 Task: Duplicate a section of a song for a repeating chorus effect.
Action: Mouse moved to (30, 147)
Screenshot: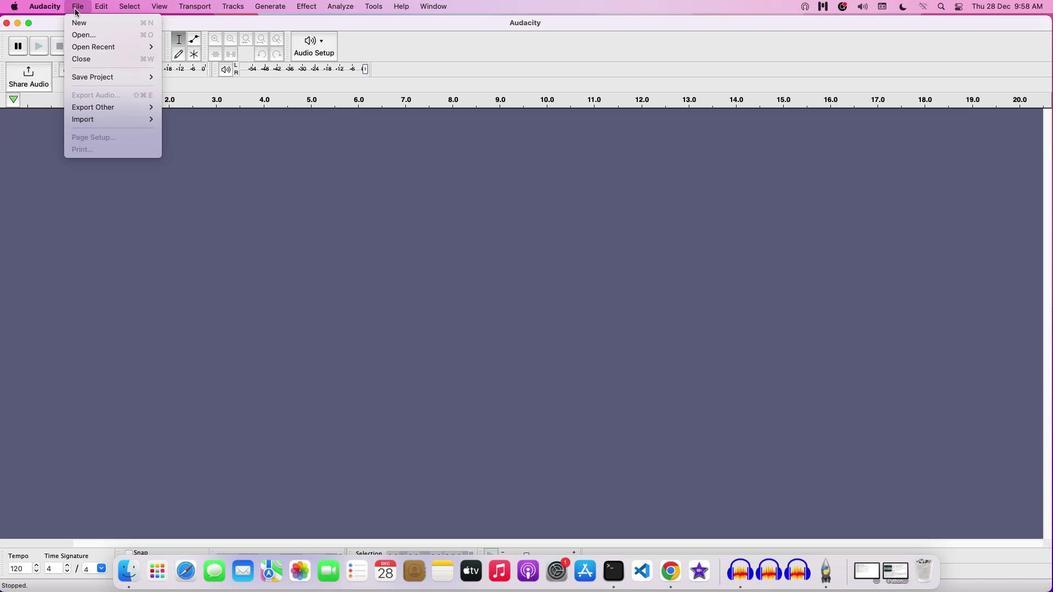 
Action: Mouse pressed left at (30, 147)
Screenshot: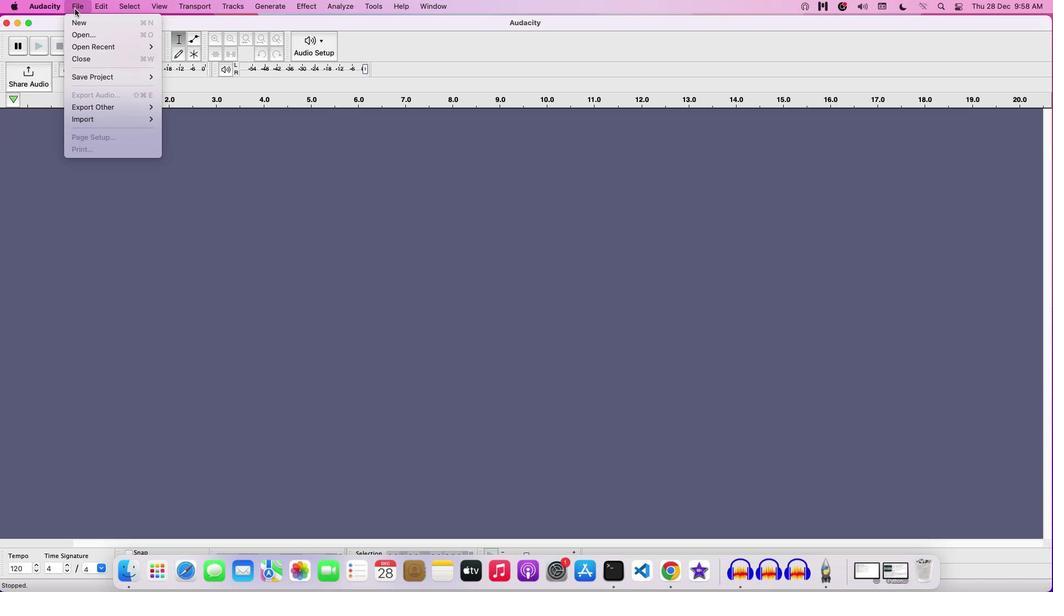 
Action: Mouse moved to (30, 148)
Screenshot: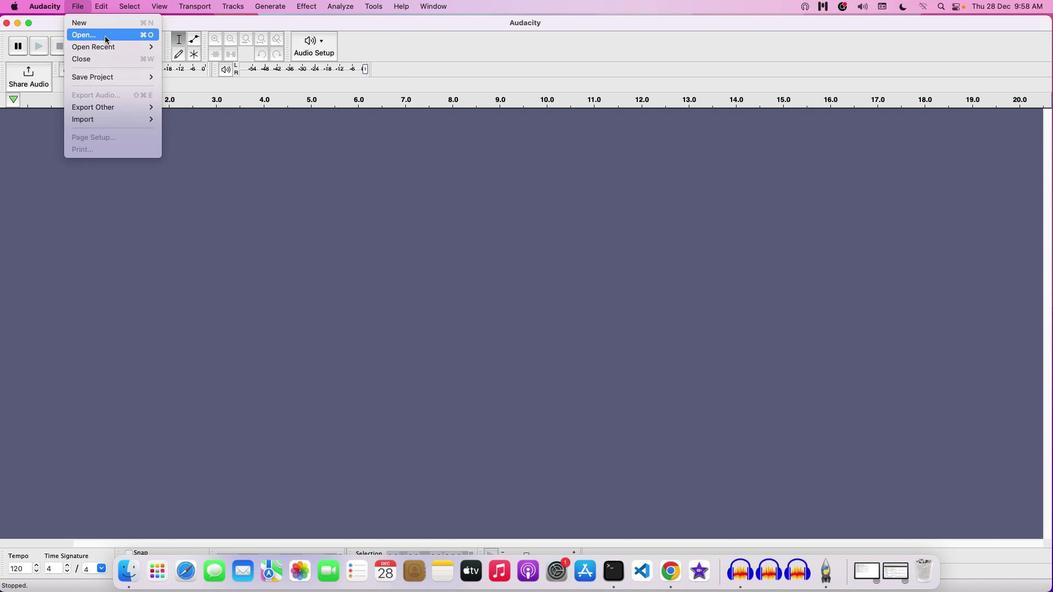 
Action: Mouse pressed left at (30, 148)
Screenshot: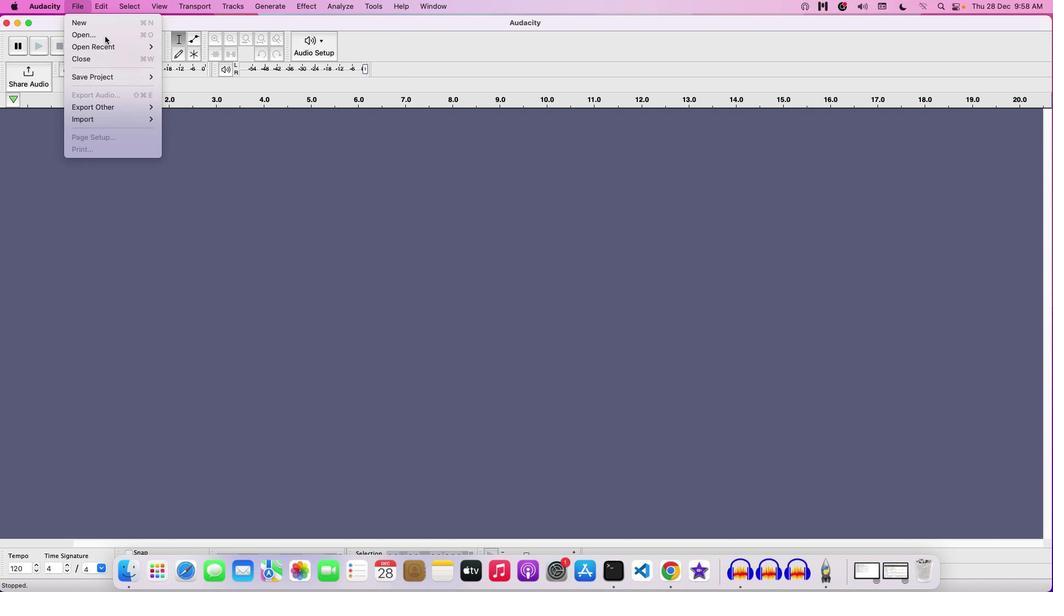 
Action: Mouse moved to (30, 154)
Screenshot: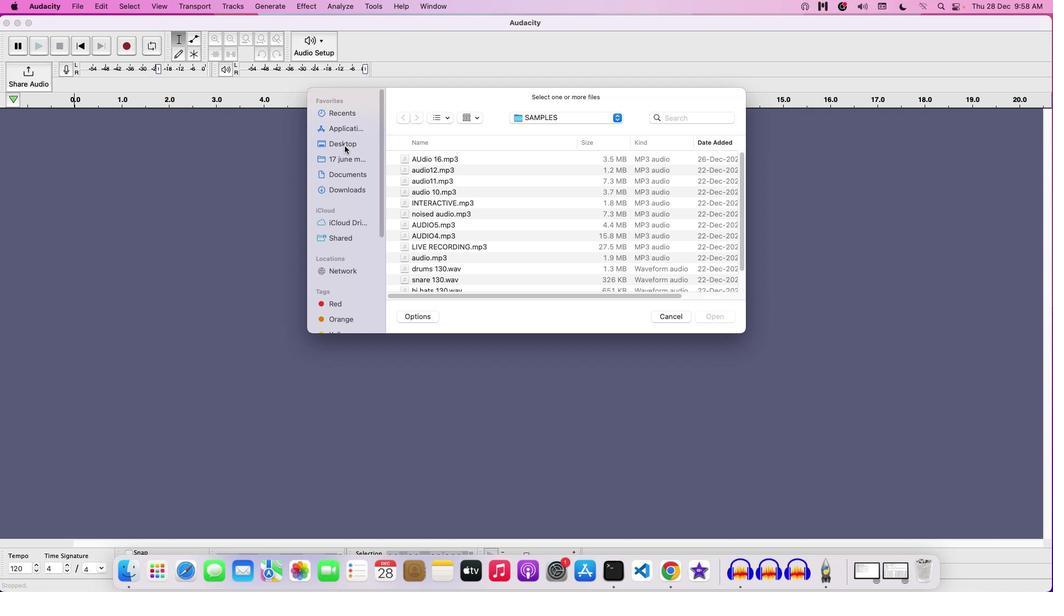 
Action: Mouse pressed left at (30, 154)
Screenshot: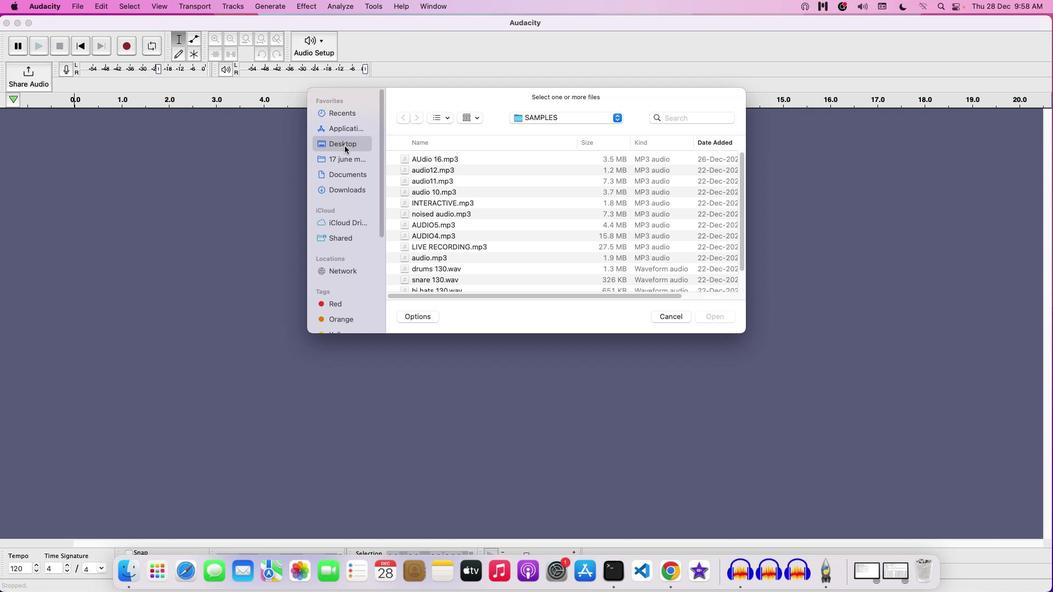 
Action: Mouse moved to (30, 155)
Screenshot: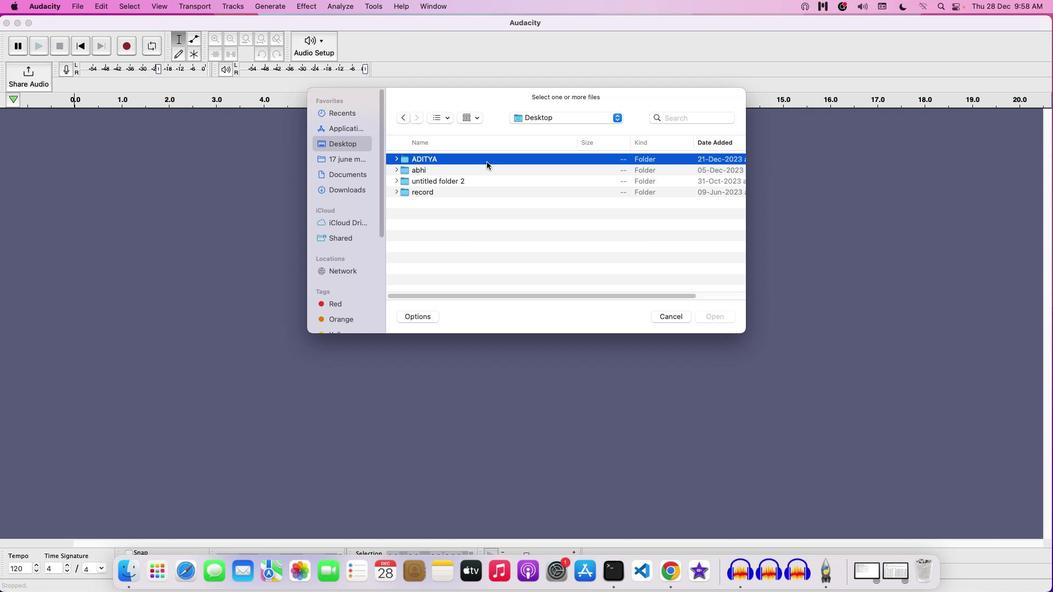 
Action: Mouse pressed left at (30, 155)
Screenshot: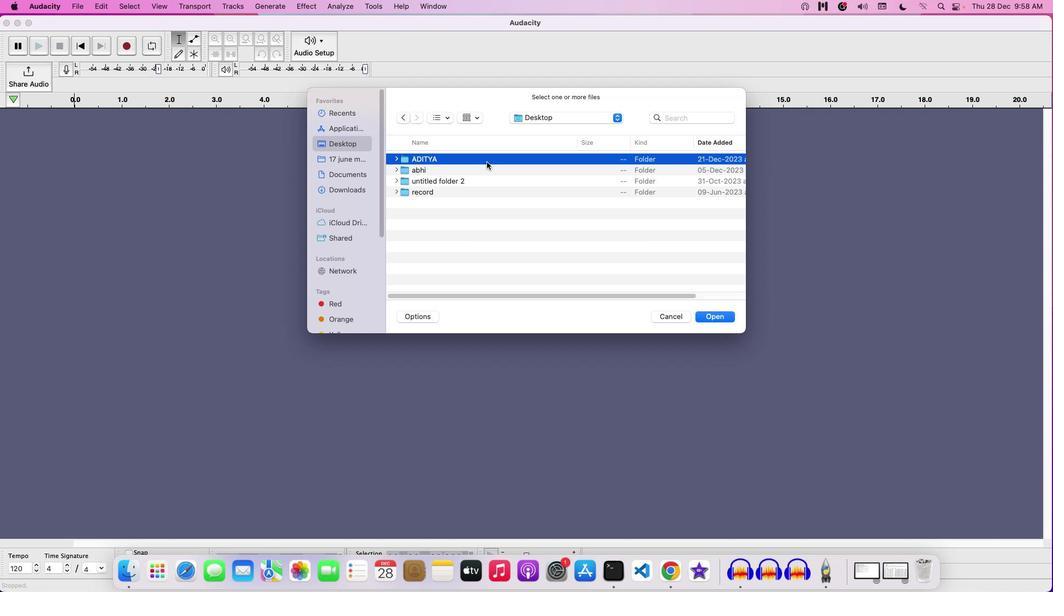
Action: Mouse pressed left at (30, 155)
Screenshot: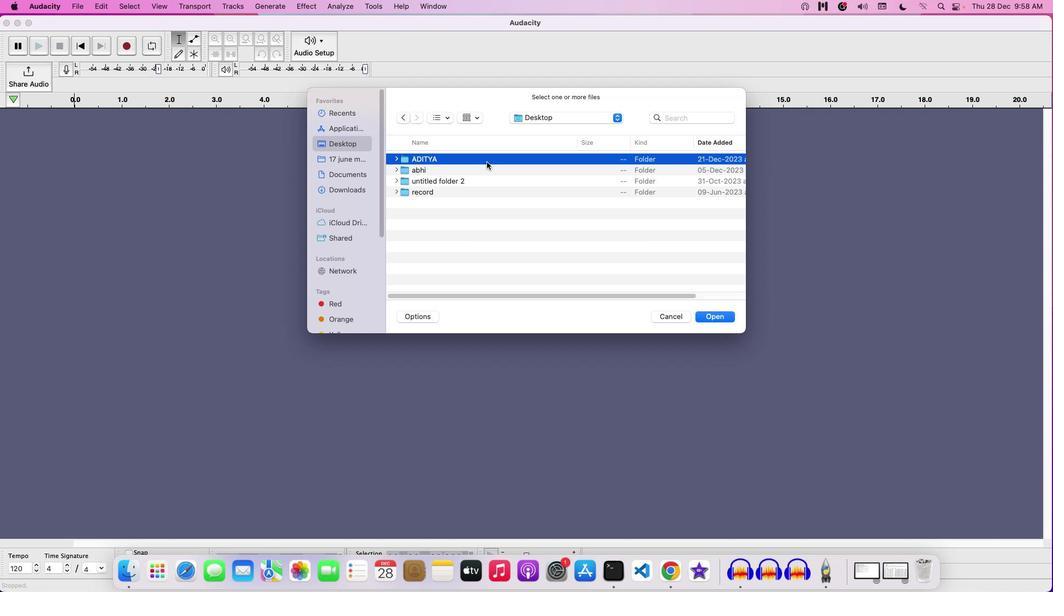 
Action: Mouse moved to (30, 155)
Screenshot: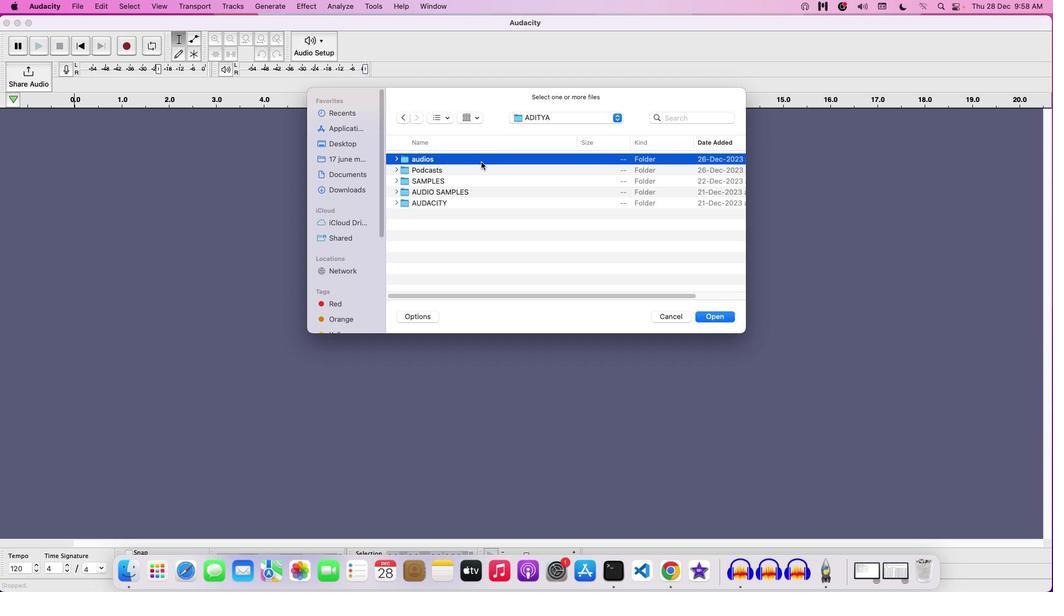 
Action: Mouse pressed left at (30, 155)
Screenshot: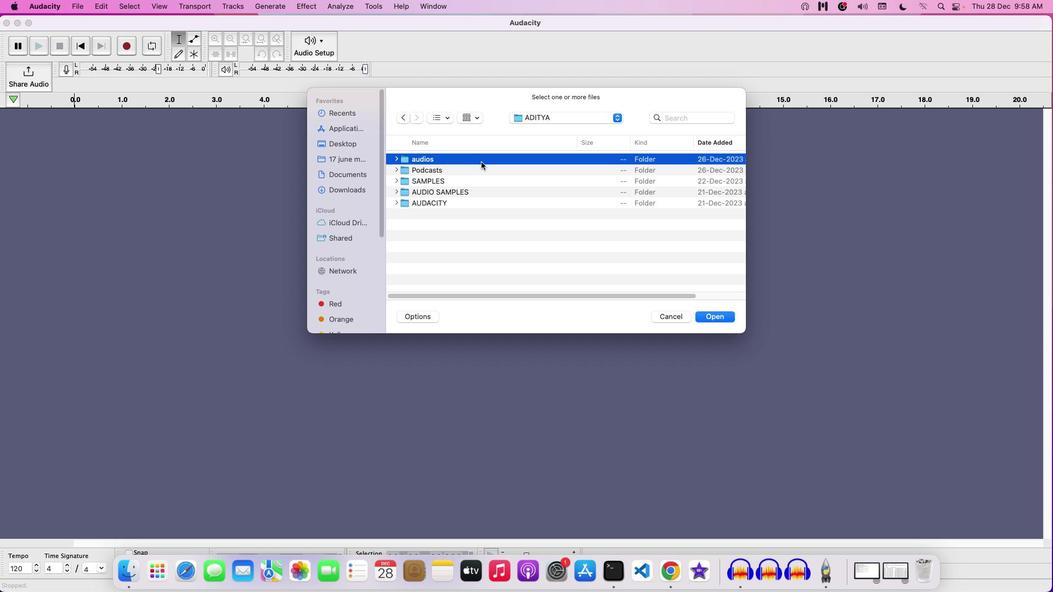 
Action: Mouse pressed left at (30, 155)
Screenshot: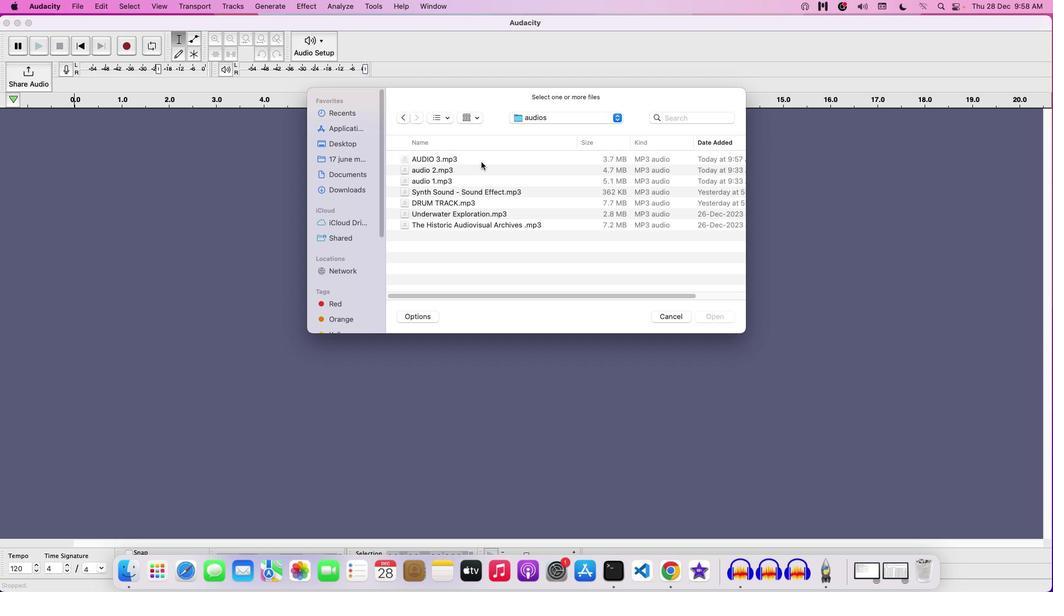 
Action: Mouse moved to (30, 155)
Screenshot: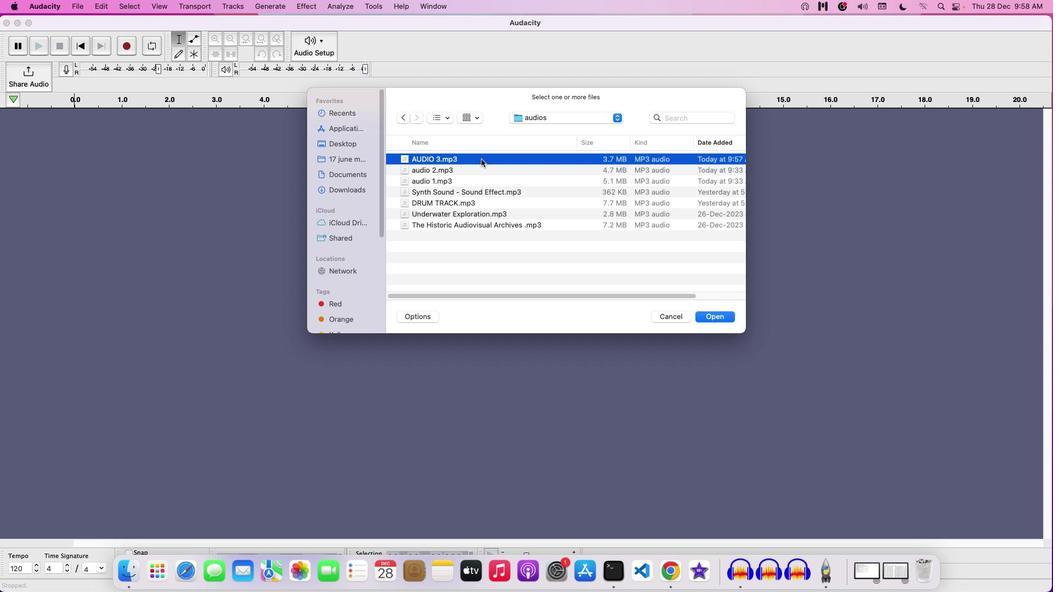 
Action: Mouse pressed left at (30, 155)
Screenshot: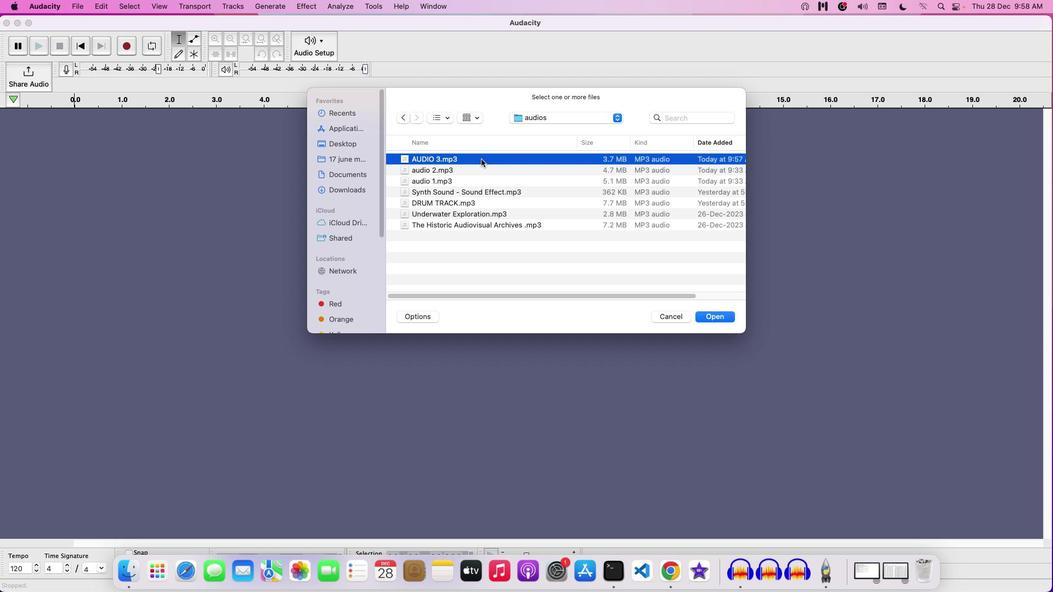 
Action: Mouse moved to (30, 164)
Screenshot: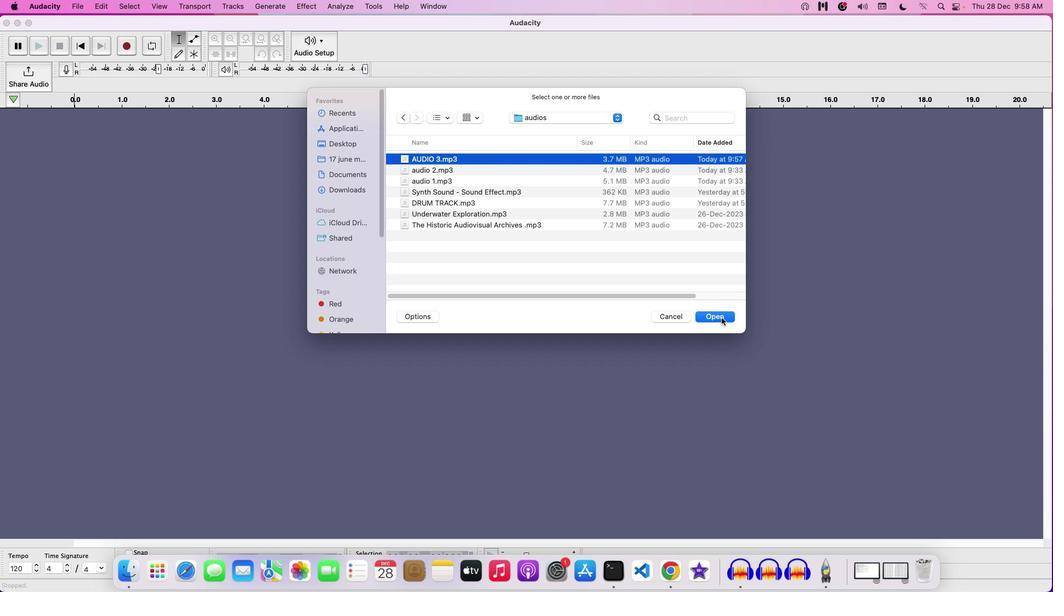 
Action: Mouse pressed left at (30, 164)
Screenshot: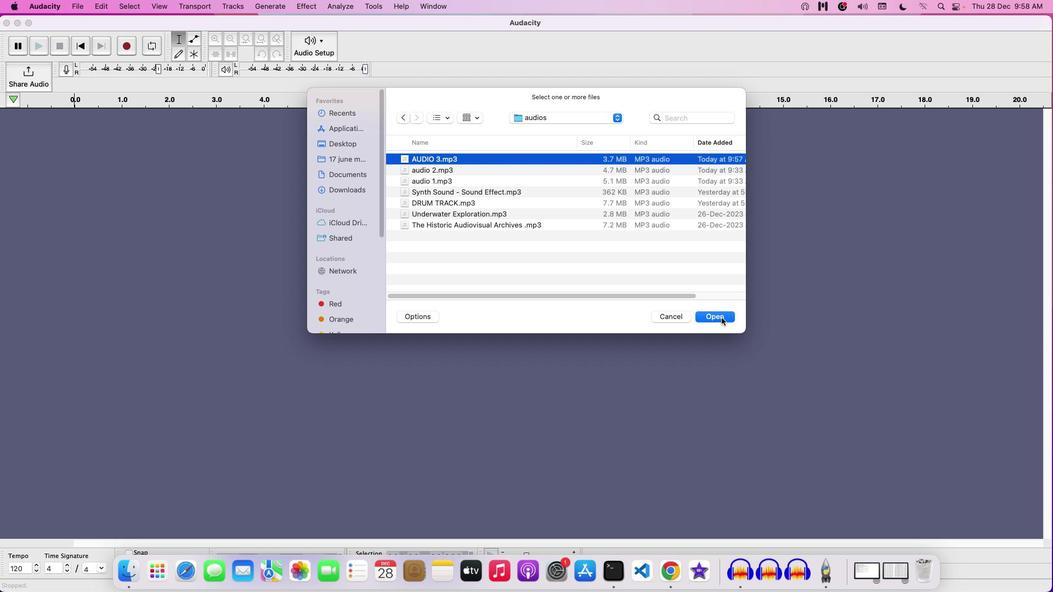 
Action: Mouse moved to (30, 156)
Screenshot: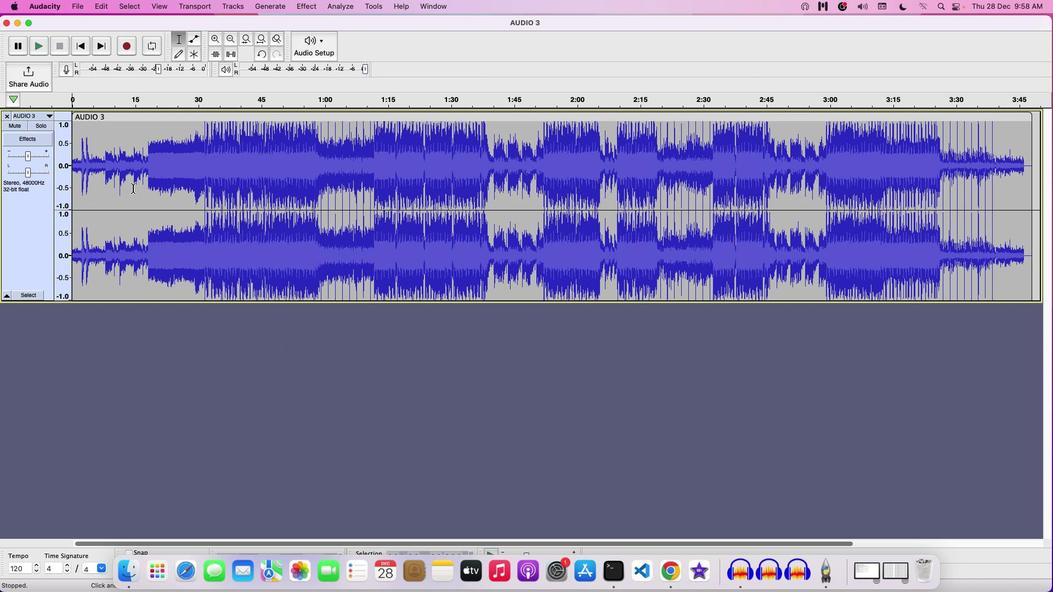 
Action: Key pressed Key.space
Screenshot: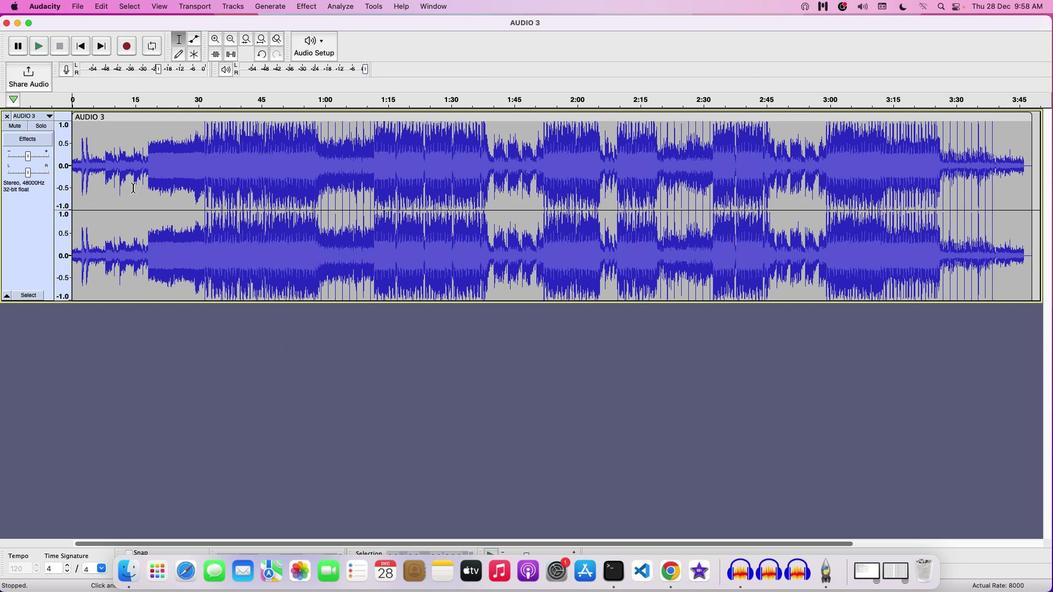
Action: Mouse moved to (30, 153)
Screenshot: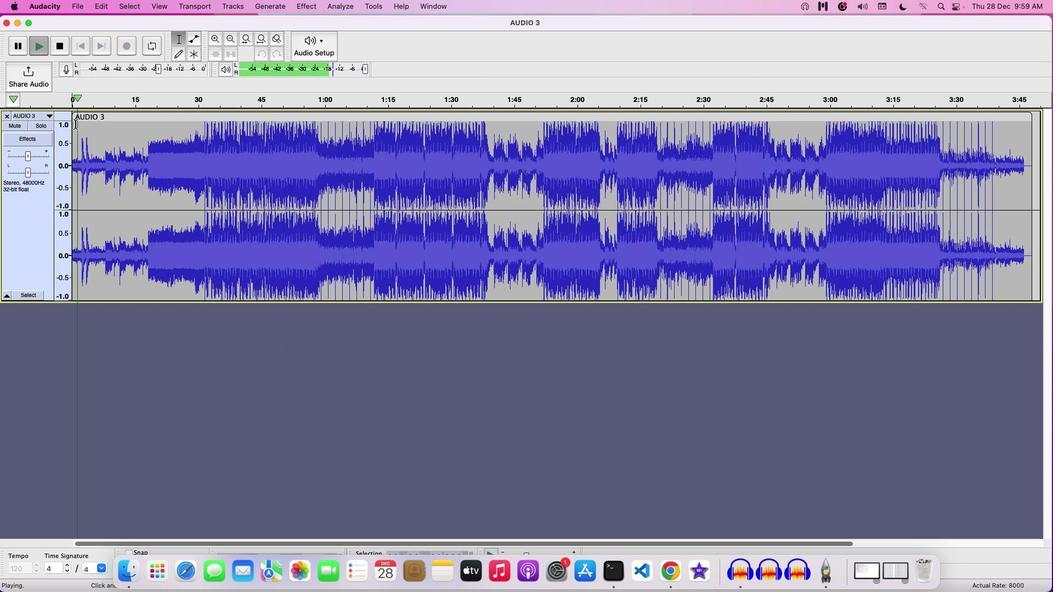 
Action: Key pressed Key.space
Screenshot: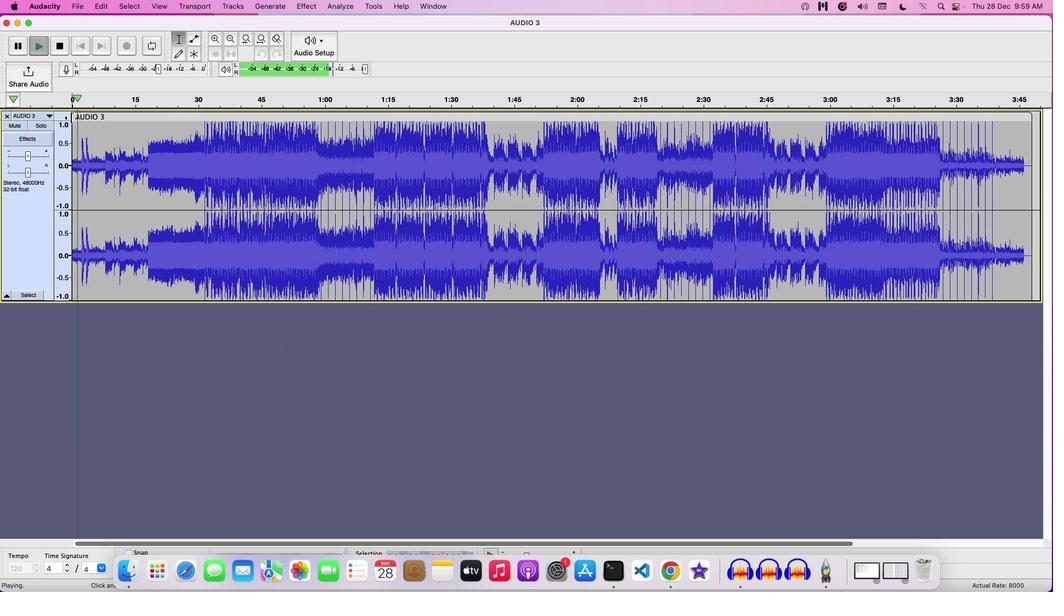 
Action: Mouse moved to (30, 153)
Screenshot: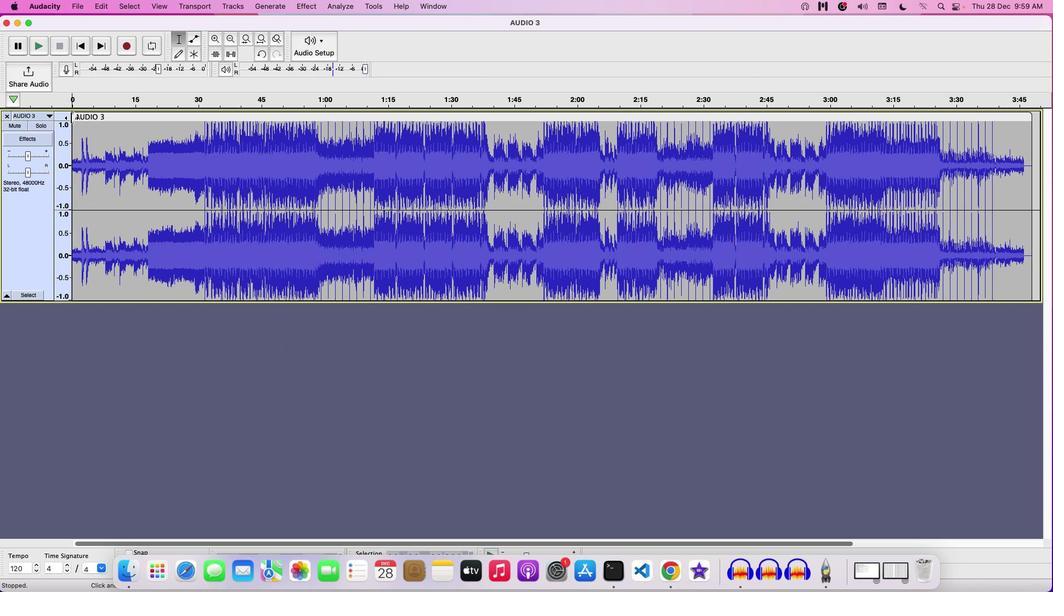 
Action: Mouse pressed left at (30, 153)
Screenshot: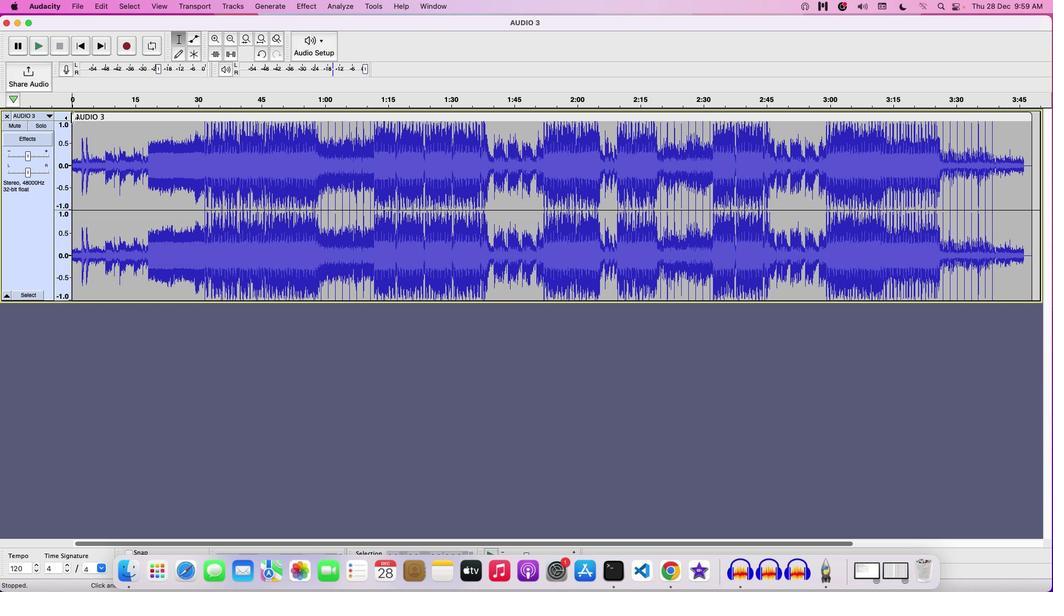 
Action: Mouse moved to (30, 153)
Screenshot: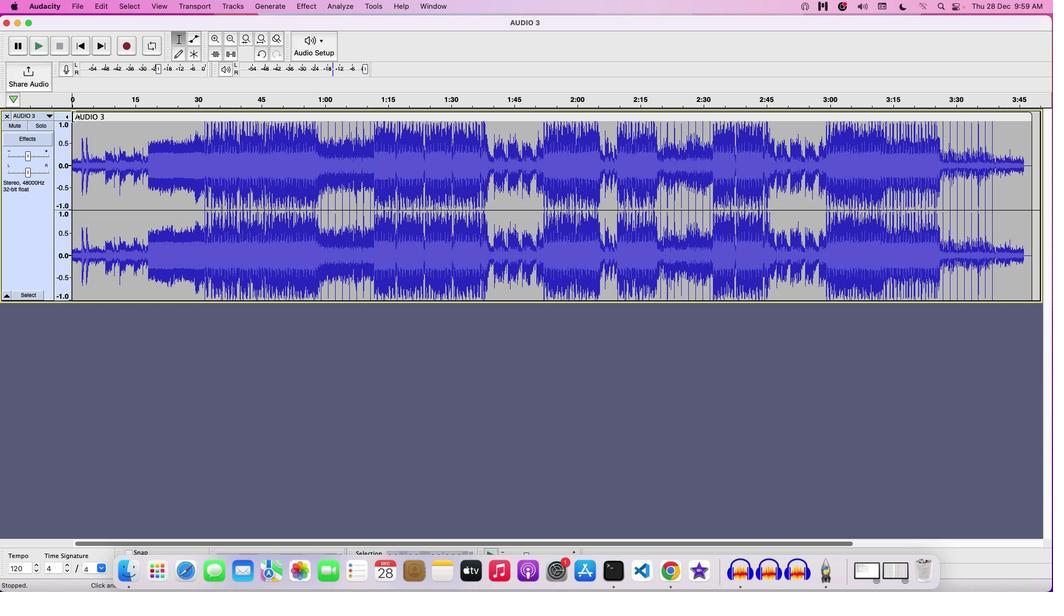 
Action: Mouse pressed left at (30, 153)
Screenshot: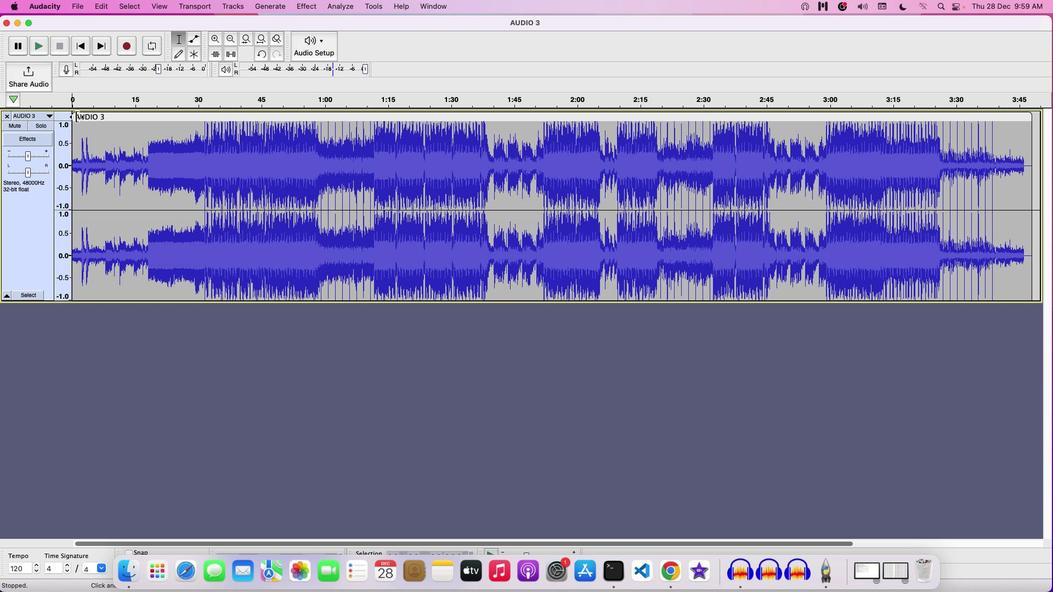 
Action: Mouse moved to (30, 153)
Screenshot: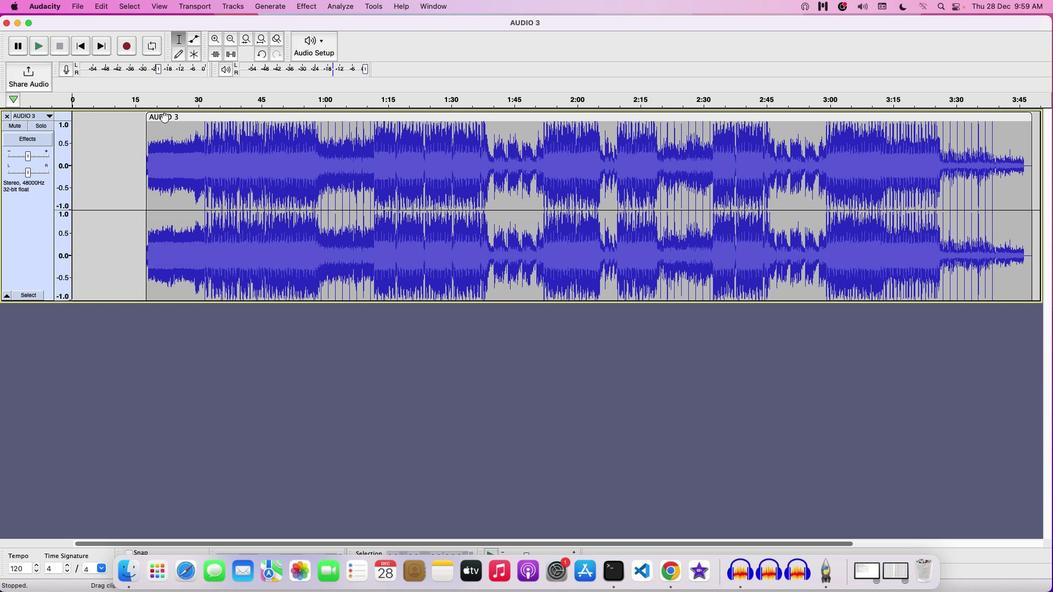 
Action: Mouse pressed left at (30, 153)
Screenshot: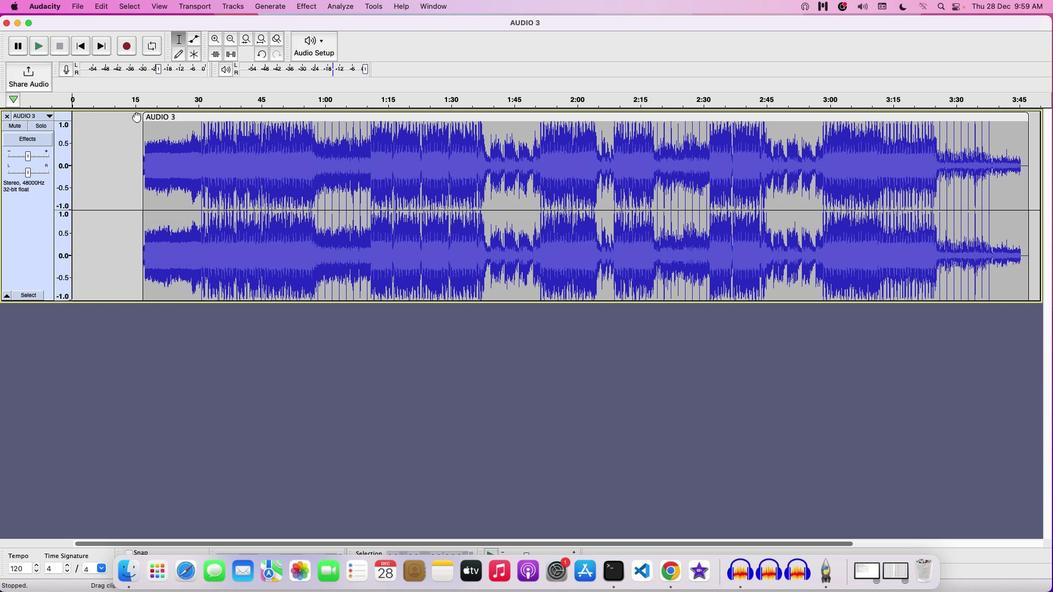 
Action: Mouse moved to (30, 153)
Screenshot: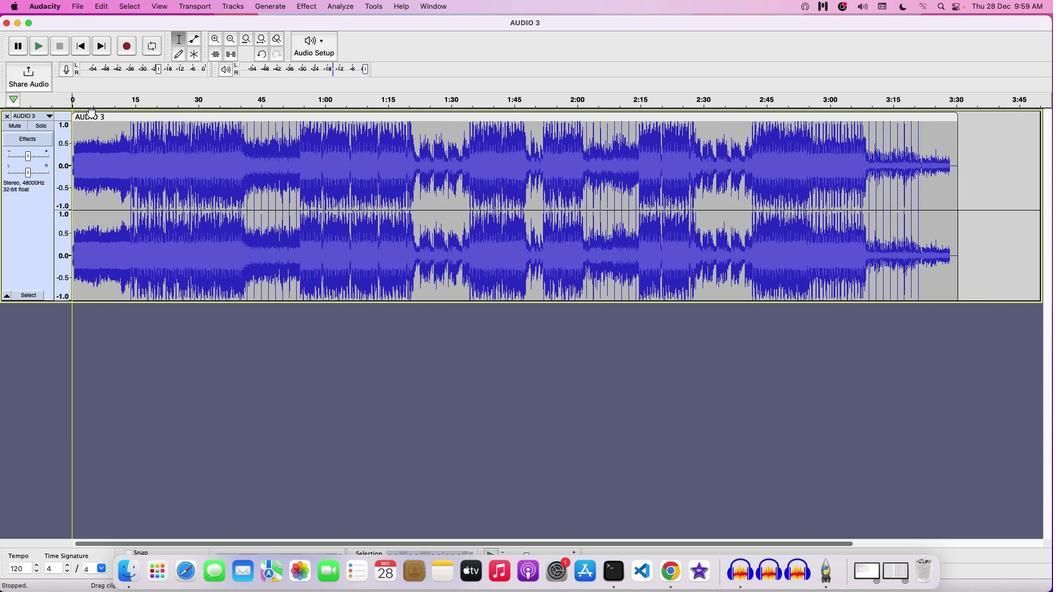 
Action: Key pressed Key.space
Screenshot: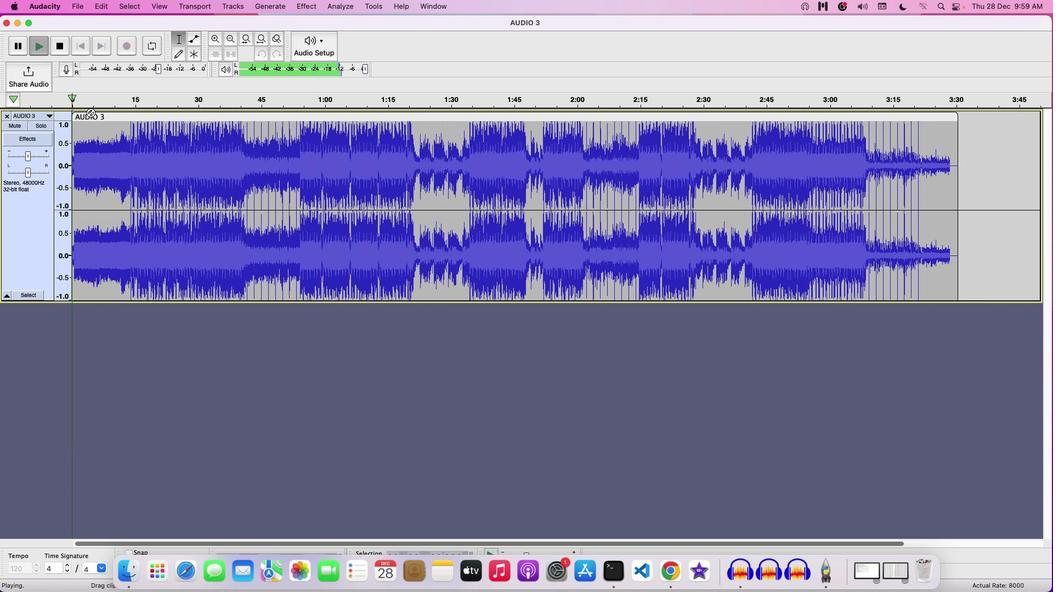 
Action: Mouse moved to (30, 155)
Screenshot: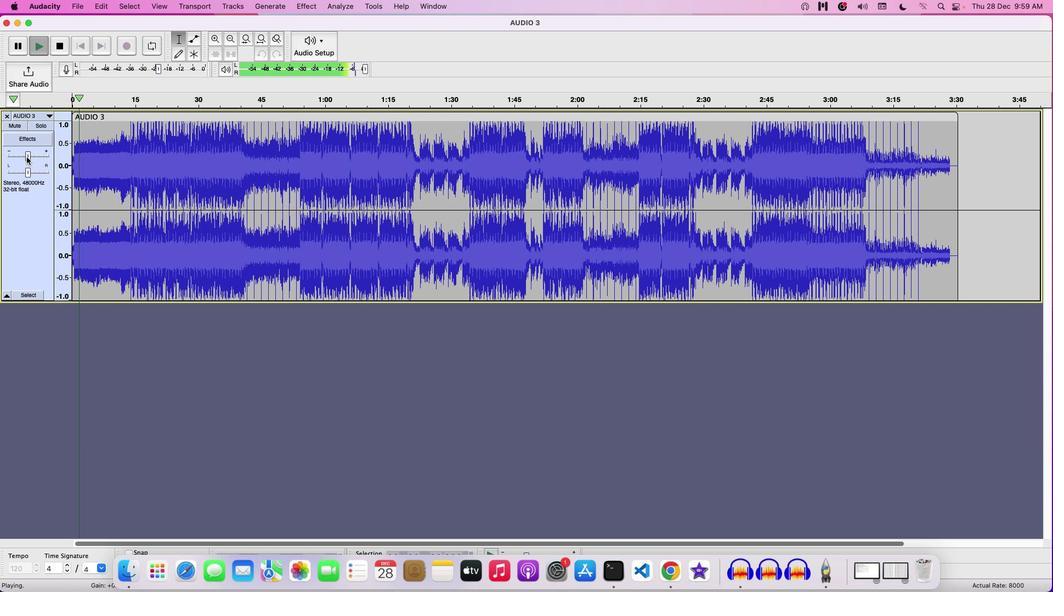 
Action: Mouse pressed left at (30, 155)
Screenshot: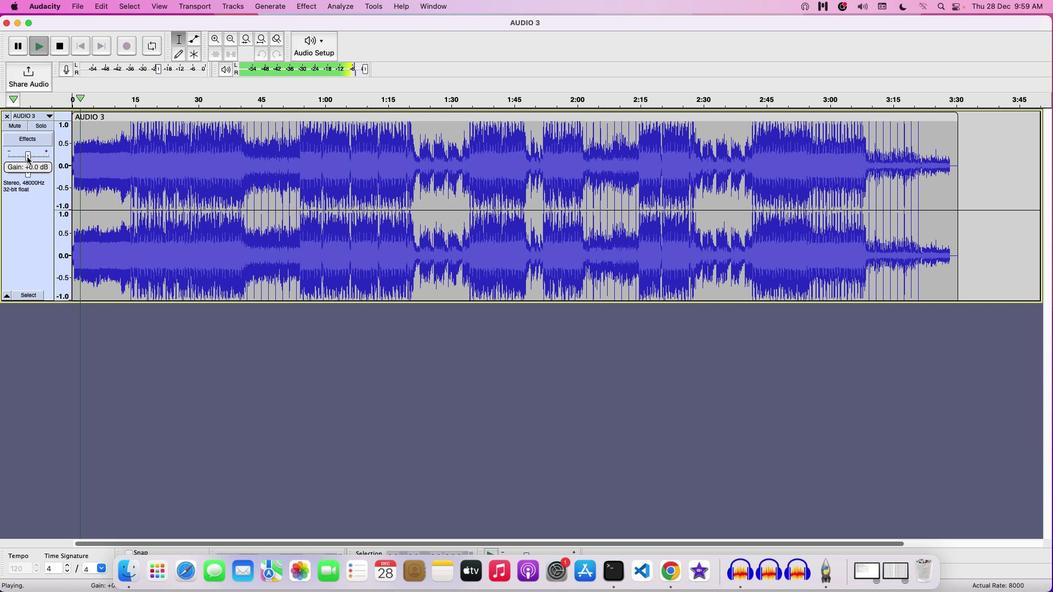 
Action: Mouse moved to (30, 155)
Screenshot: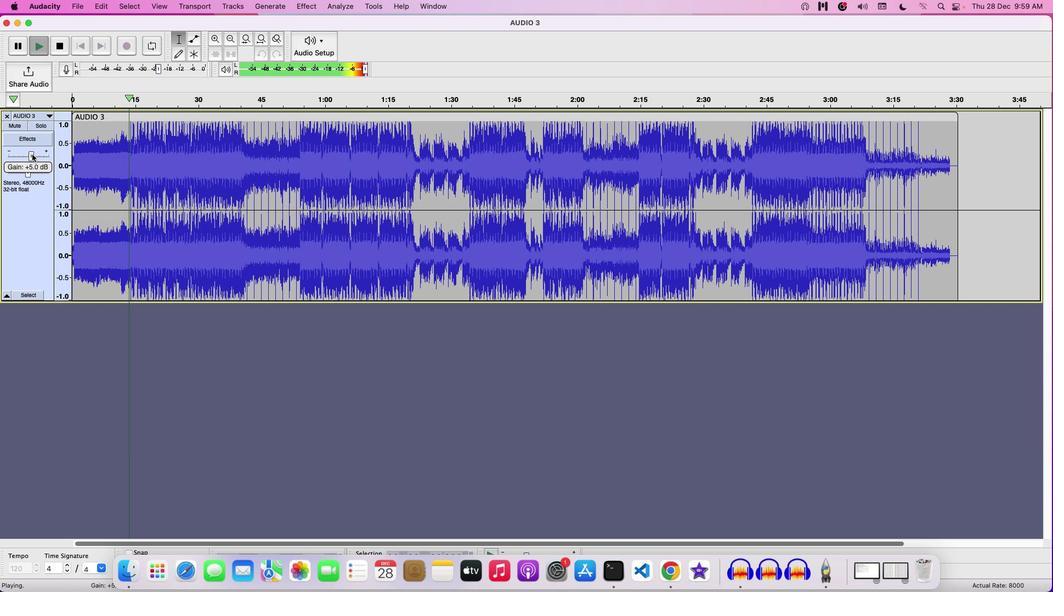 
Action: Mouse pressed left at (30, 155)
Screenshot: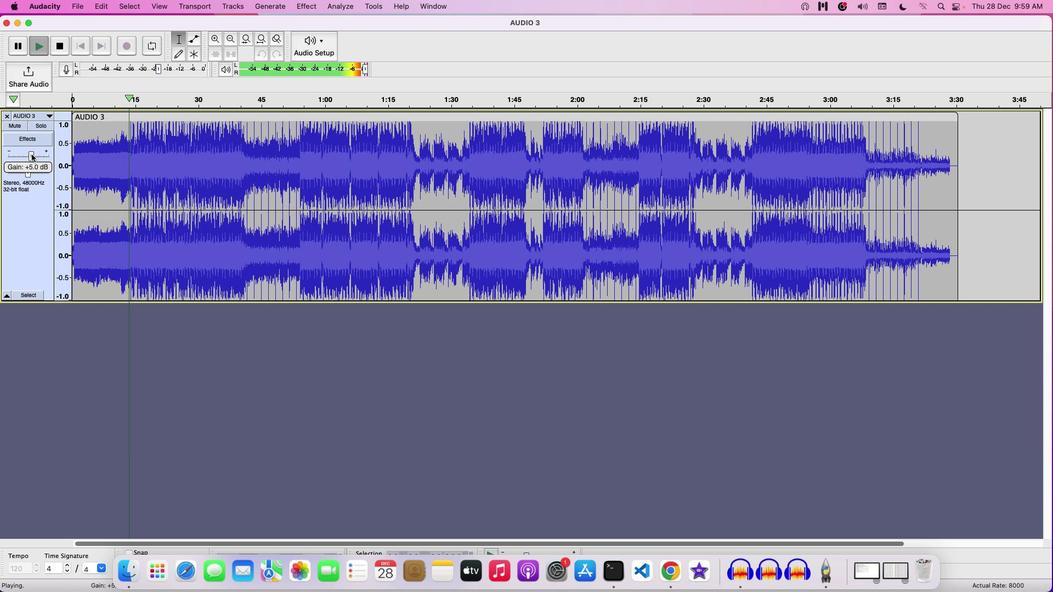 
Action: Mouse moved to (30, 154)
Screenshot: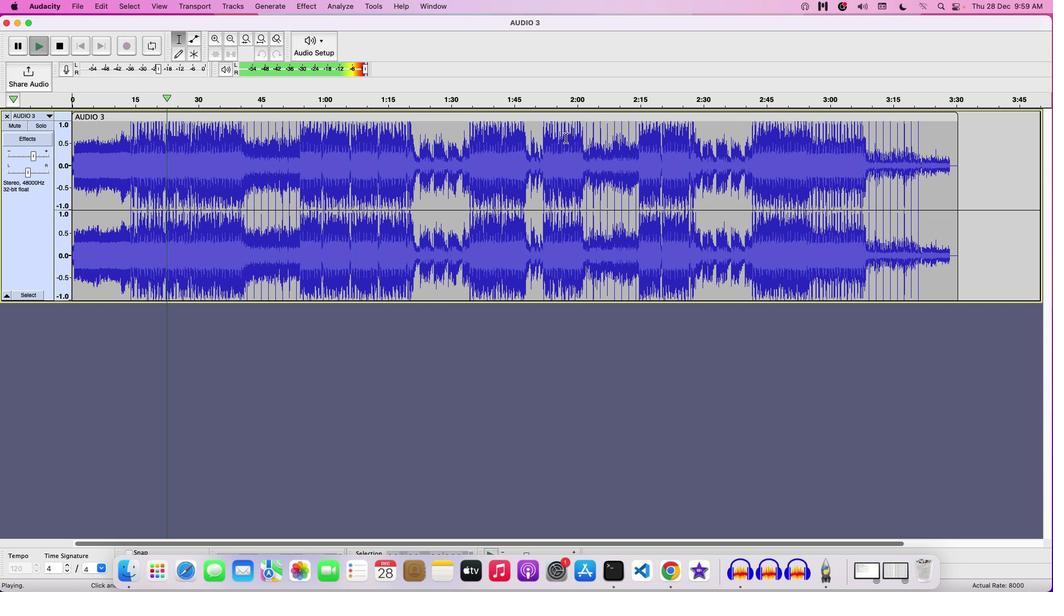 
Action: Key pressed Key.space
Screenshot: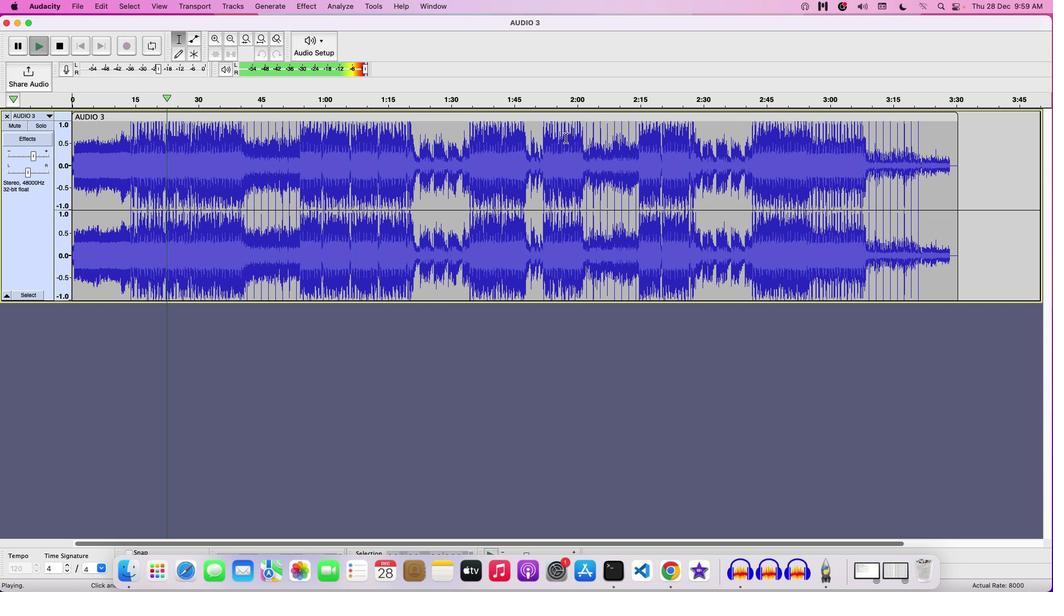 
Action: Mouse moved to (30, 153)
Screenshot: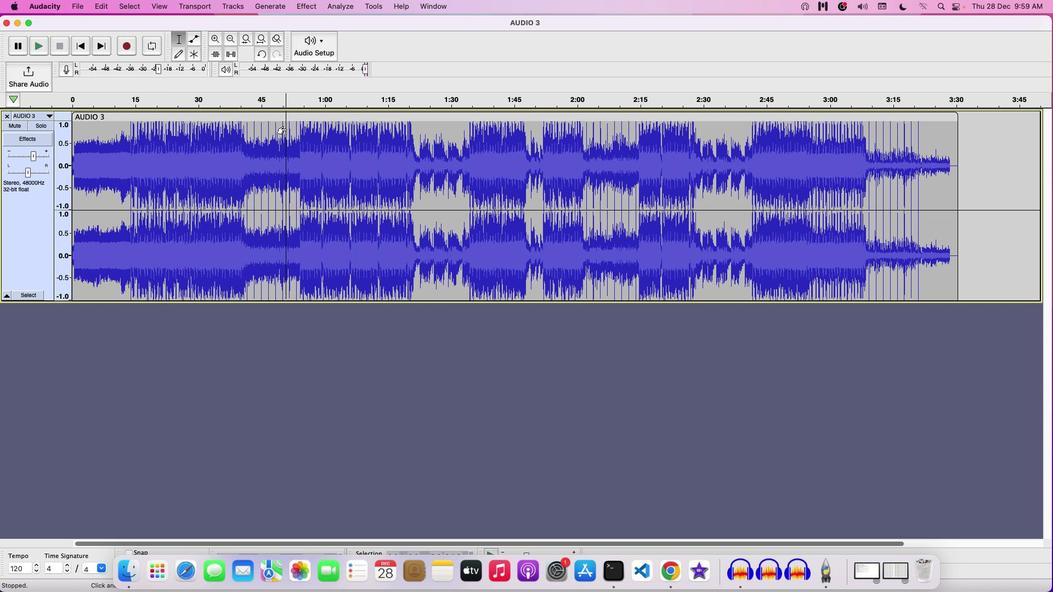 
Action: Mouse pressed left at (30, 153)
Screenshot: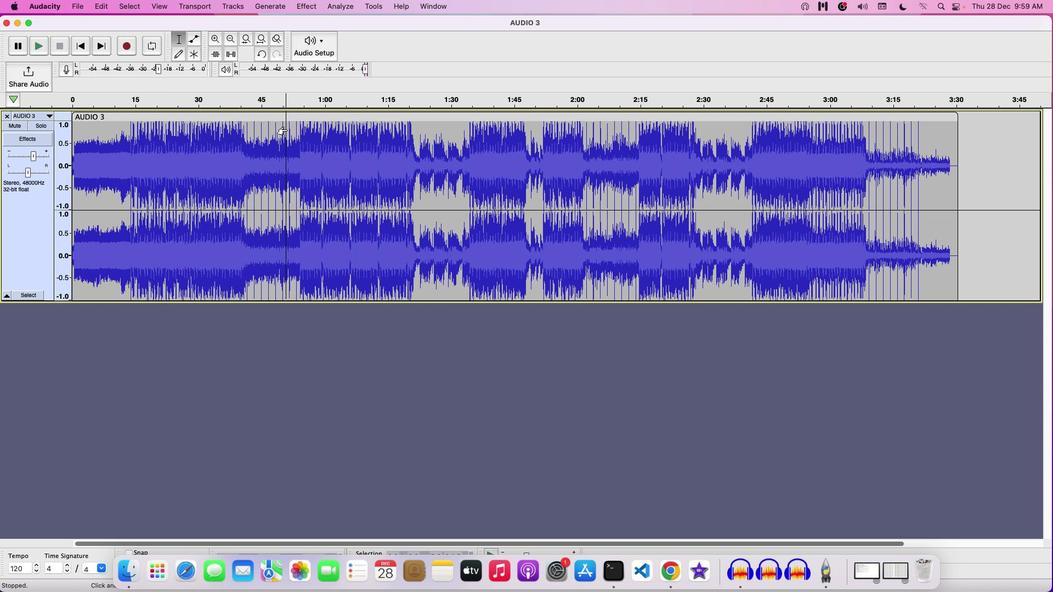 
Action: Mouse moved to (30, 154)
Screenshot: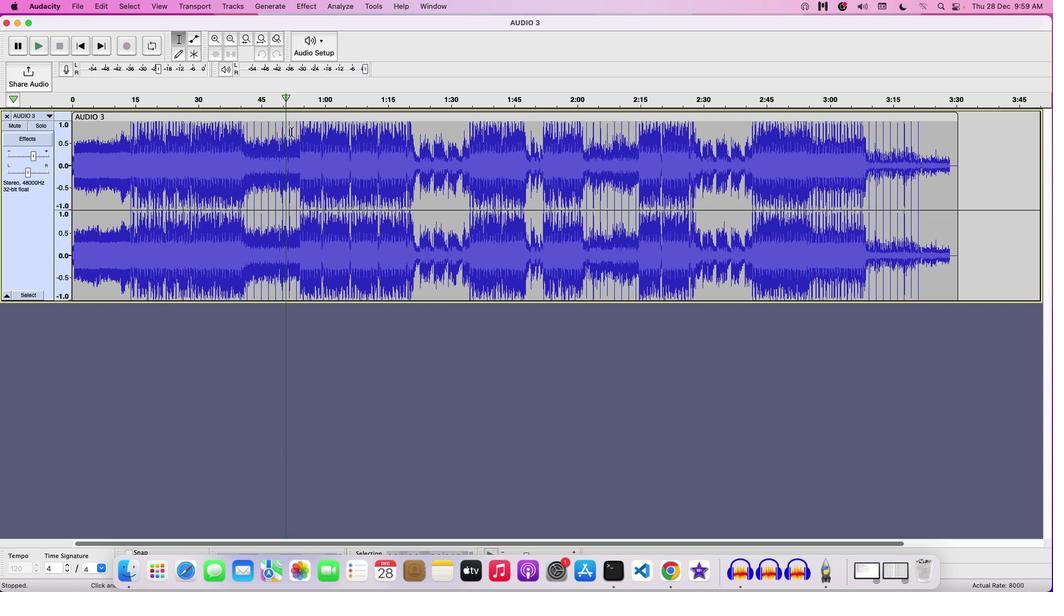 
Action: Key pressed Key.space
Screenshot: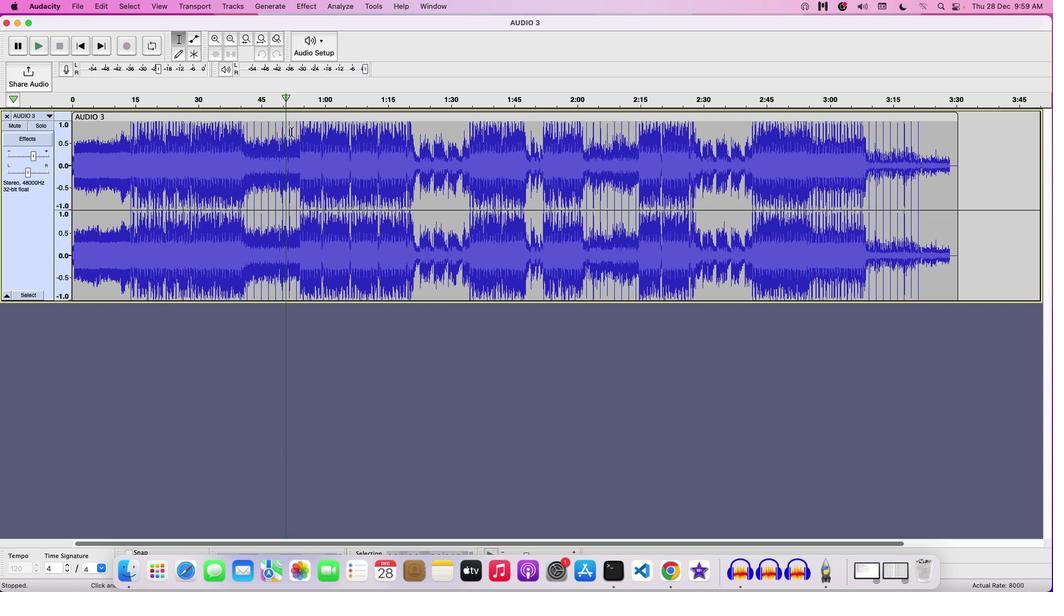 
Action: Mouse moved to (30, 154)
Screenshot: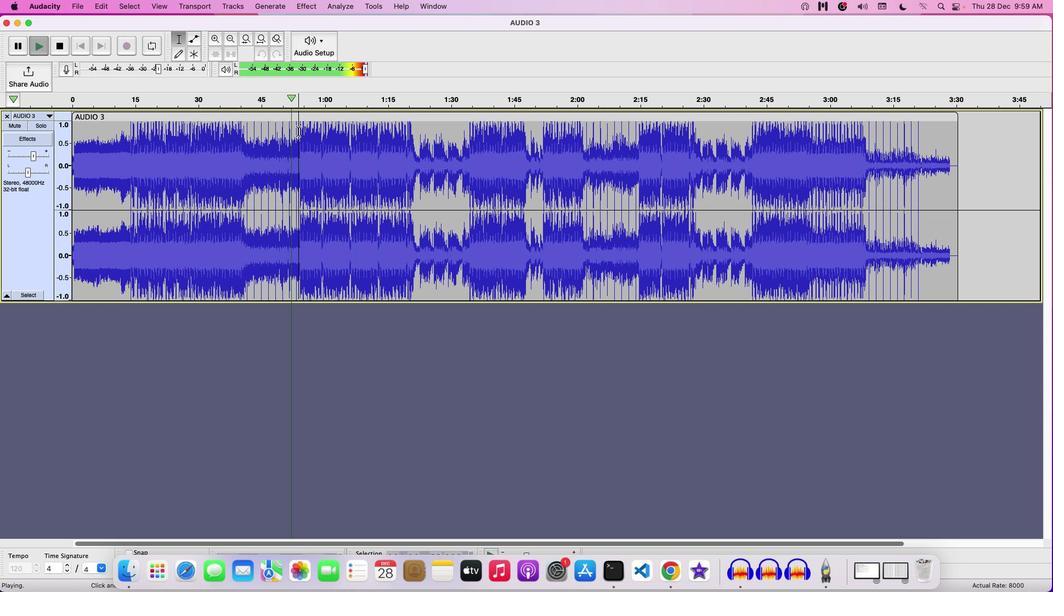 
Action: Mouse pressed left at (30, 154)
Screenshot: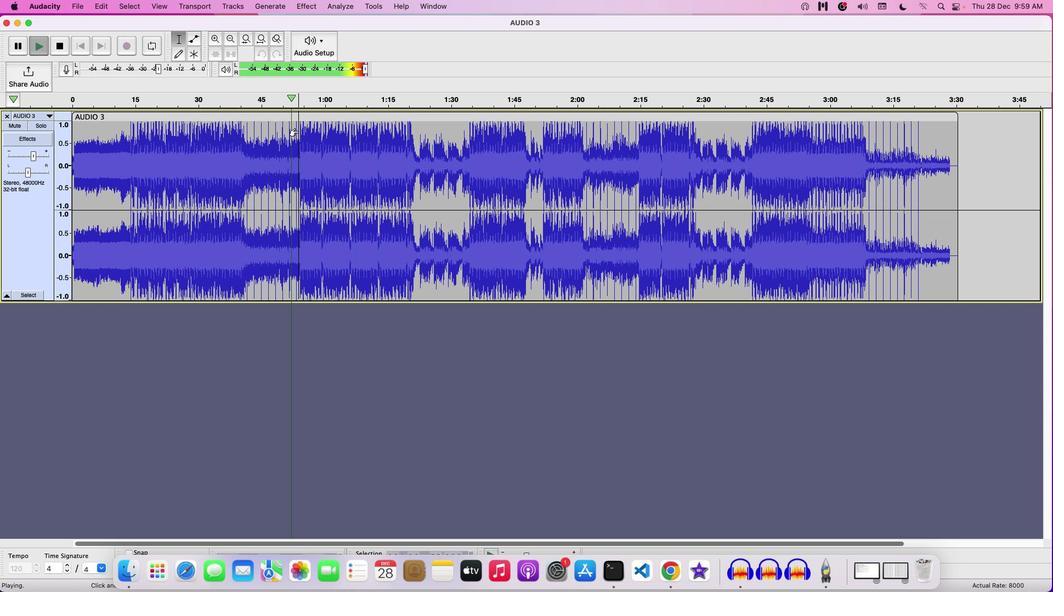 
Action: Mouse moved to (30, 154)
Screenshot: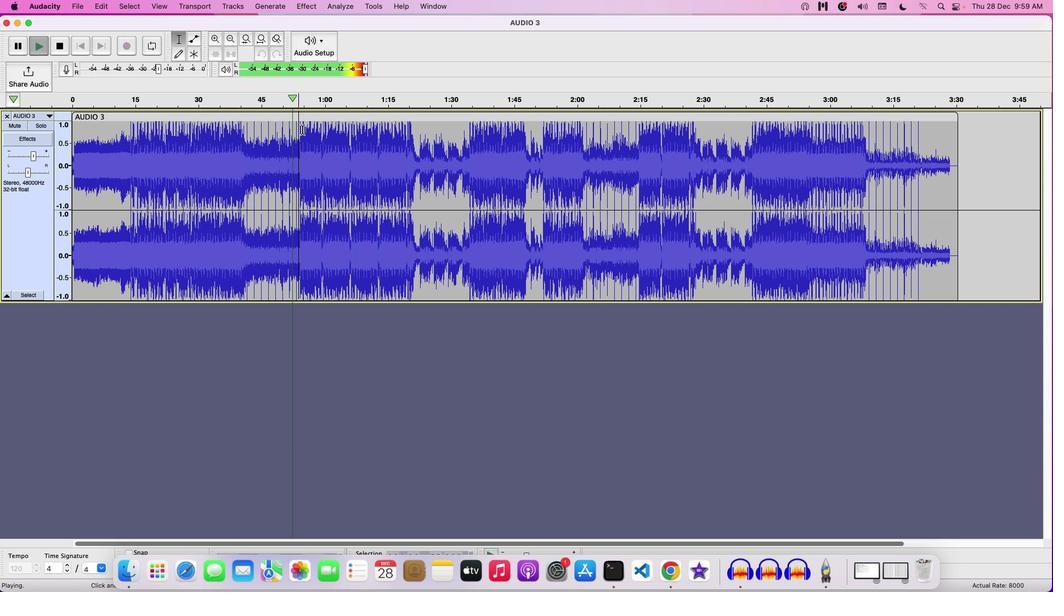 
Action: Key pressed Key.space
Screenshot: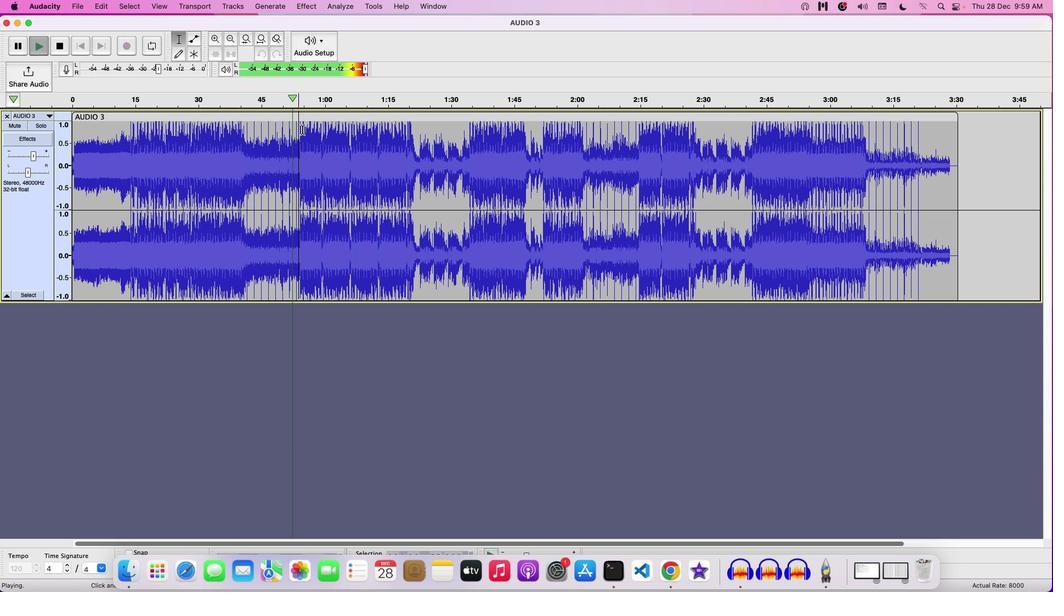 
Action: Mouse moved to (30, 153)
Screenshot: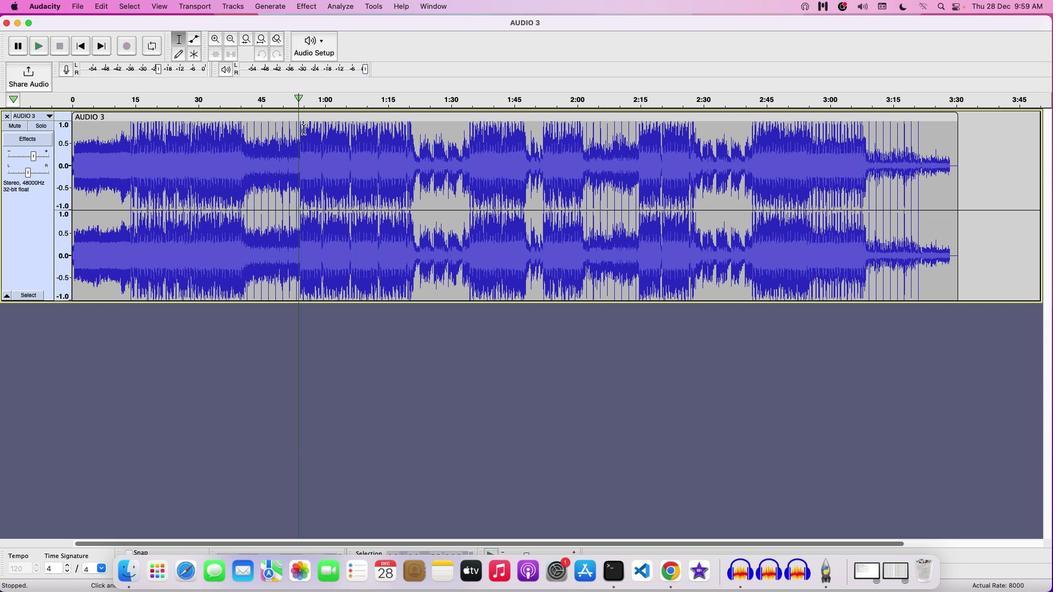 
Action: Key pressed Key.space
Screenshot: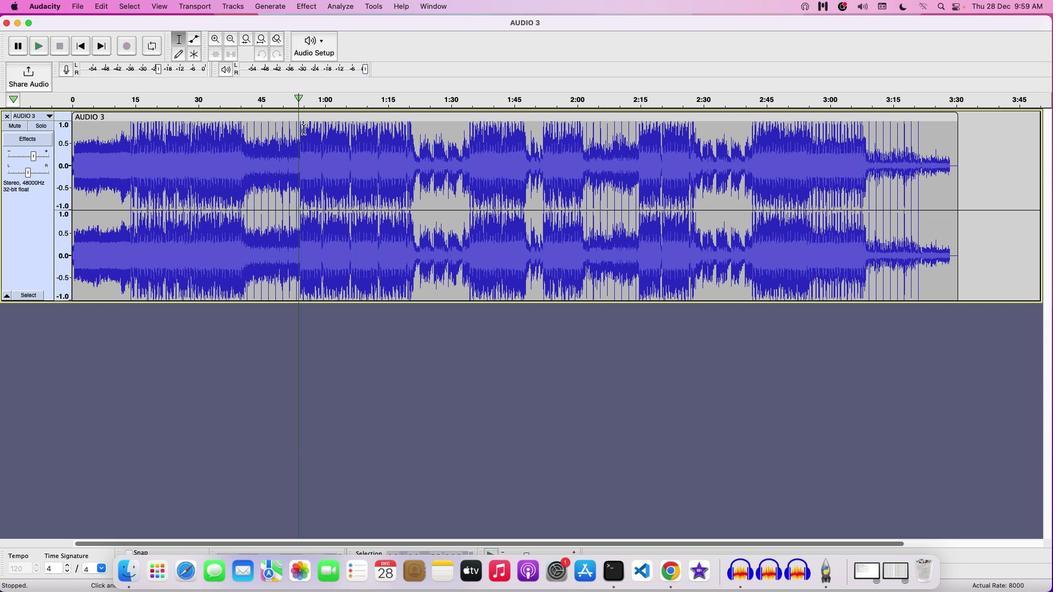 
Action: Mouse moved to (30, 154)
Screenshot: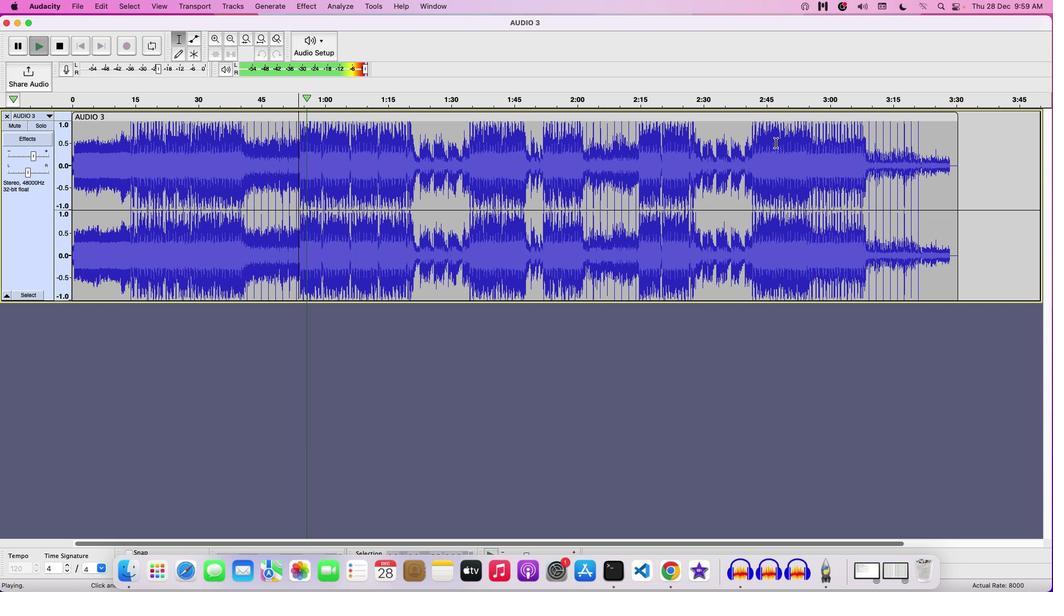 
Action: Key pressed Key.space
Screenshot: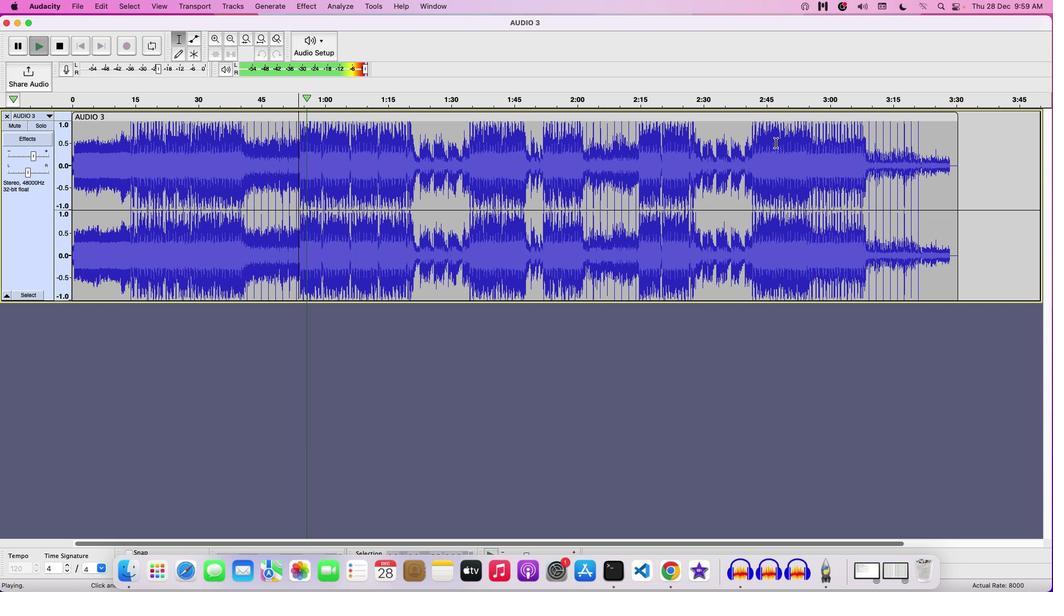 
Action: Mouse moved to (30, 154)
Screenshot: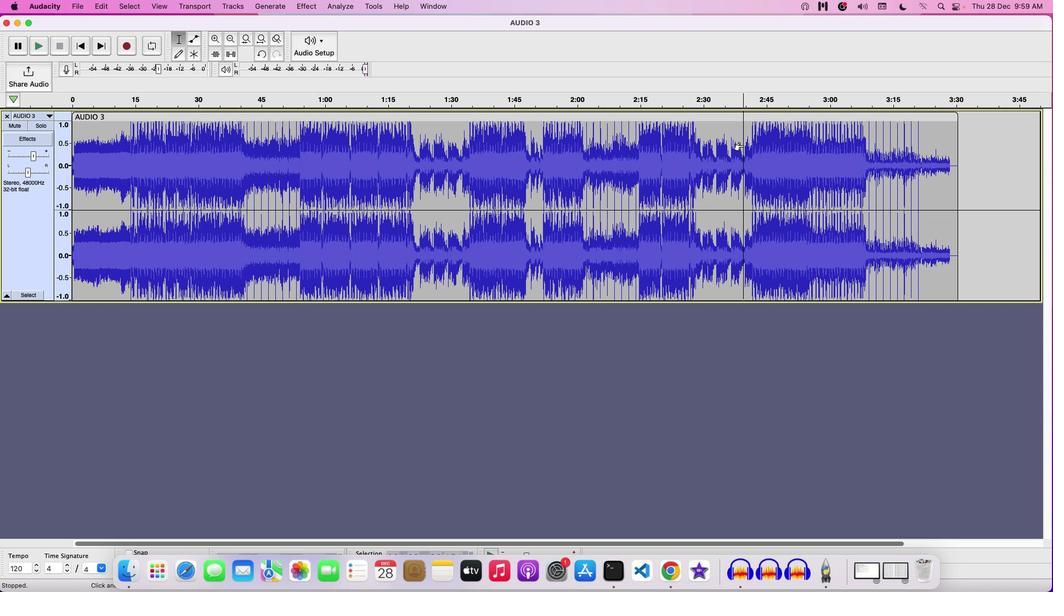 
Action: Mouse pressed left at (30, 154)
Screenshot: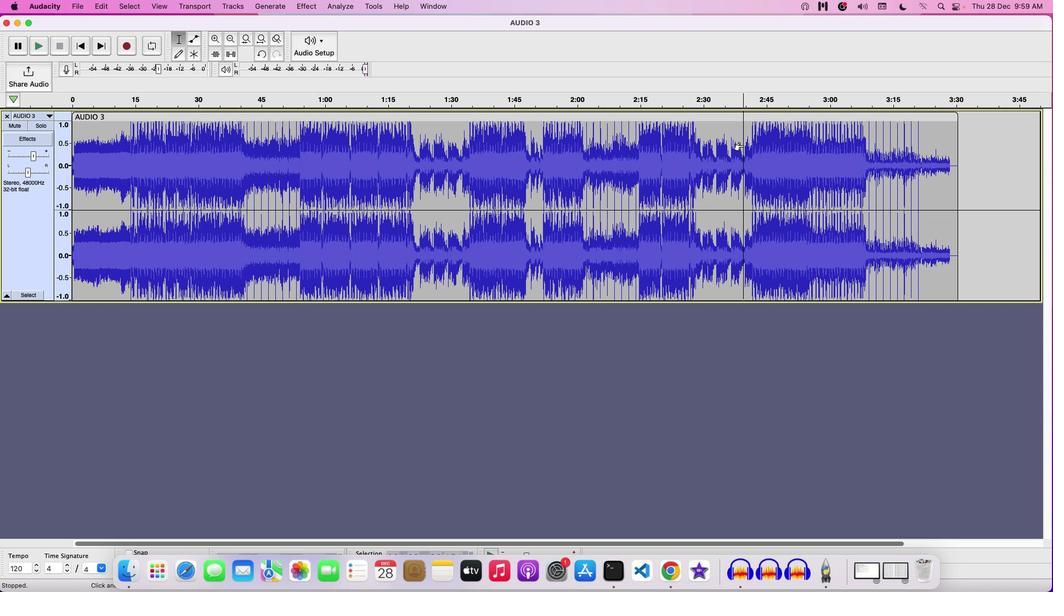 
Action: Mouse moved to (30, 154)
Screenshot: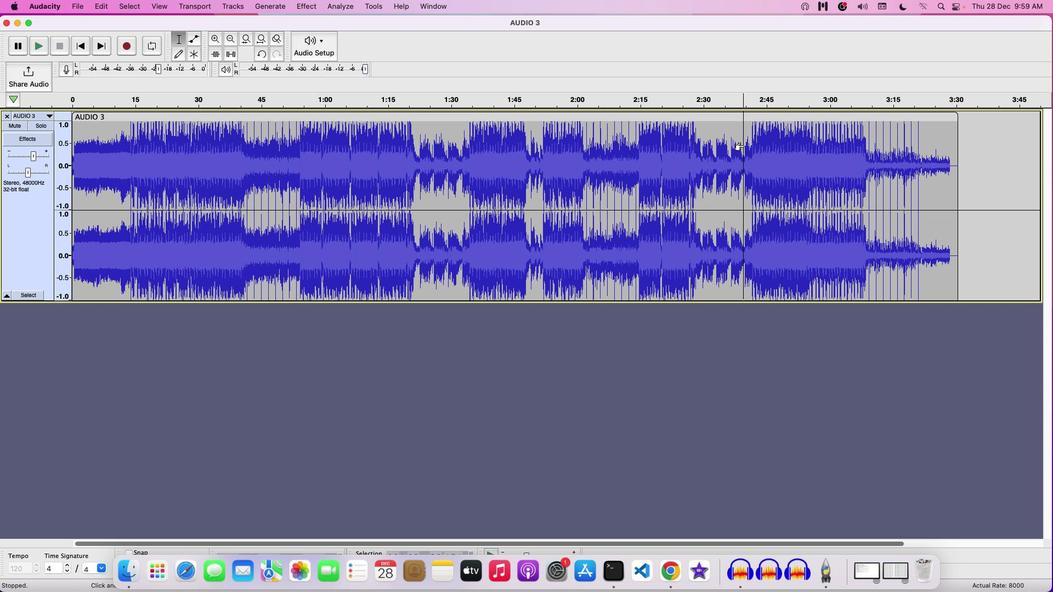 
Action: Key pressed Key.space
Screenshot: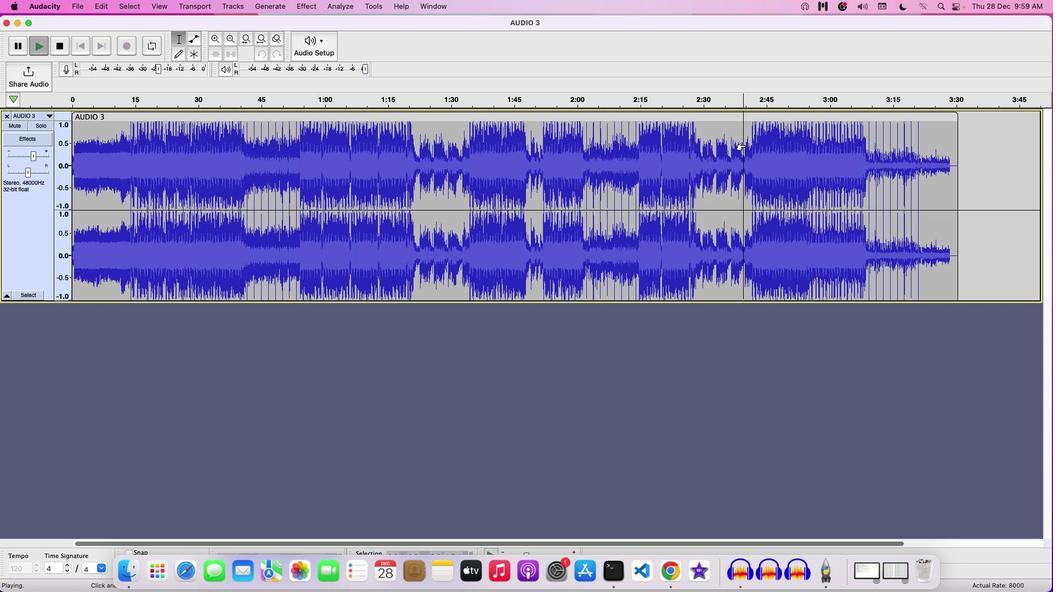 
Action: Mouse moved to (30, 154)
Screenshot: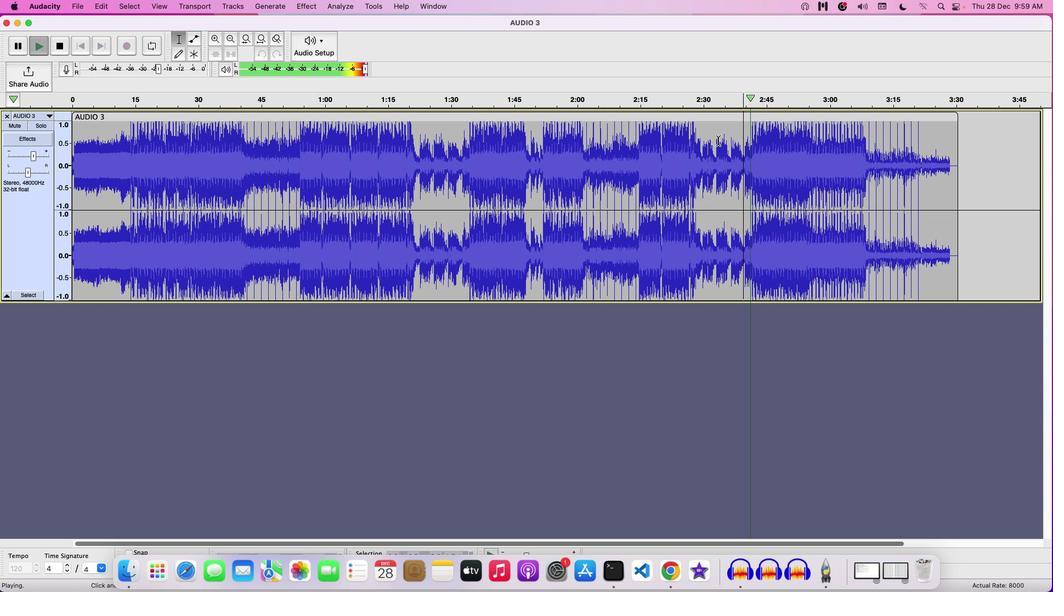 
Action: Key pressed Key.space
Screenshot: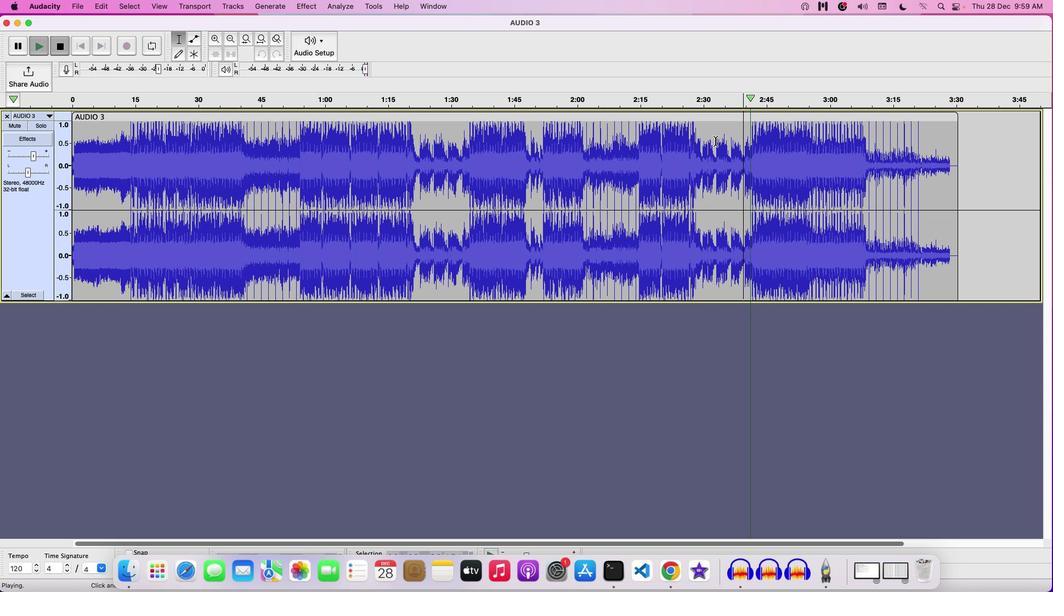 
Action: Mouse moved to (30, 154)
Screenshot: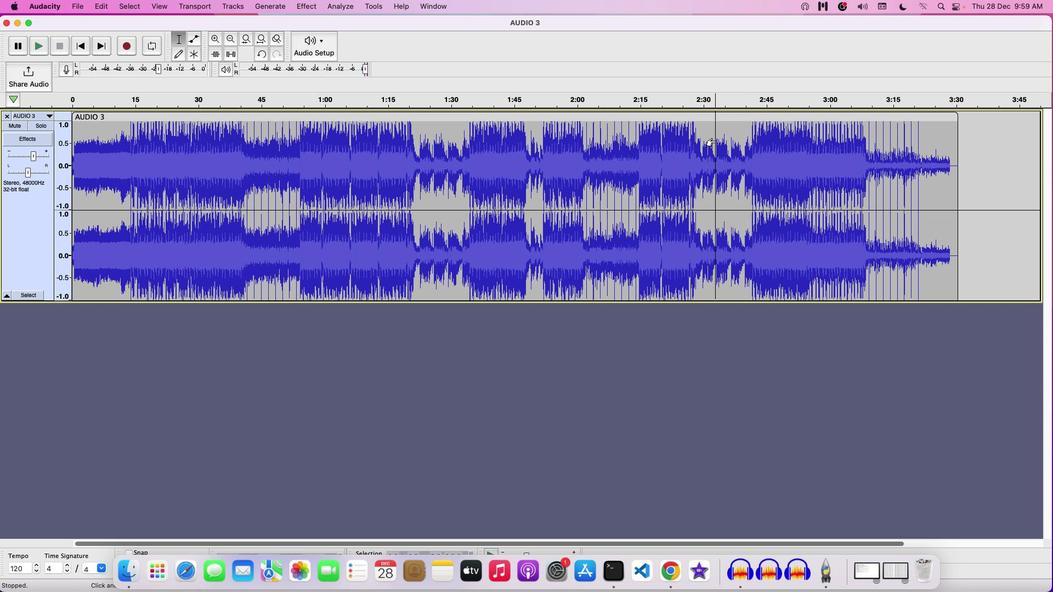 
Action: Mouse pressed left at (30, 154)
Screenshot: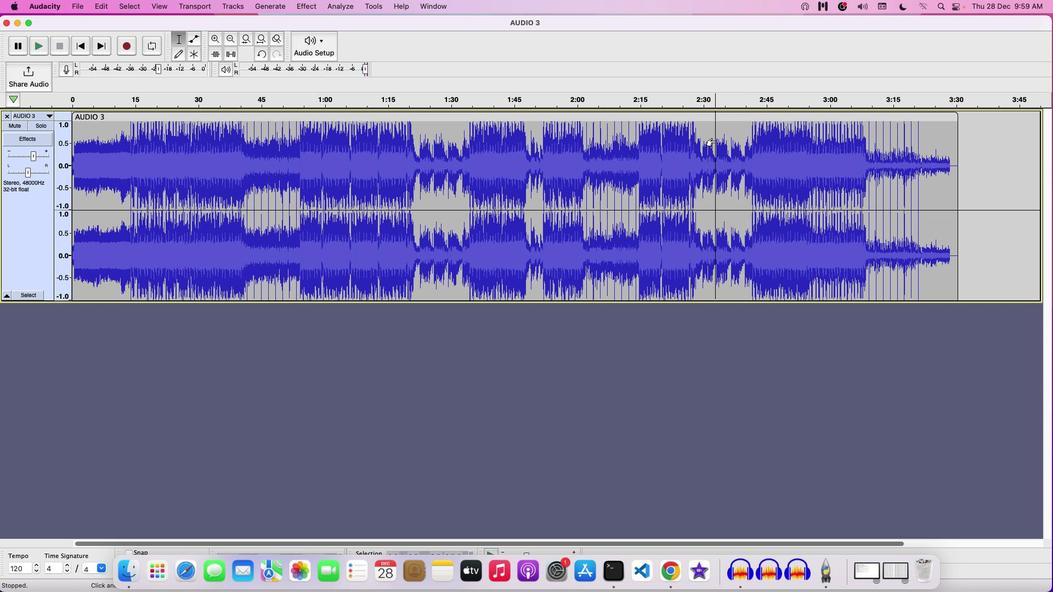 
Action: Key pressed Key.space
Screenshot: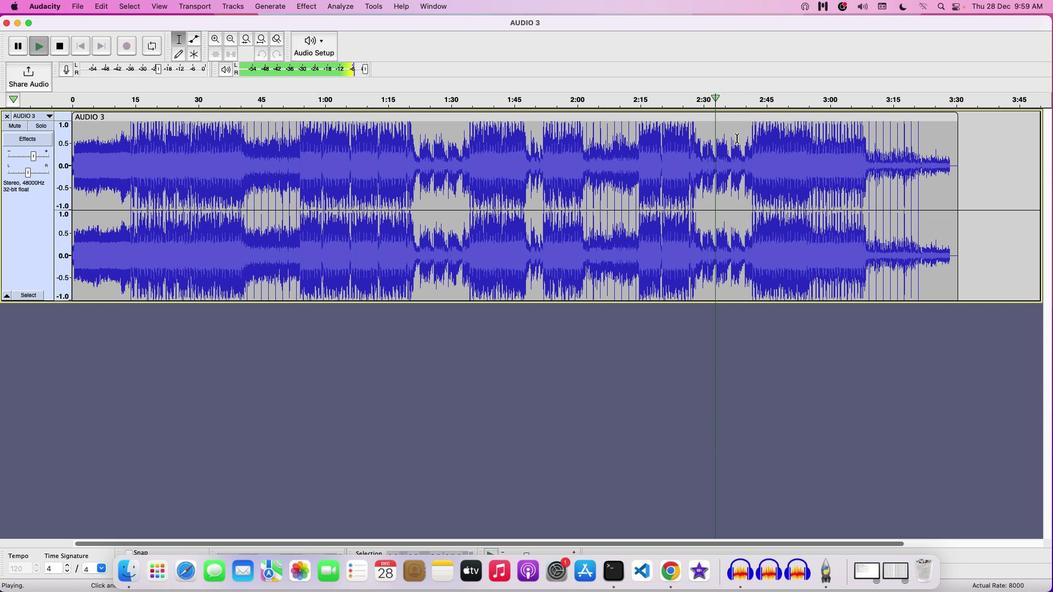 
Action: Mouse moved to (30, 154)
Screenshot: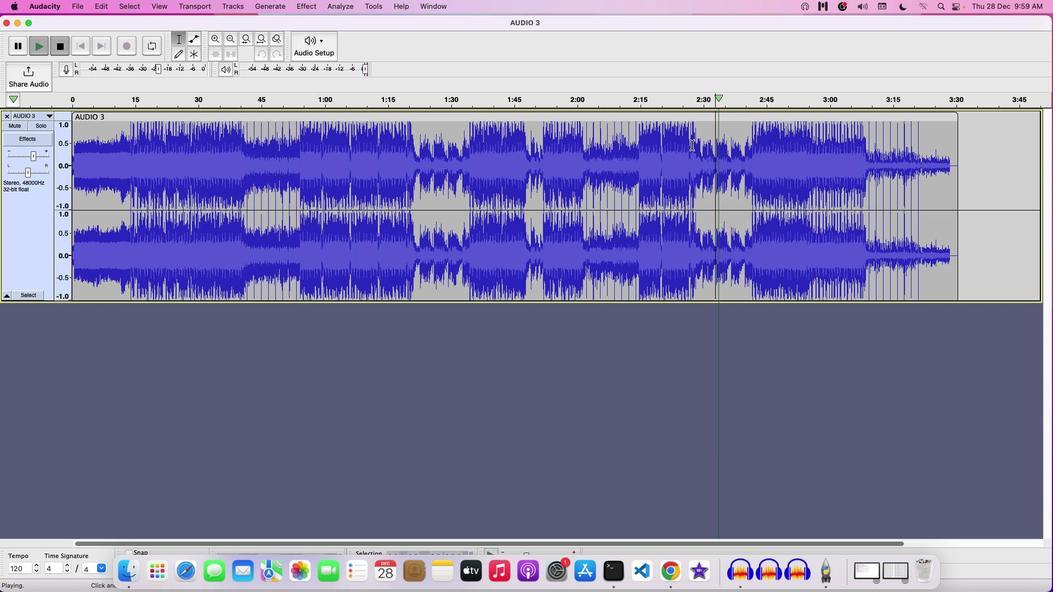 
Action: Key pressed Key.space
Screenshot: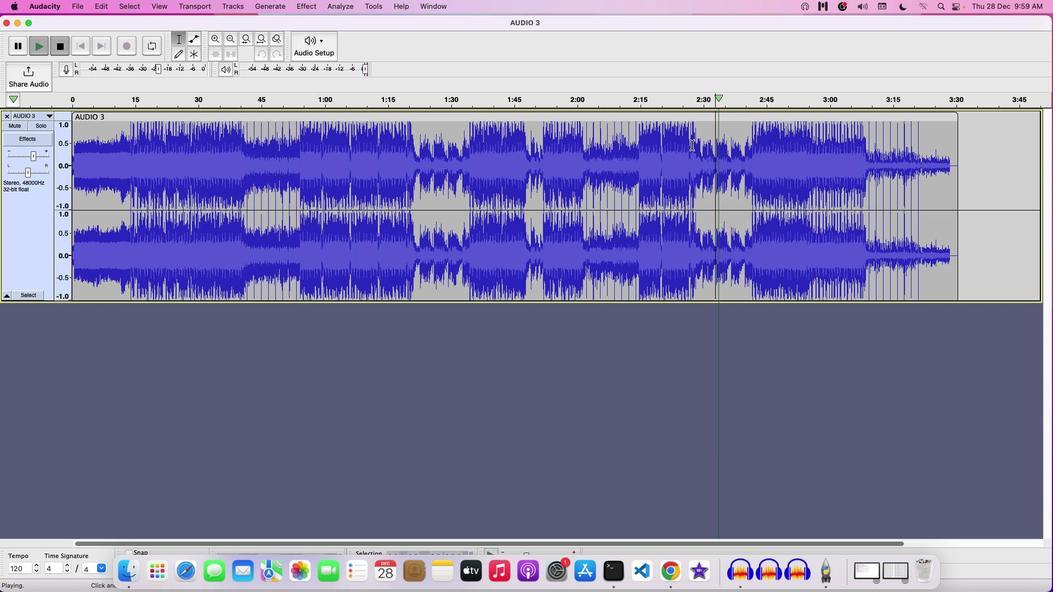 
Action: Mouse moved to (30, 154)
Screenshot: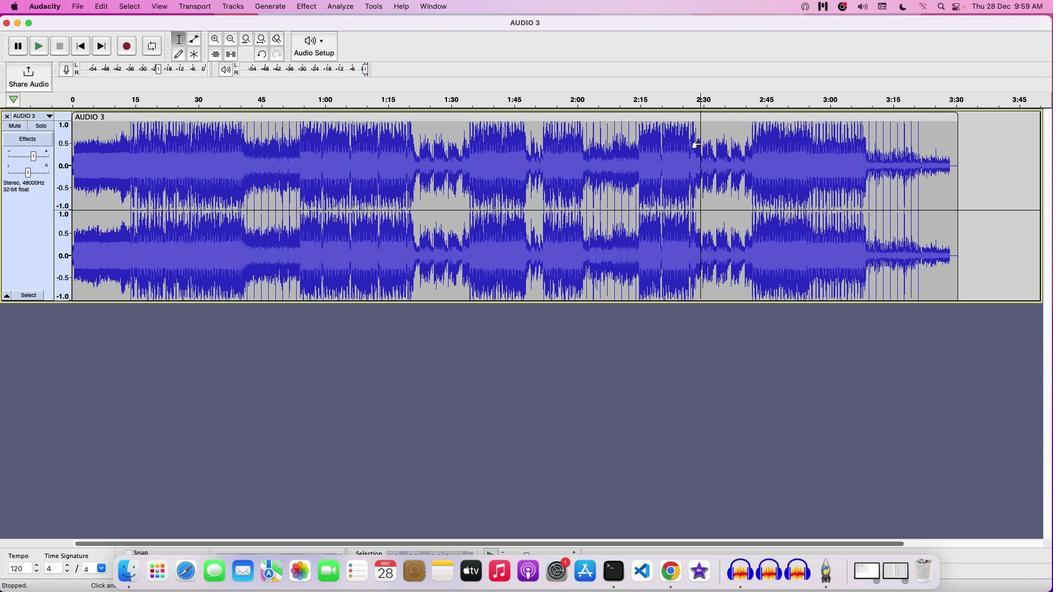 
Action: Mouse pressed left at (30, 154)
Screenshot: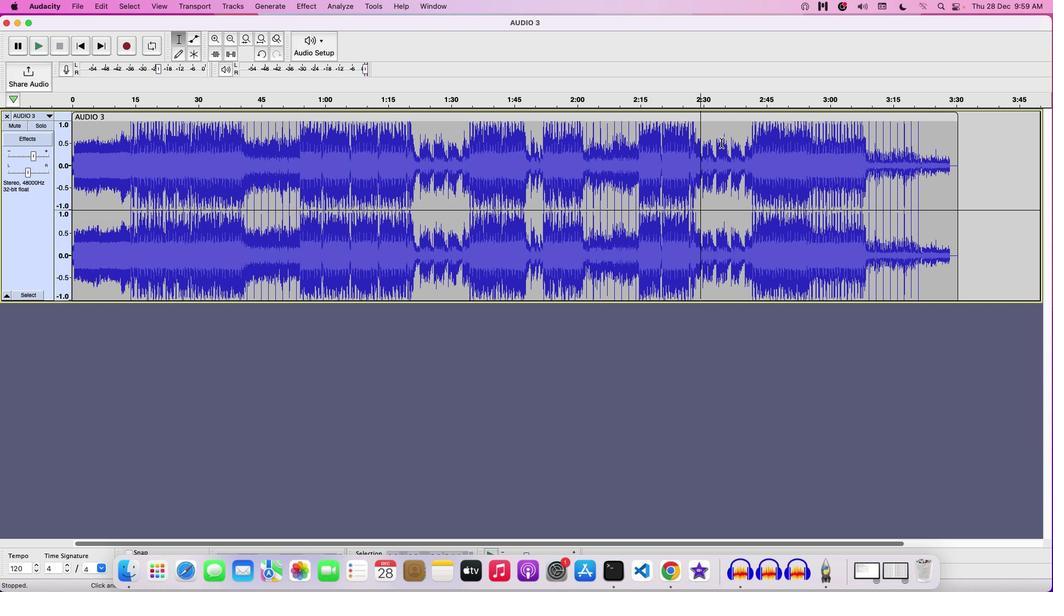 
Action: Mouse moved to (30, 154)
Screenshot: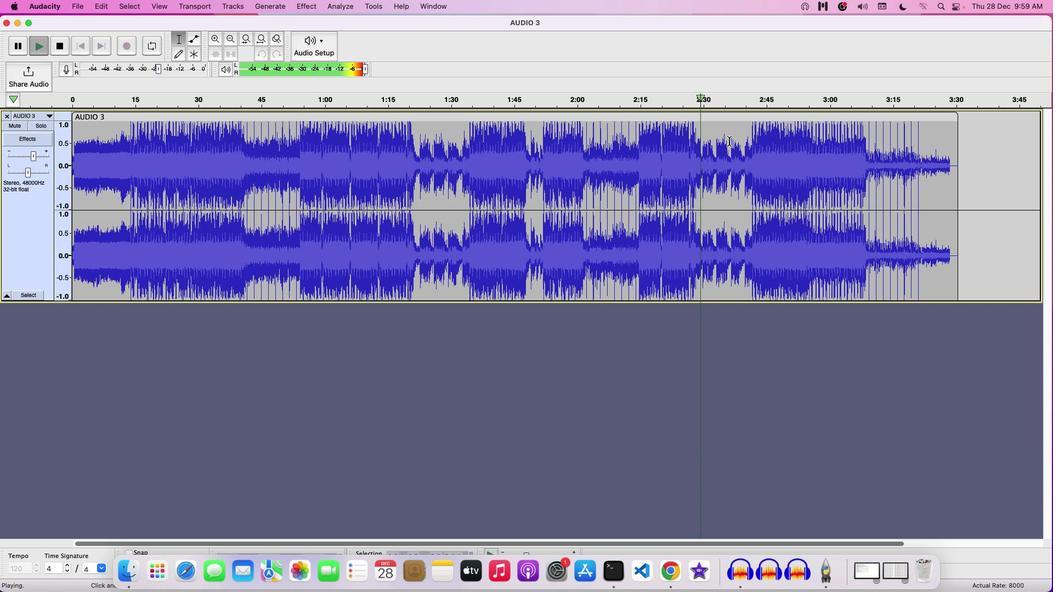 
Action: Key pressed Key.space
Screenshot: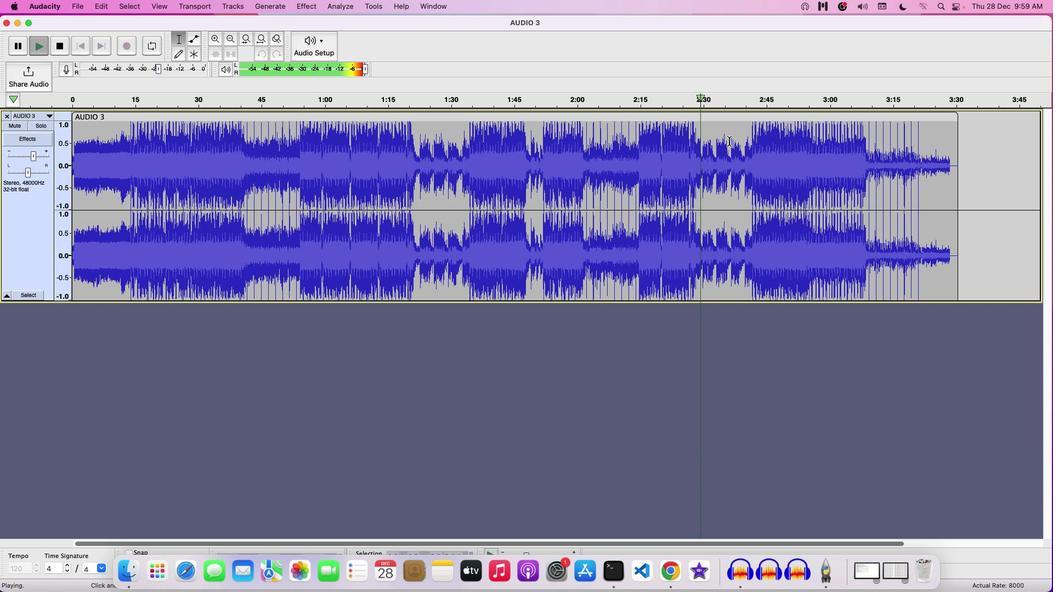 
Action: Mouse moved to (31, 154)
Screenshot: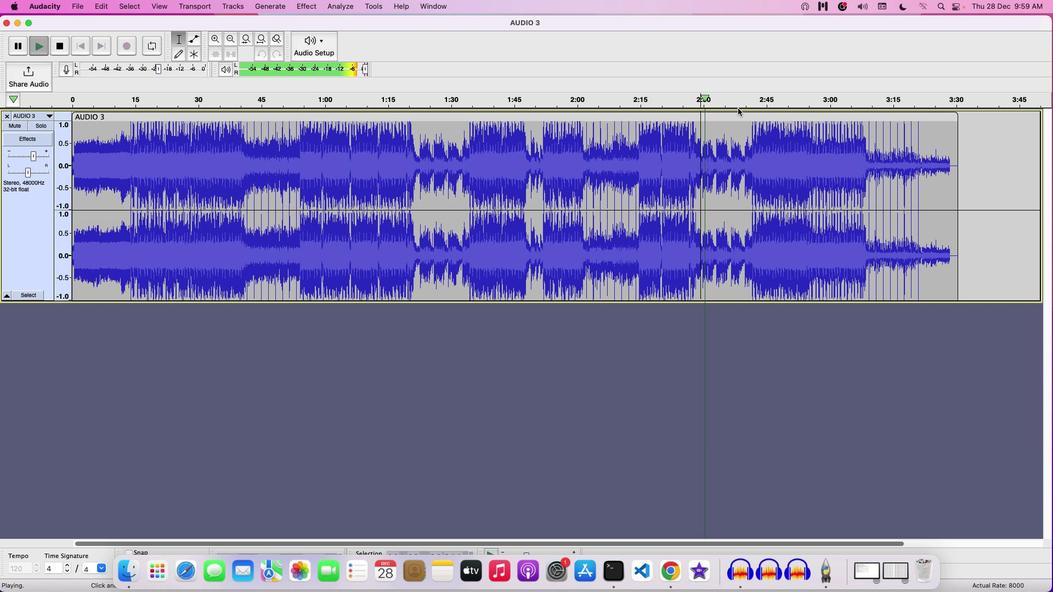 
Action: Key pressed Key.space
Screenshot: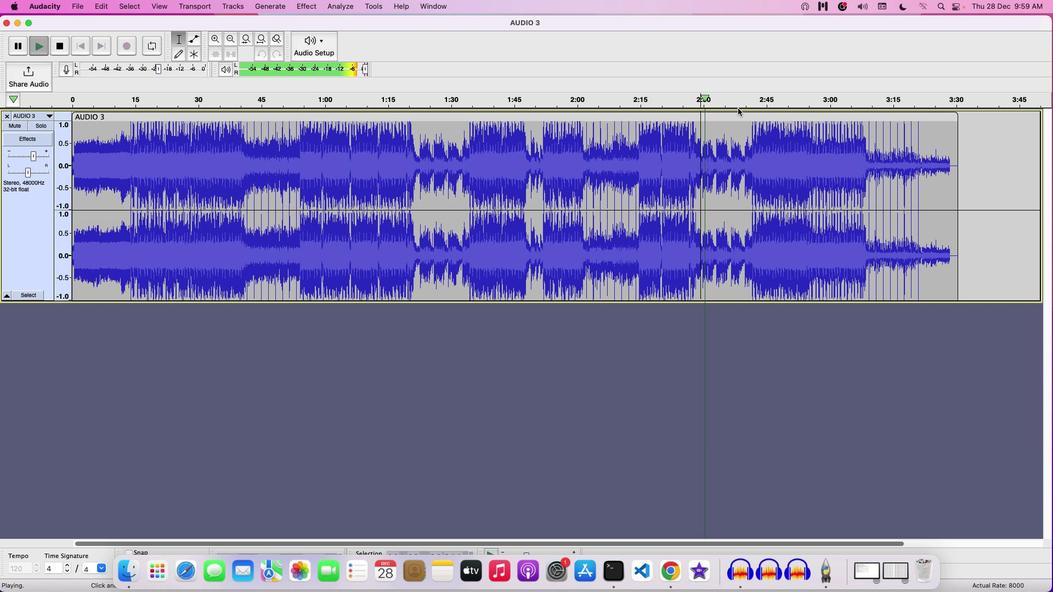 
Action: Mouse moved to (30, 153)
Screenshot: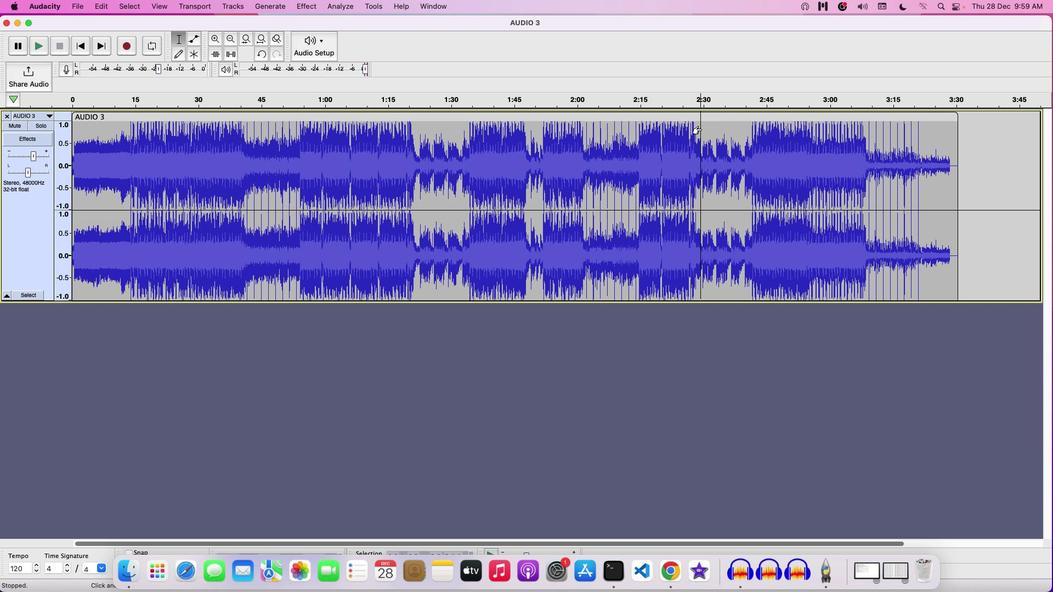 
Action: Mouse pressed left at (30, 153)
Screenshot: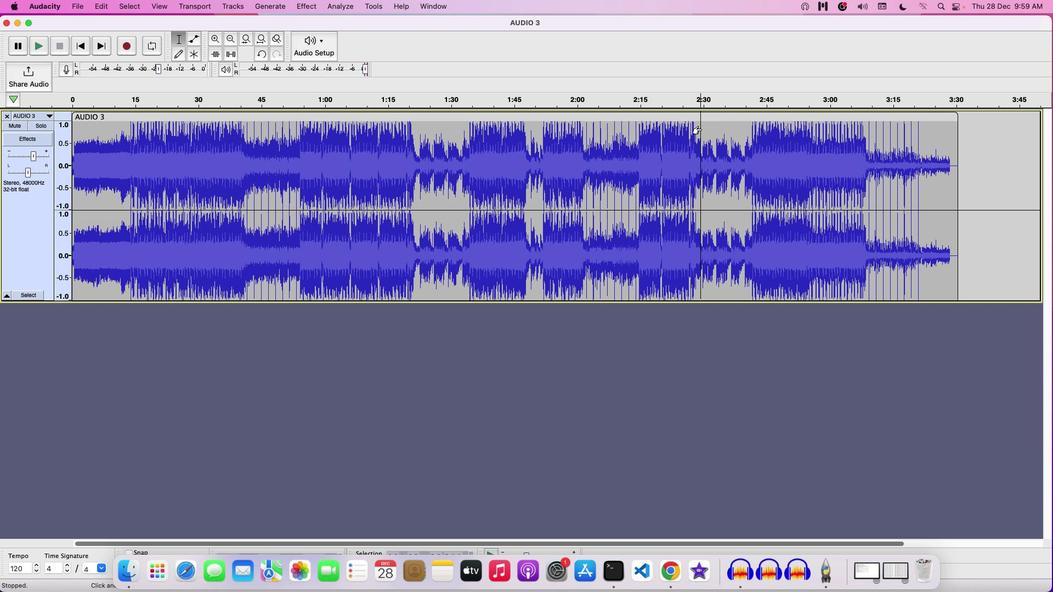 
Action: Mouse moved to (30, 154)
Screenshot: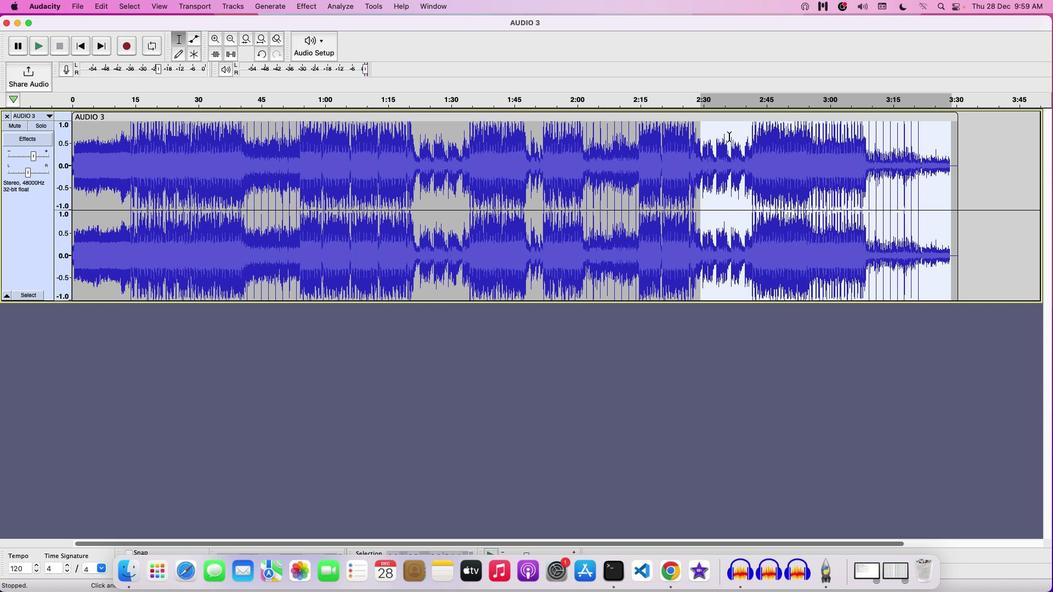 
Action: Key pressed Key.ctrl
Screenshot: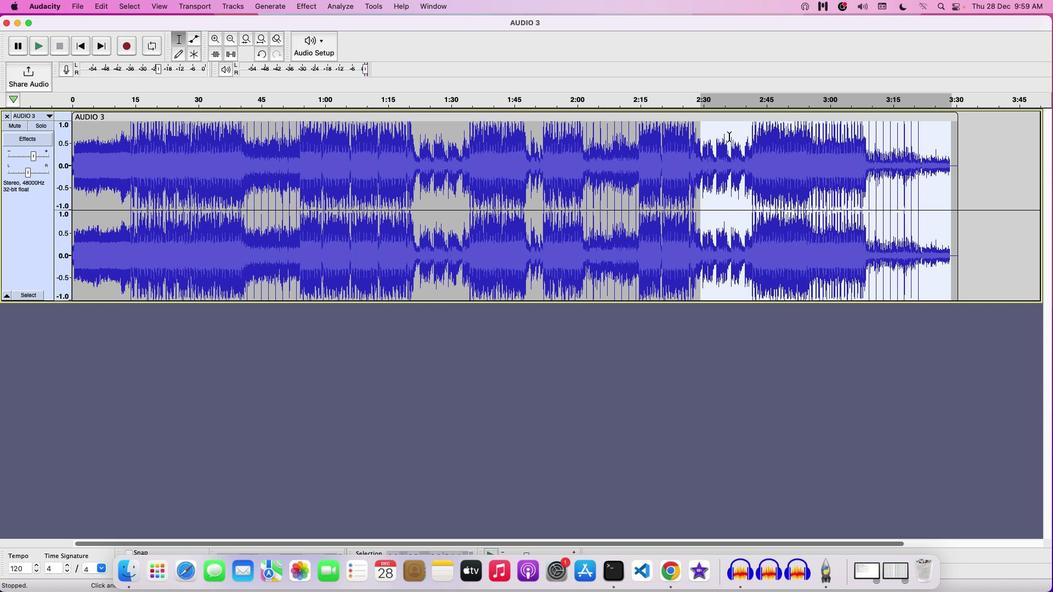 
Action: Mouse moved to (30, 154)
Screenshot: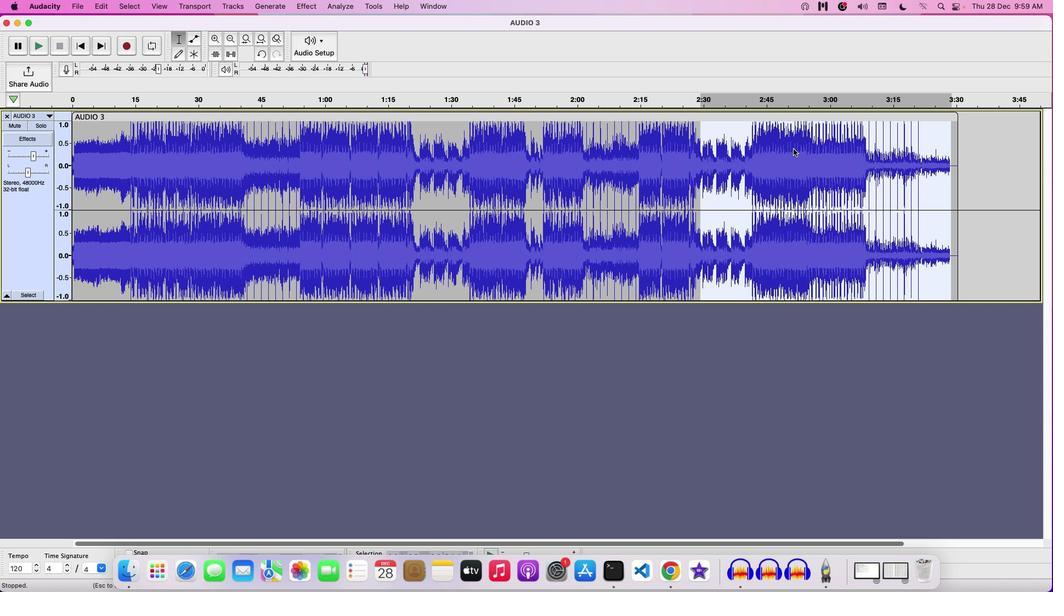 
Action: Mouse pressed right at (30, 154)
Screenshot: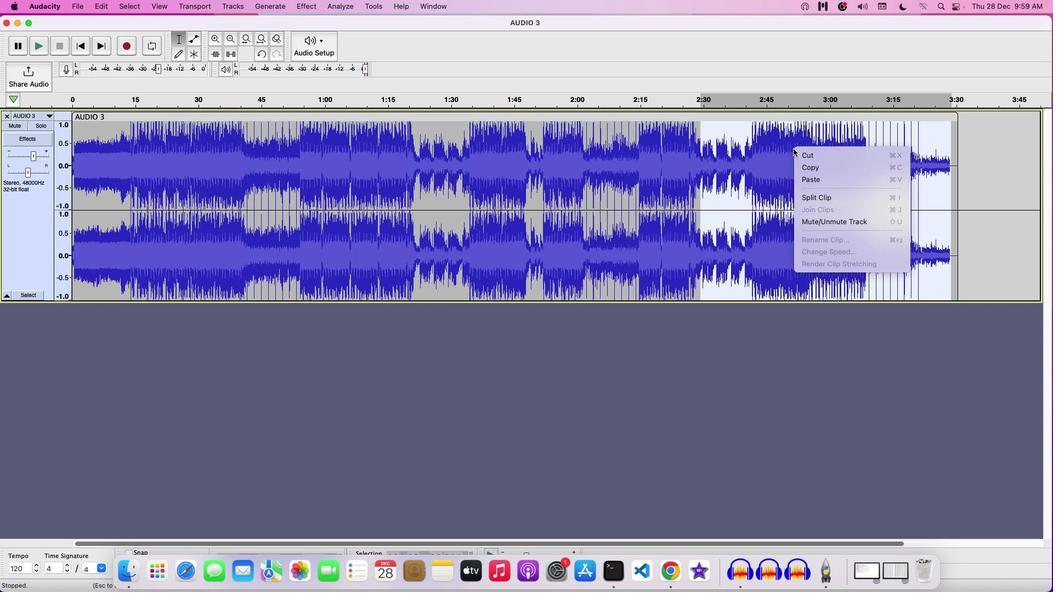 
Action: Mouse moved to (31, 155)
Screenshot: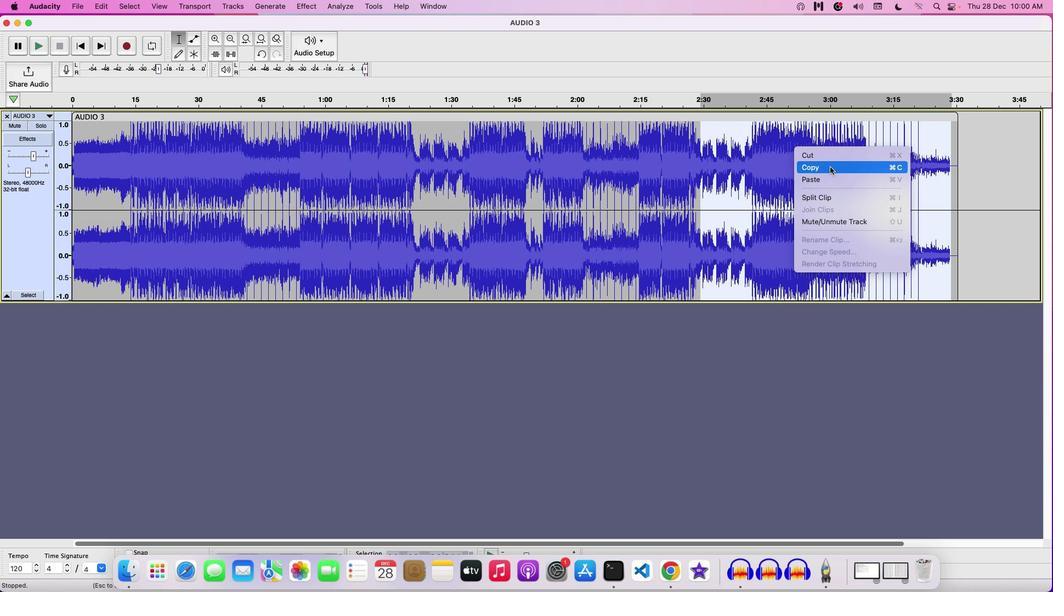 
Action: Mouse pressed left at (31, 155)
Screenshot: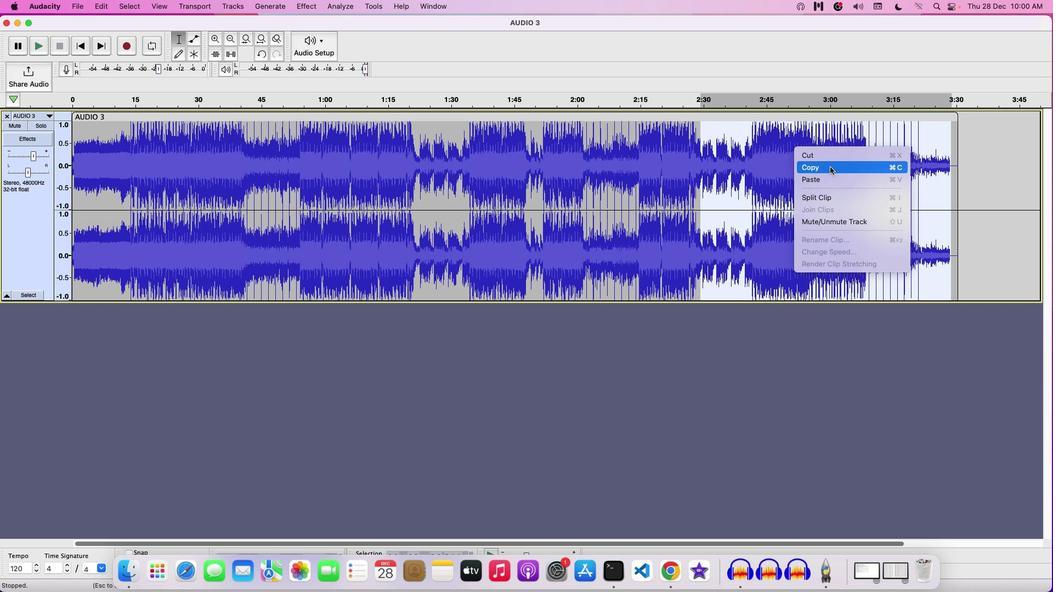 
Action: Mouse moved to (30, 155)
Screenshot: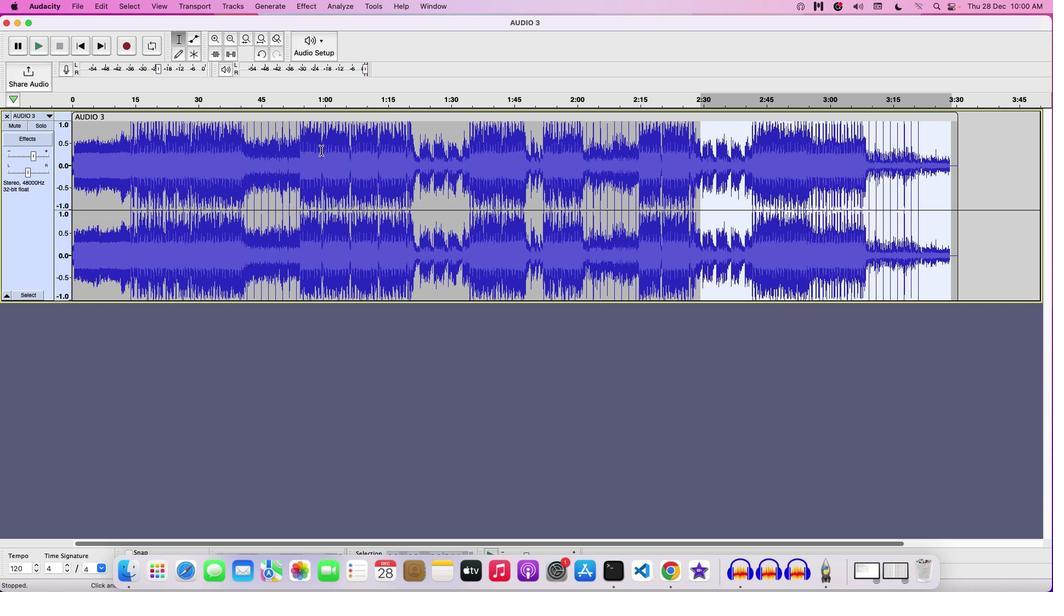 
Action: Mouse pressed left at (30, 155)
Screenshot: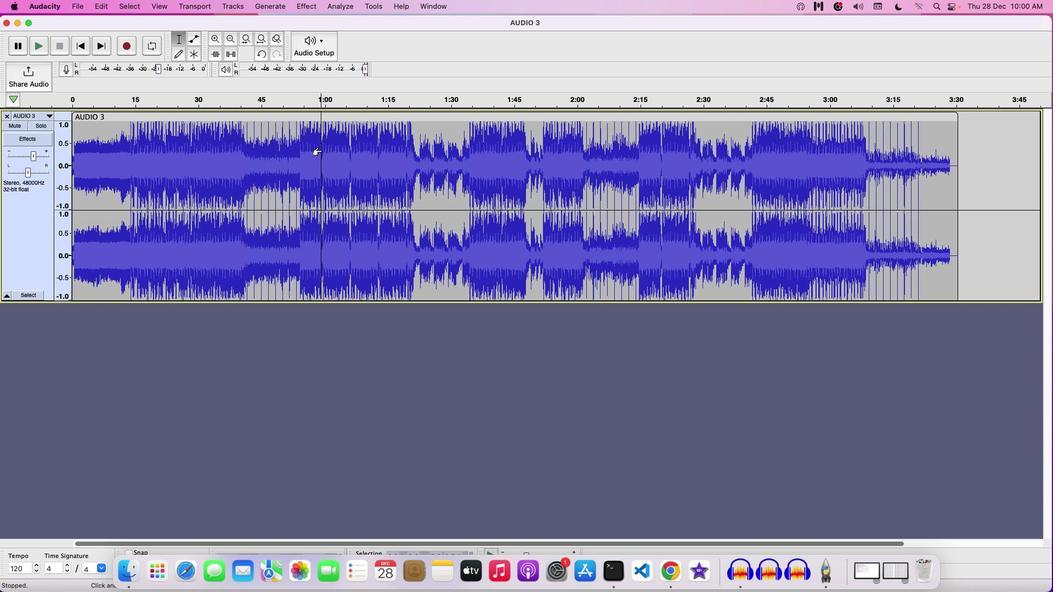 
Action: Mouse moved to (31, 153)
Screenshot: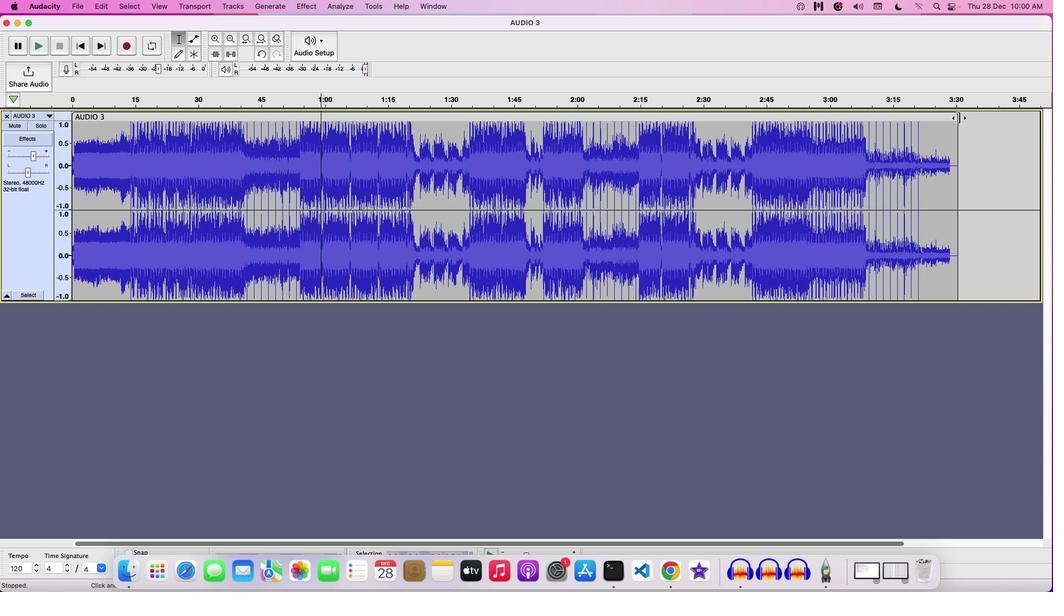 
Action: Mouse pressed left at (31, 153)
Screenshot: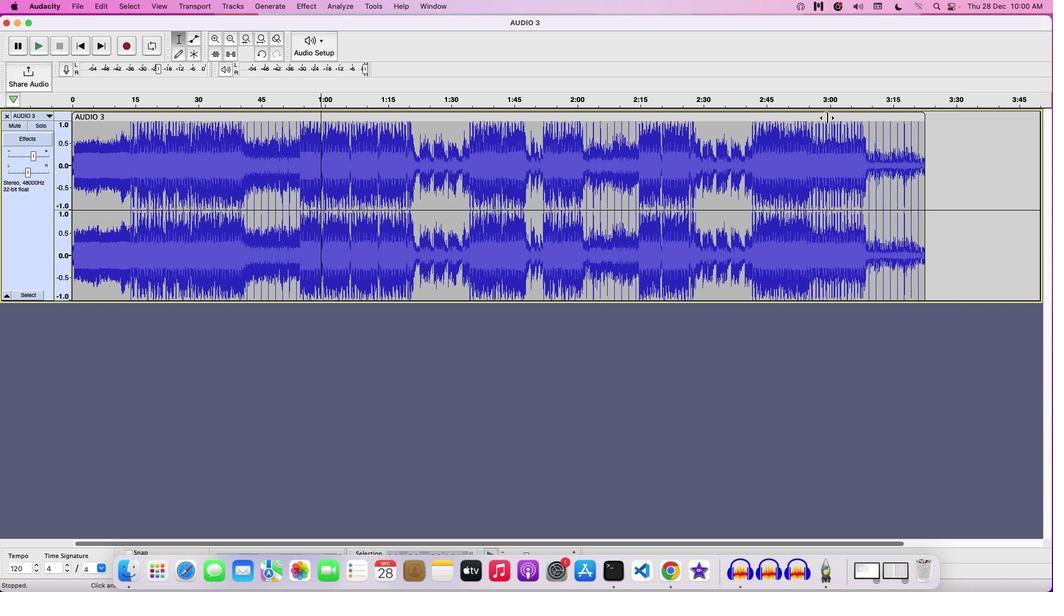 
Action: Mouse moved to (30, 152)
Screenshot: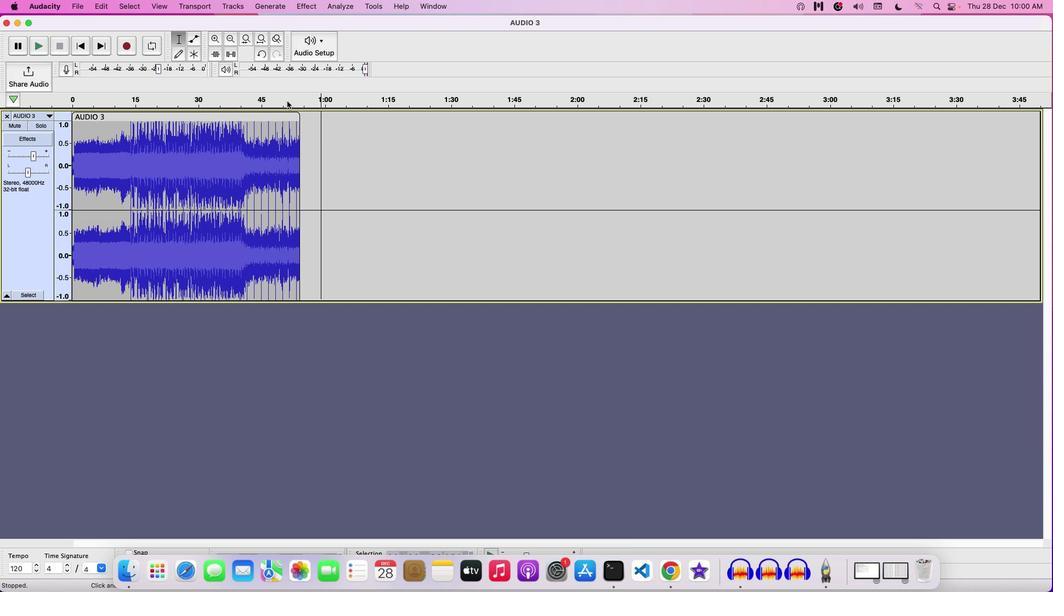 
Action: Mouse pressed left at (30, 152)
Screenshot: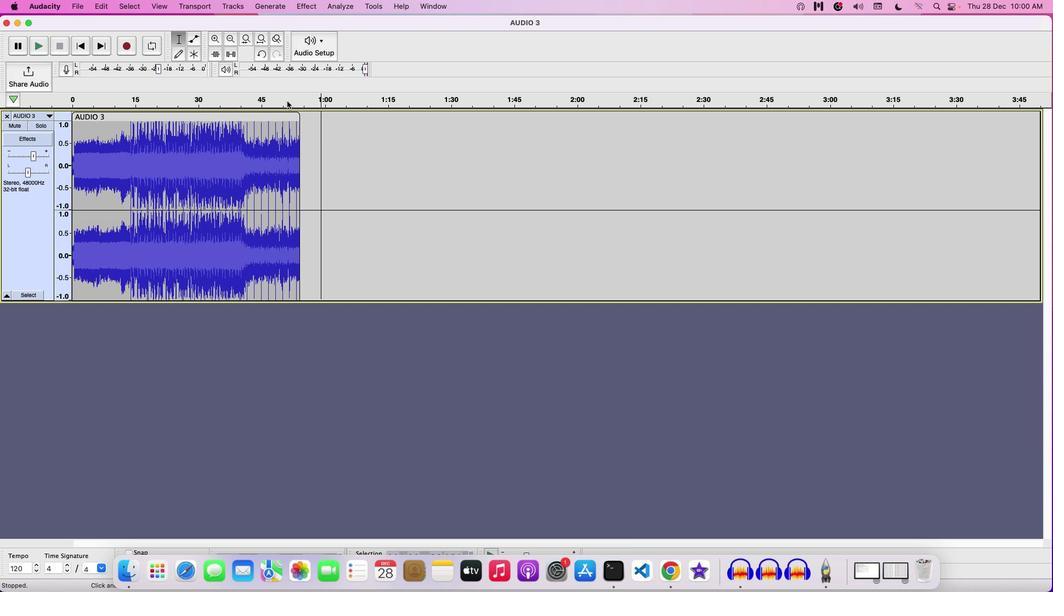 
Action: Mouse moved to (30, 153)
Screenshot: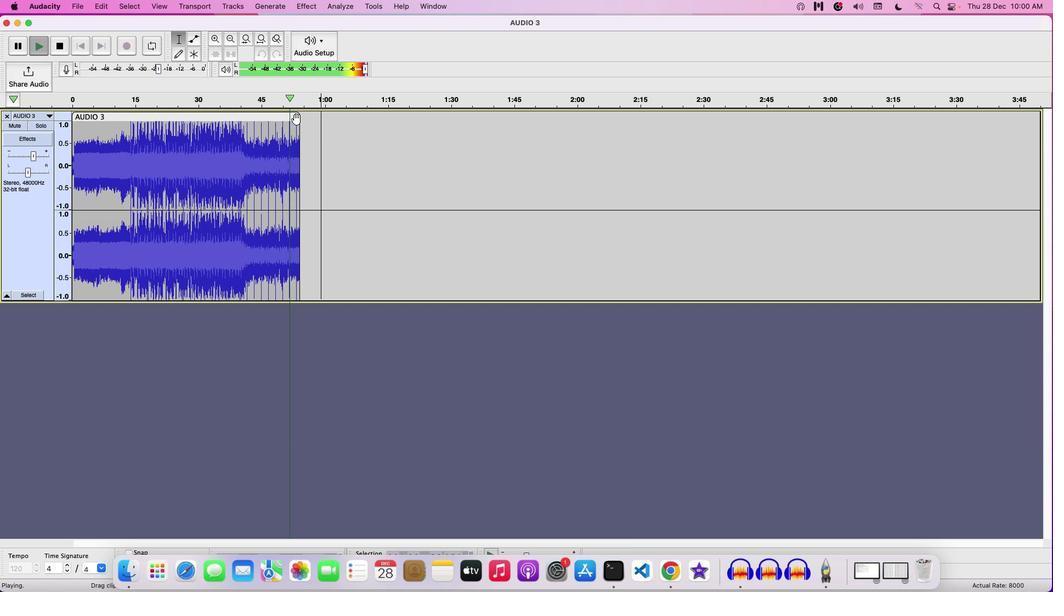 
Action: Key pressed Key.space
Screenshot: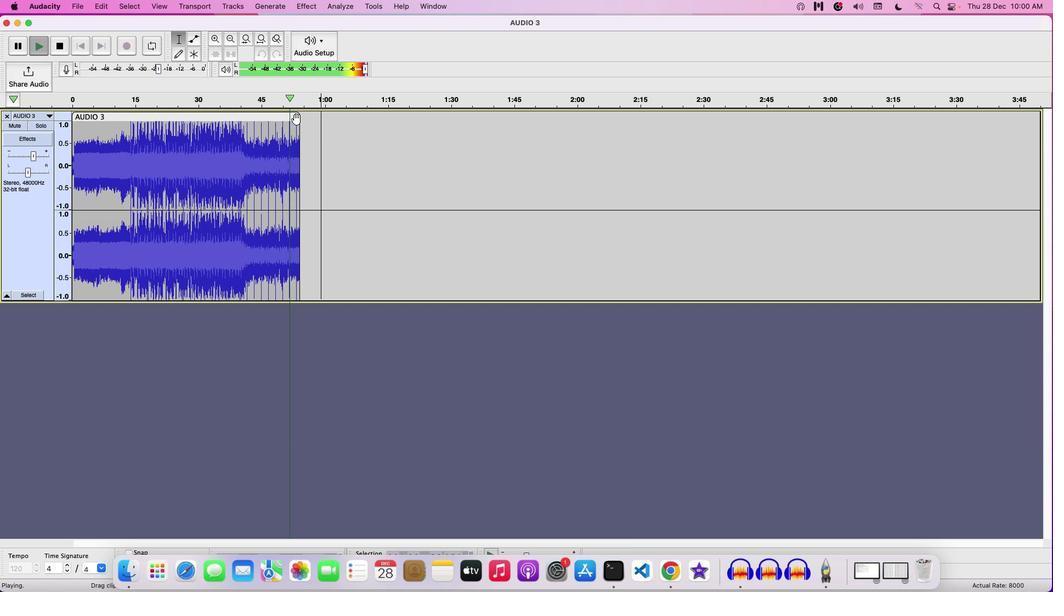 
Action: Mouse moved to (30, 153)
Screenshot: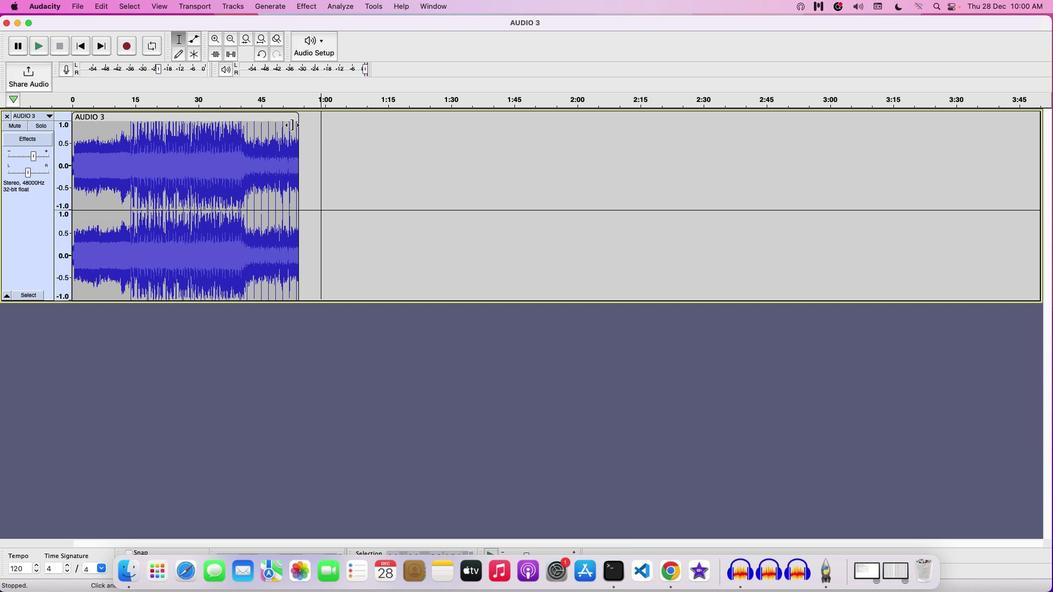 
Action: Mouse pressed left at (30, 153)
Screenshot: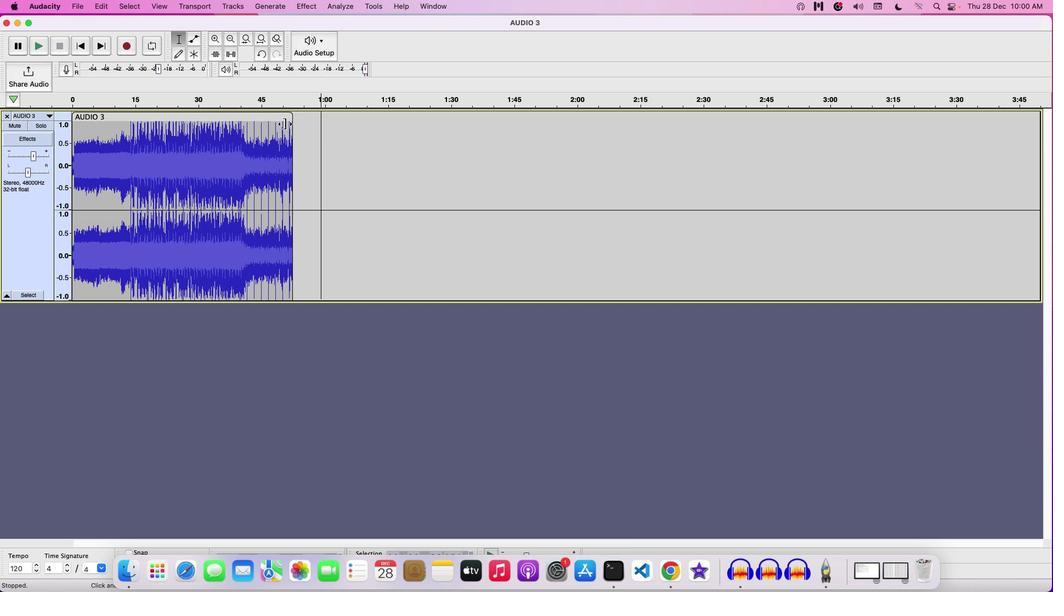 
Action: Mouse moved to (30, 153)
Screenshot: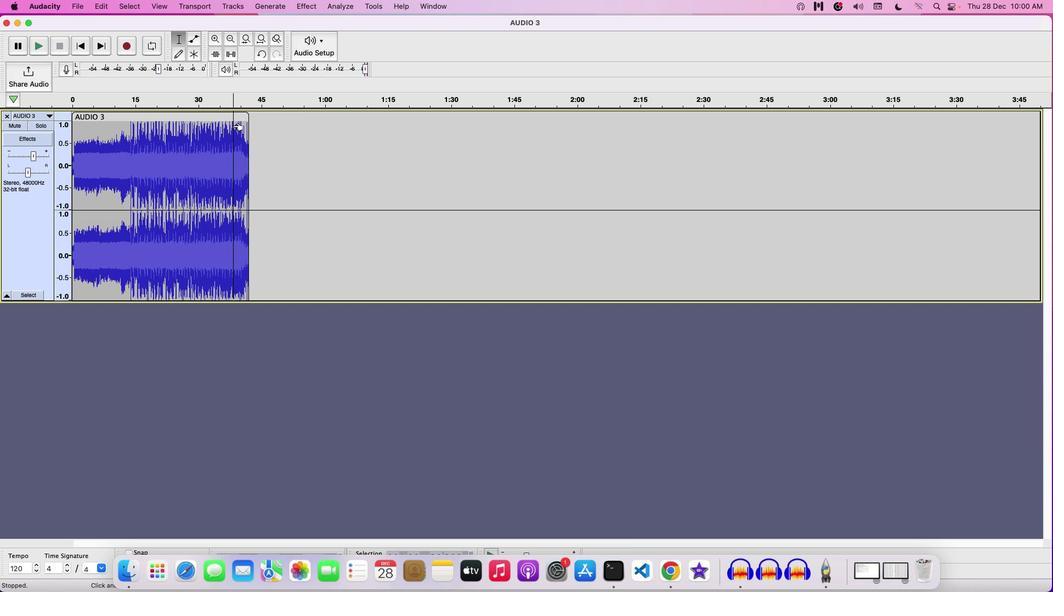 
Action: Mouse pressed left at (30, 153)
Screenshot: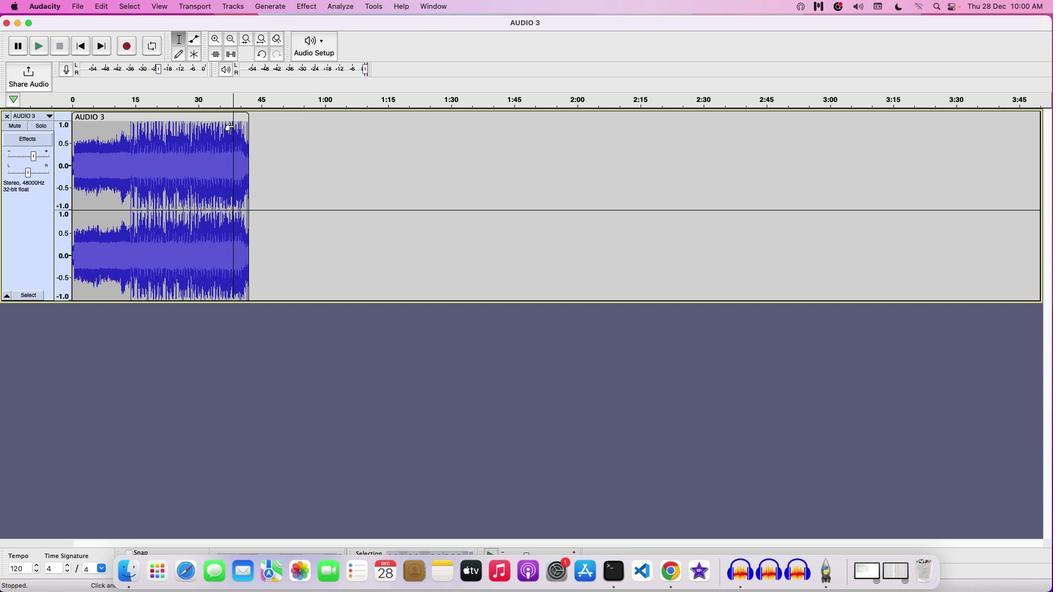 
Action: Mouse moved to (30, 153)
Screenshot: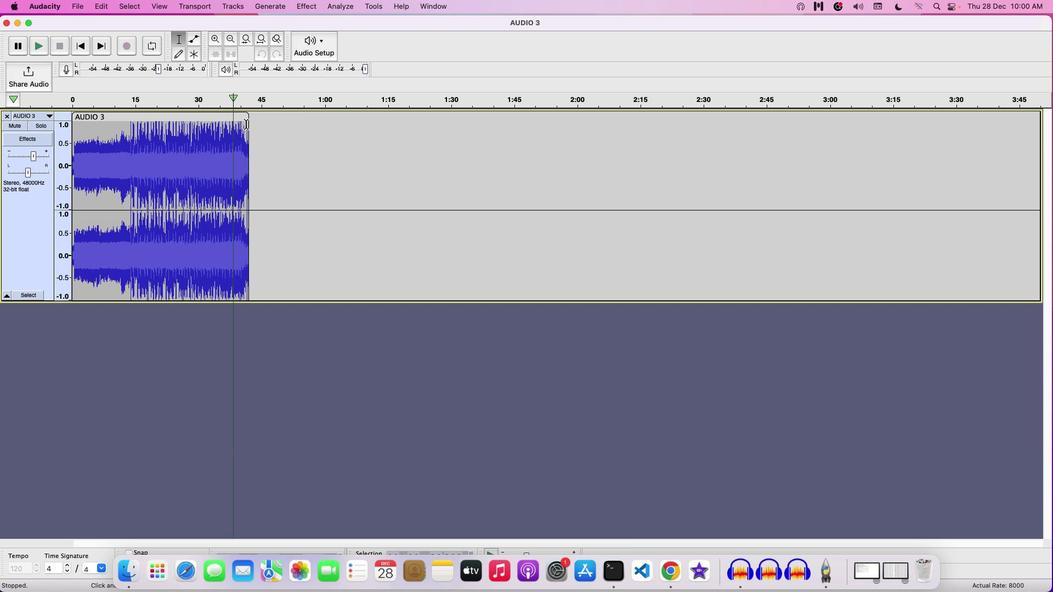 
Action: Key pressed Key.space
Screenshot: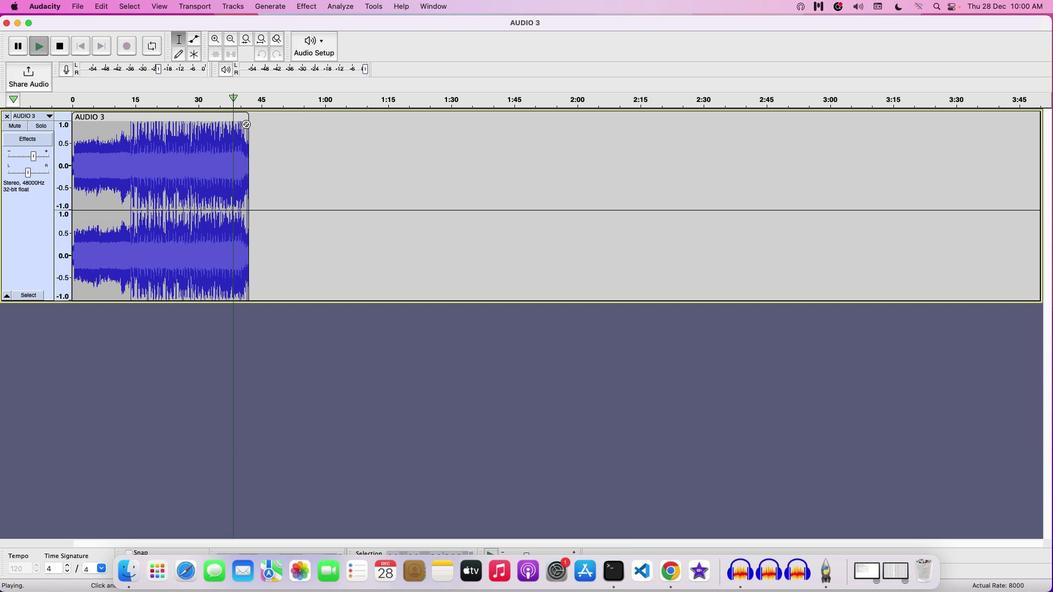 
Action: Mouse moved to (30, 153)
Screenshot: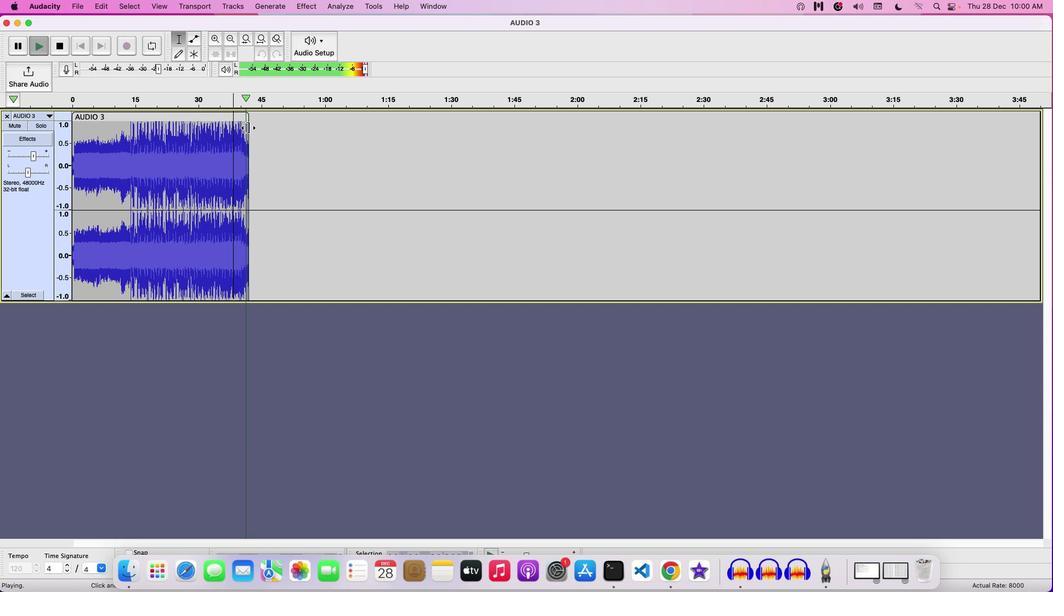 
Action: Key pressed Key.space
Screenshot: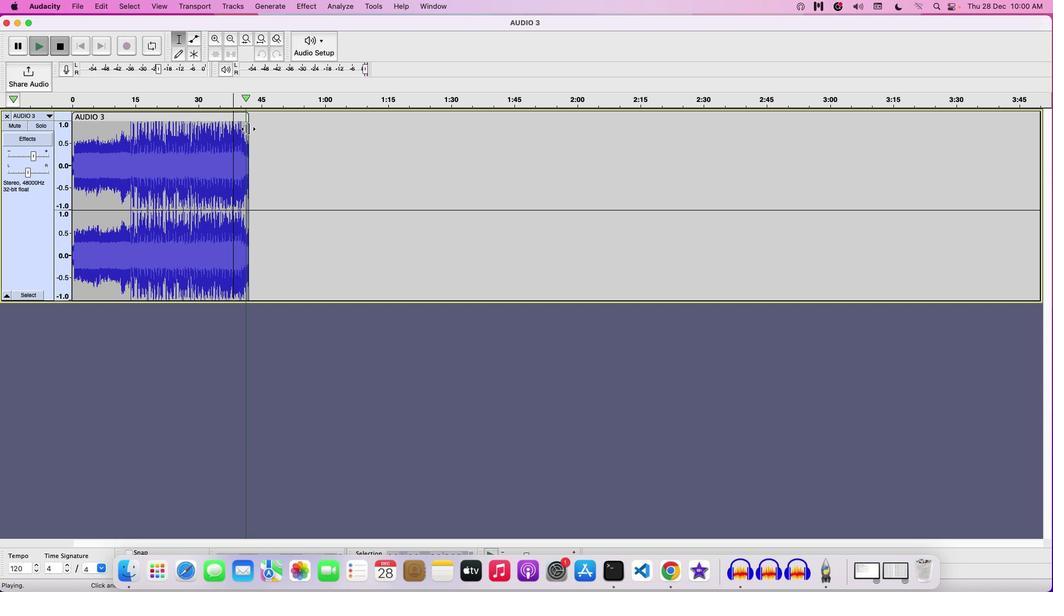 
Action: Mouse moved to (30, 153)
Screenshot: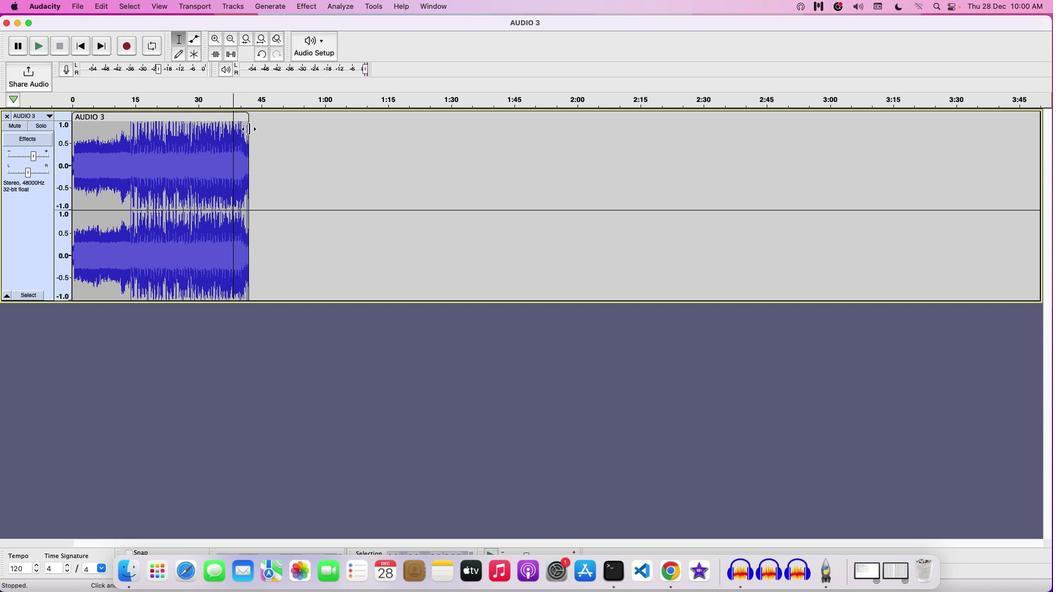 
Action: Mouse pressed left at (30, 153)
Screenshot: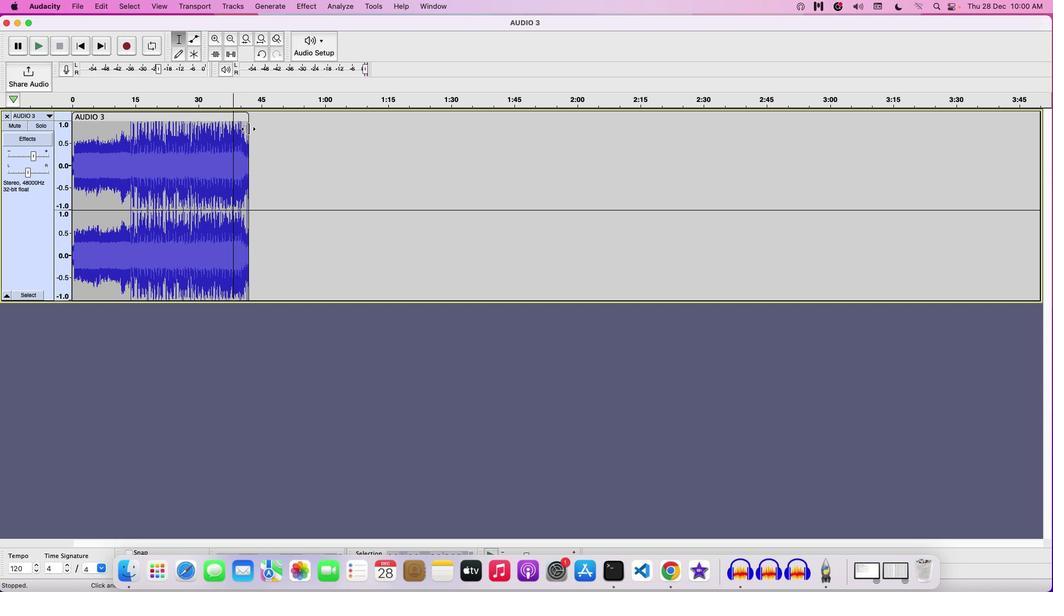 
Action: Mouse moved to (30, 153)
Screenshot: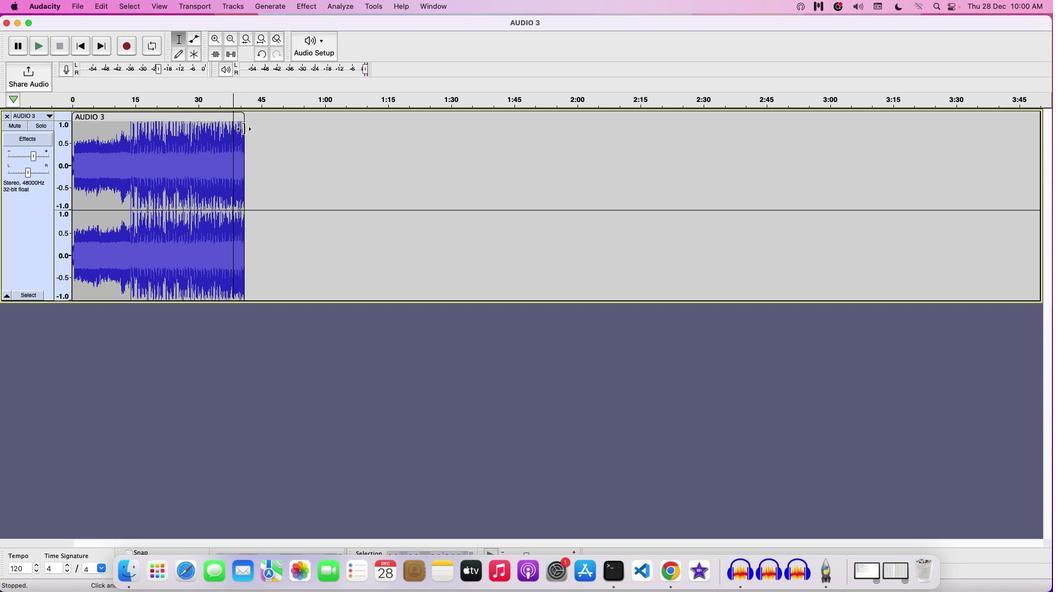 
Action: Key pressed Key.space
Screenshot: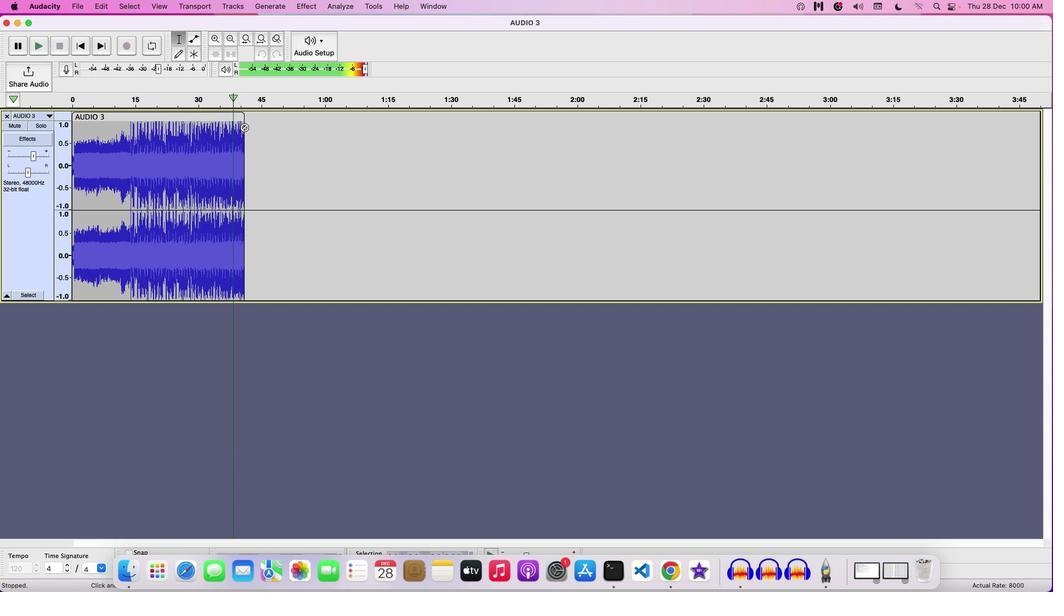
Action: Mouse moved to (30, 153)
Screenshot: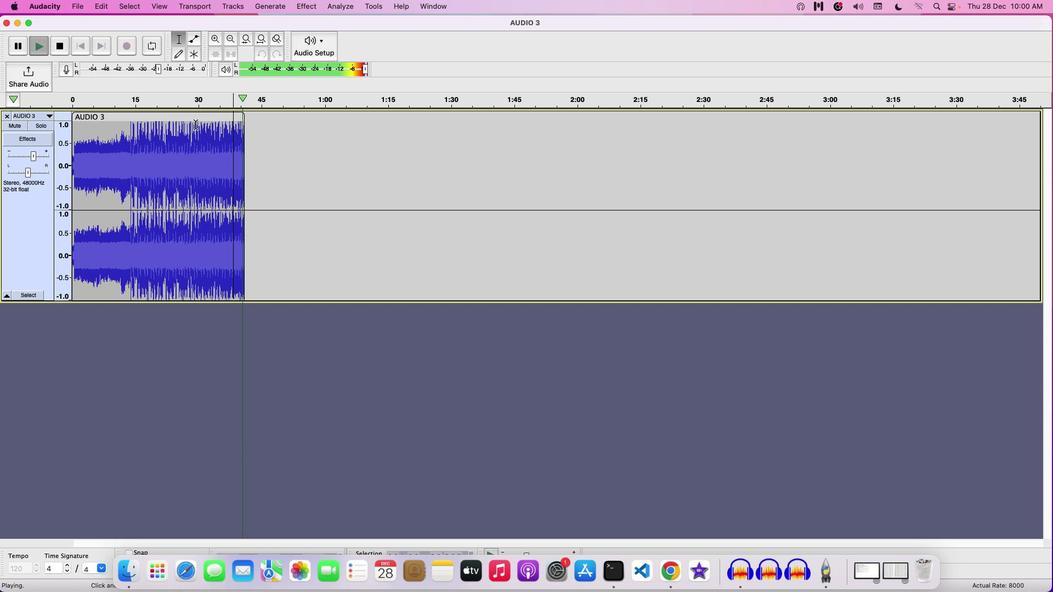 
Action: Key pressed Key.space
Screenshot: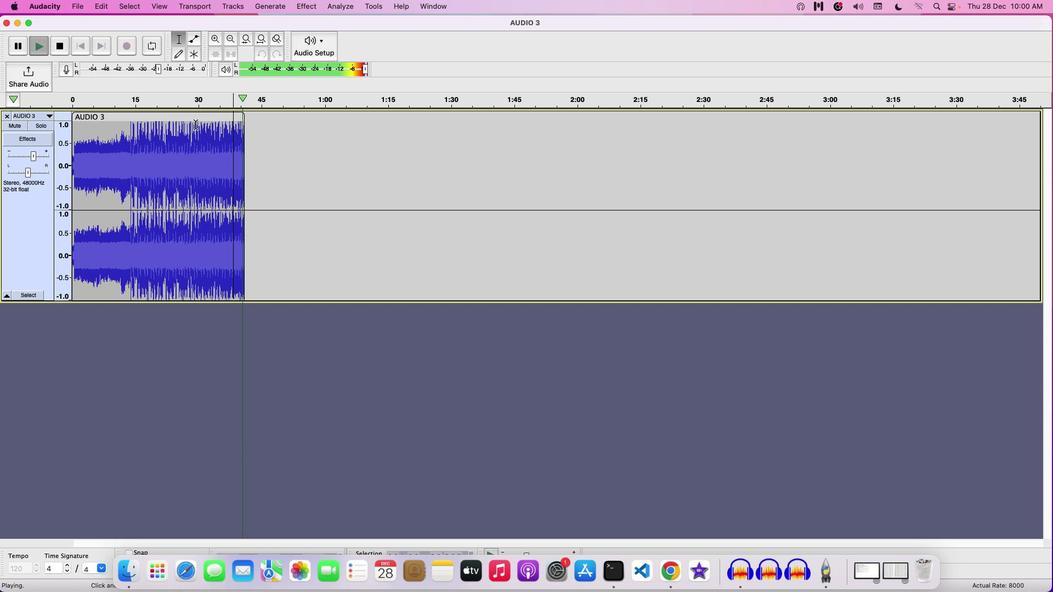 
Action: Mouse moved to (30, 154)
Screenshot: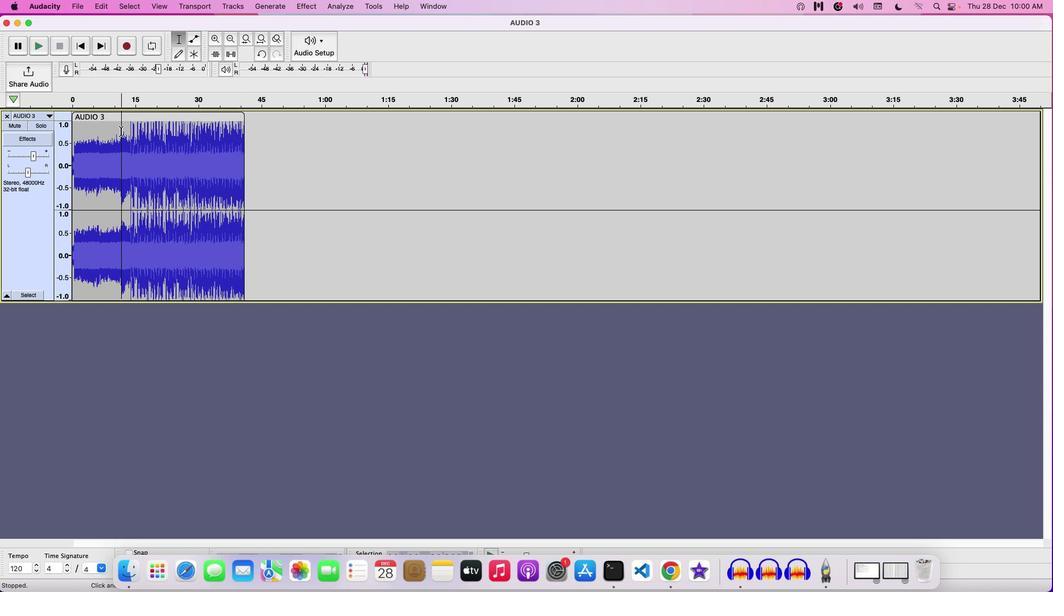 
Action: Mouse pressed left at (30, 154)
Screenshot: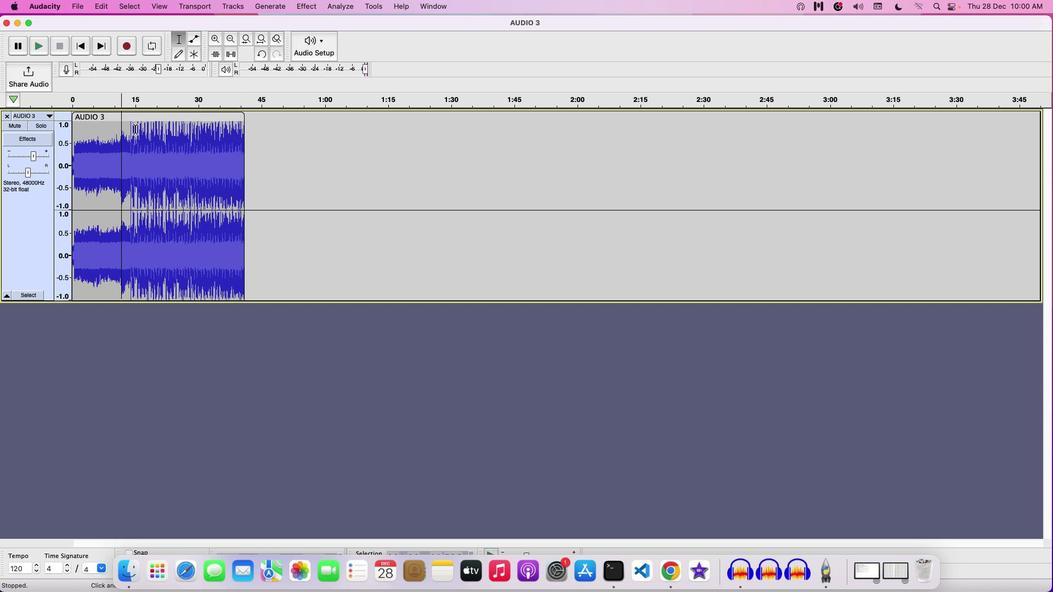 
Action: Mouse moved to (30, 153)
Screenshot: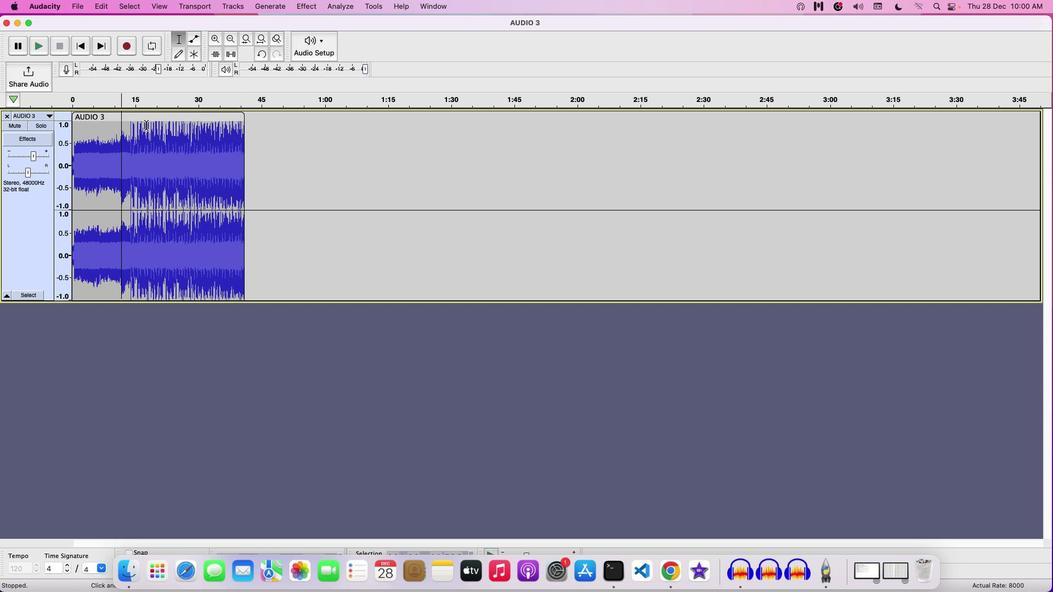 
Action: Key pressed Key.space
Screenshot: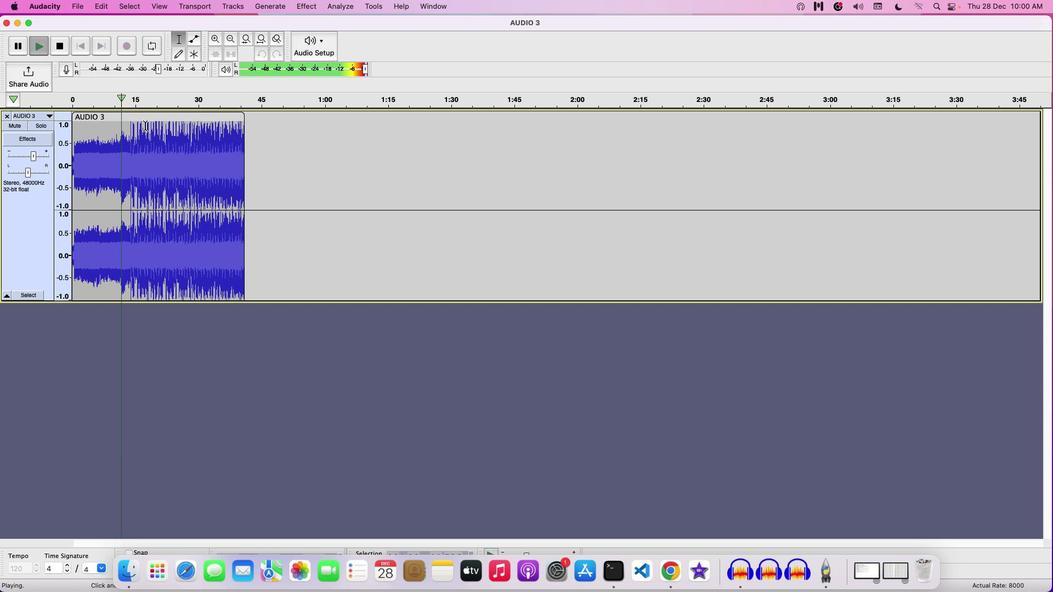 
Action: Mouse moved to (30, 153)
Screenshot: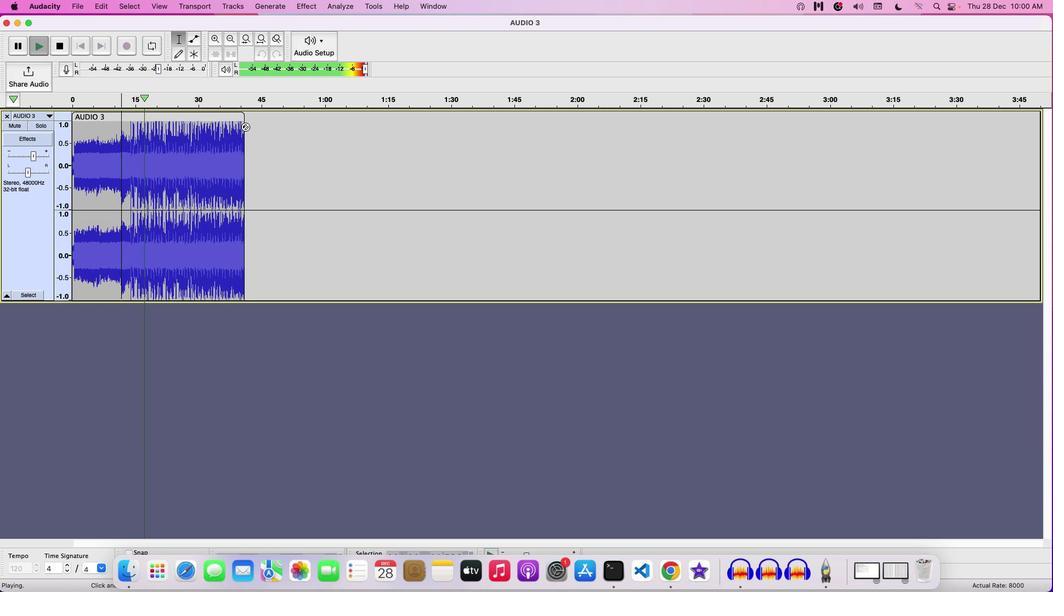 
Action: Key pressed Key.space
Screenshot: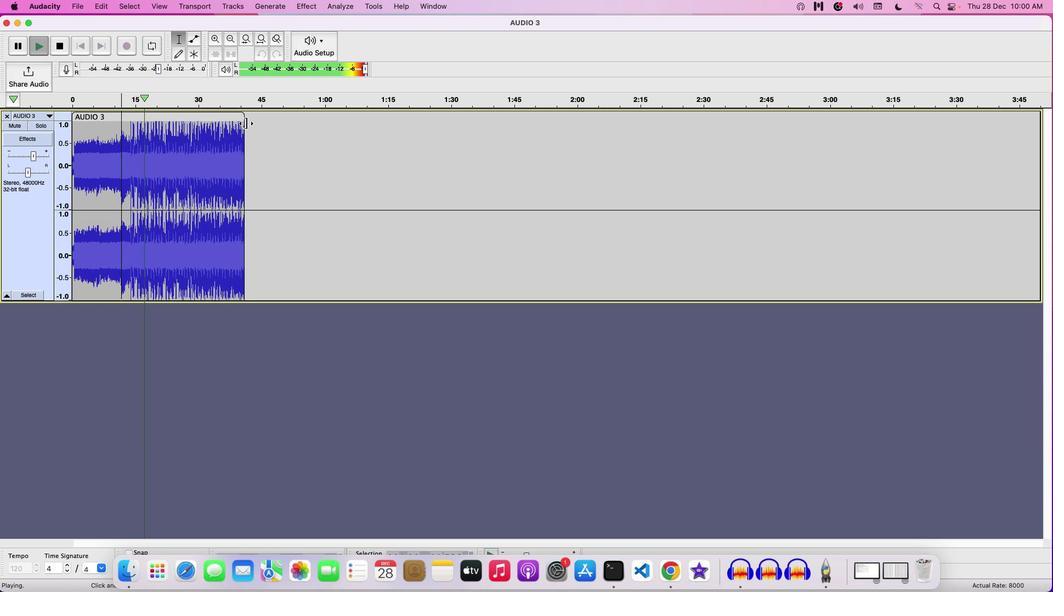 
Action: Mouse moved to (30, 153)
Screenshot: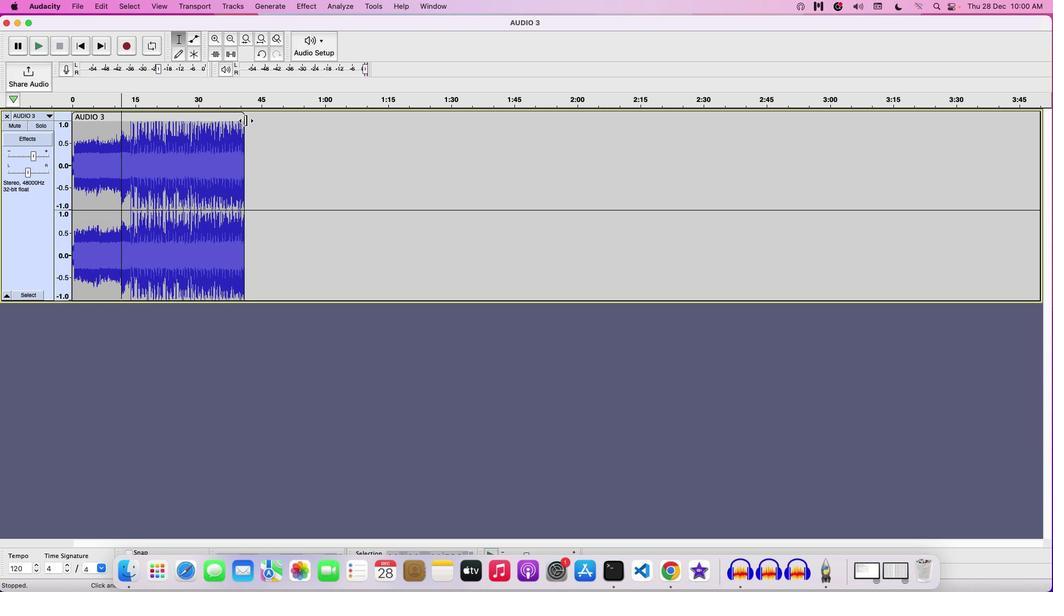 
Action: Mouse pressed left at (30, 153)
Screenshot: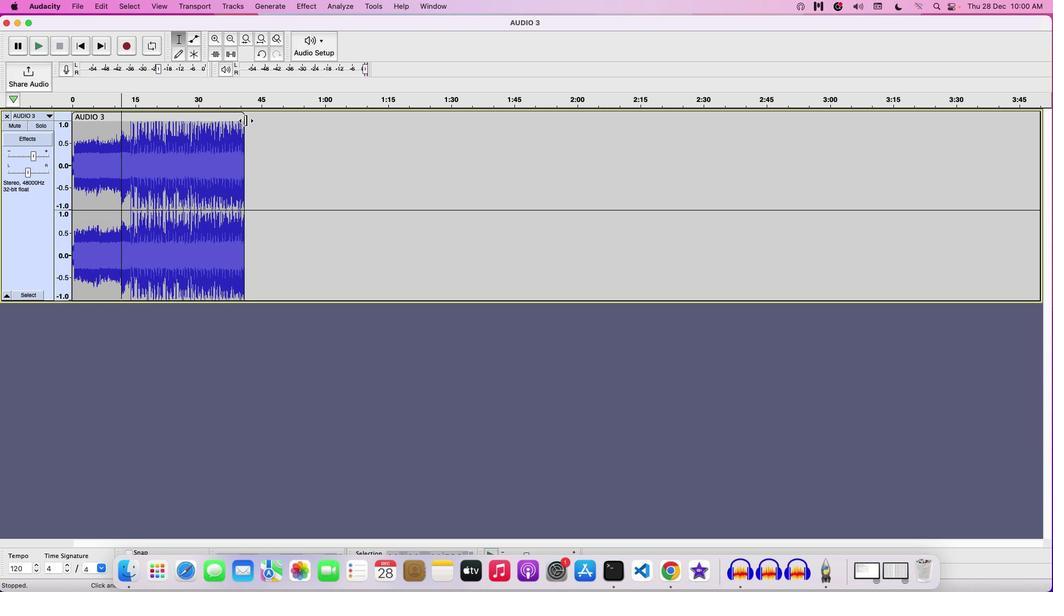 
Action: Mouse moved to (30, 152)
Screenshot: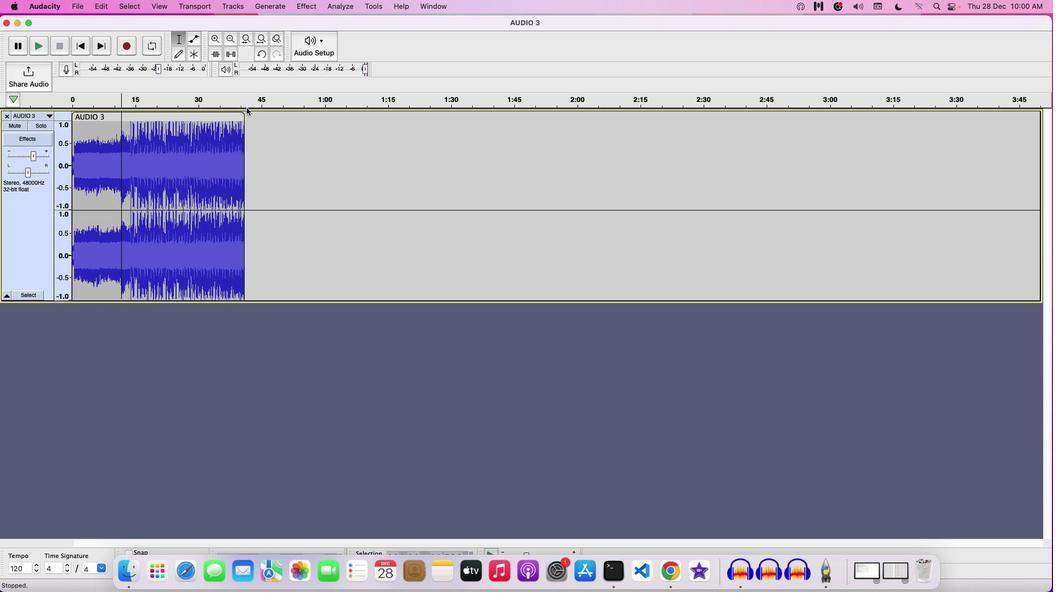 
Action: Mouse pressed left at (30, 152)
Screenshot: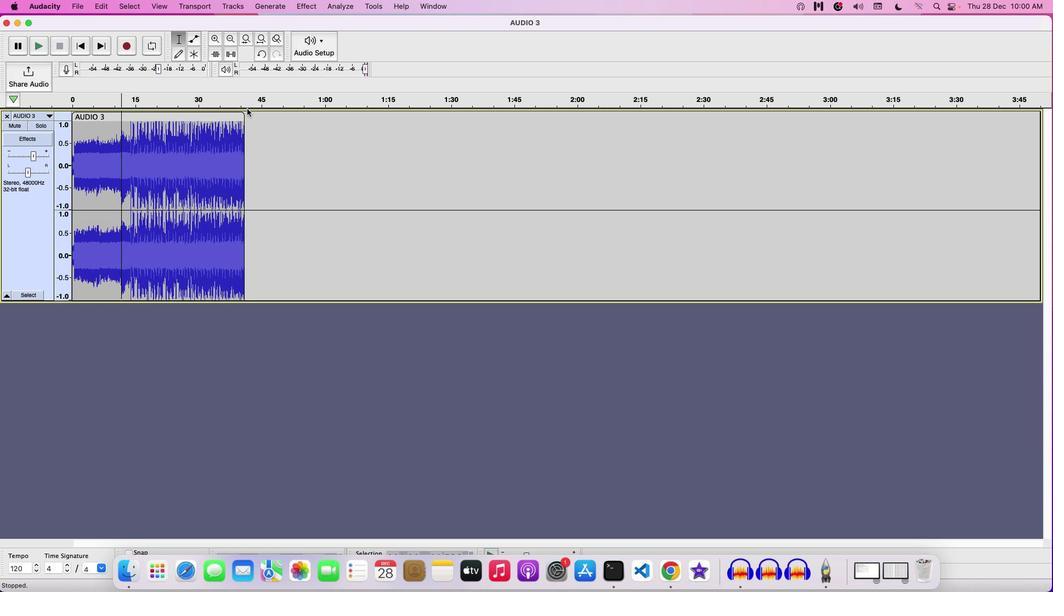 
Action: Mouse moved to (30, 153)
Screenshot: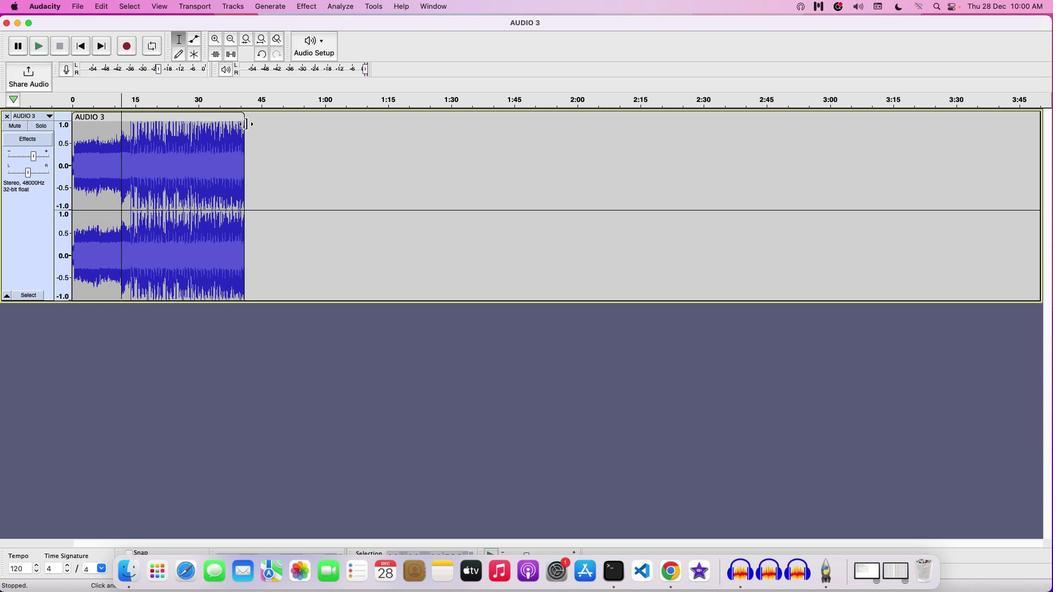 
Action: Mouse pressed left at (30, 153)
Screenshot: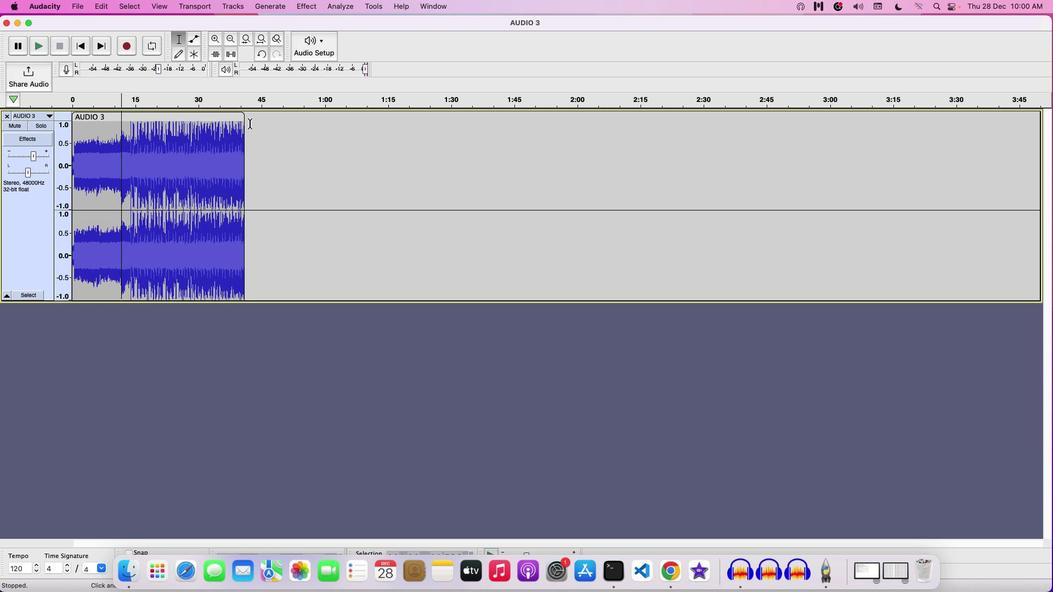 
Action: Mouse moved to (30, 153)
Screenshot: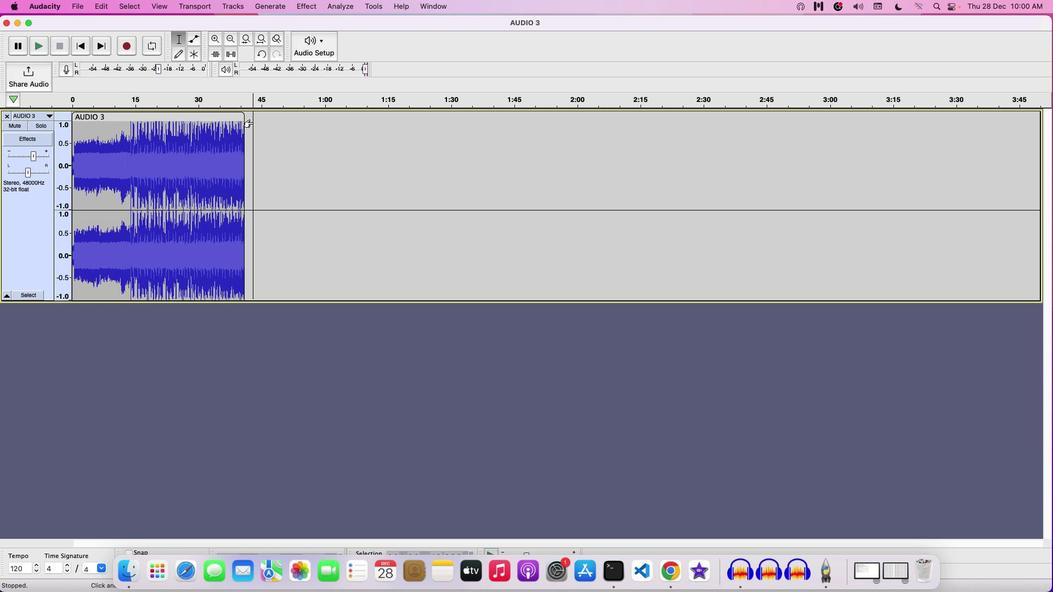 
Action: Mouse pressed left at (30, 153)
Screenshot: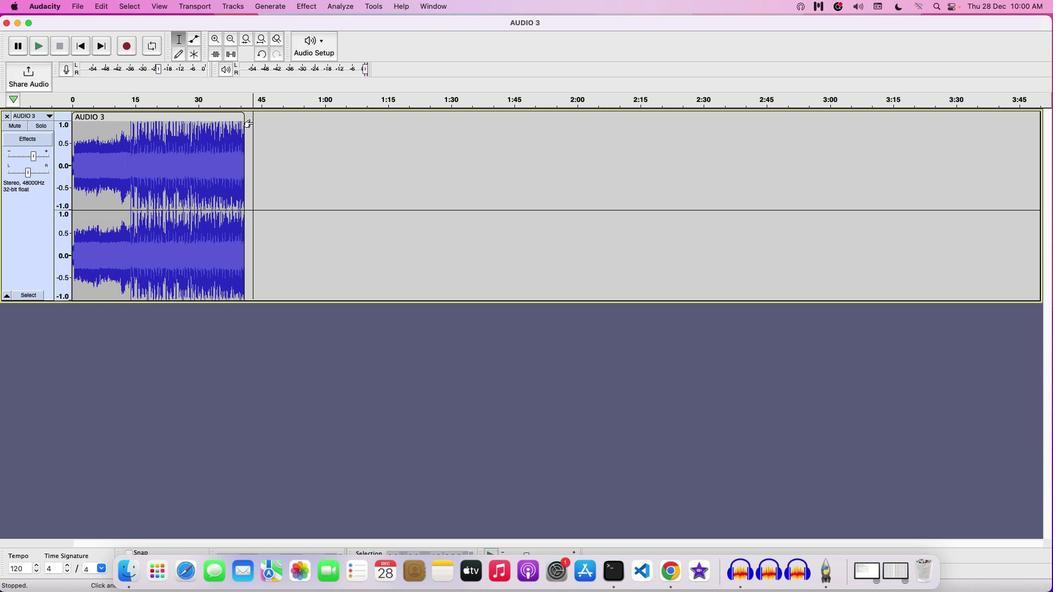 
Action: Mouse moved to (30, 153)
Screenshot: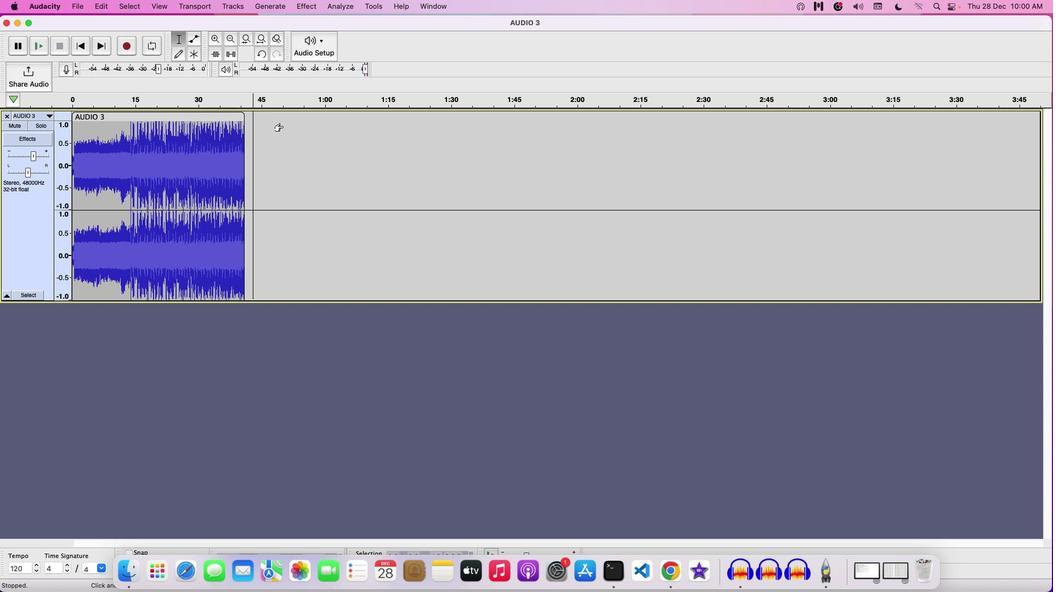 
Action: Key pressed Key.cmd'v'
Screenshot: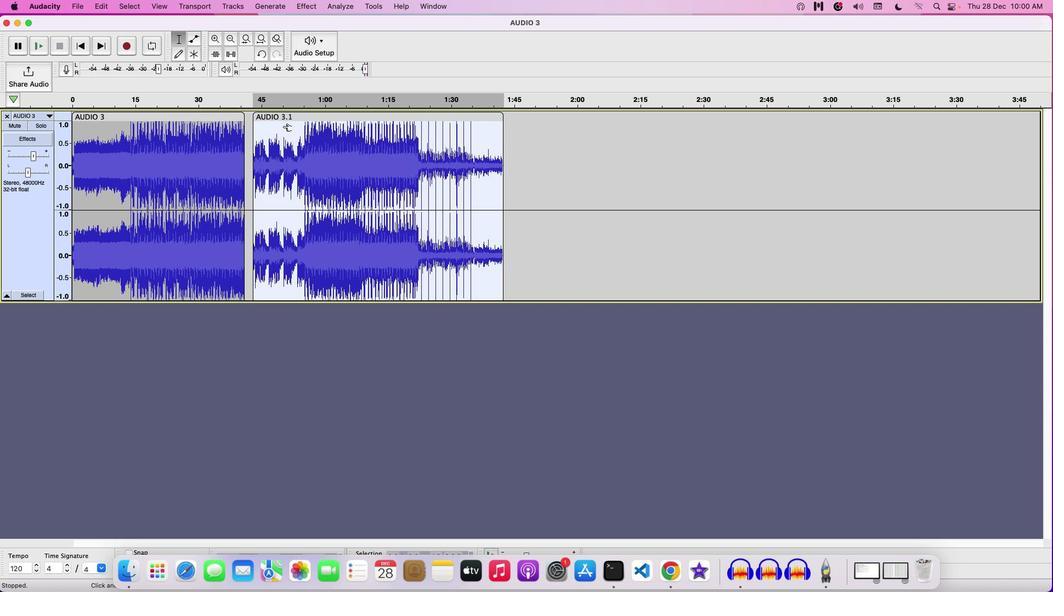 
Action: Mouse moved to (30, 153)
Screenshot: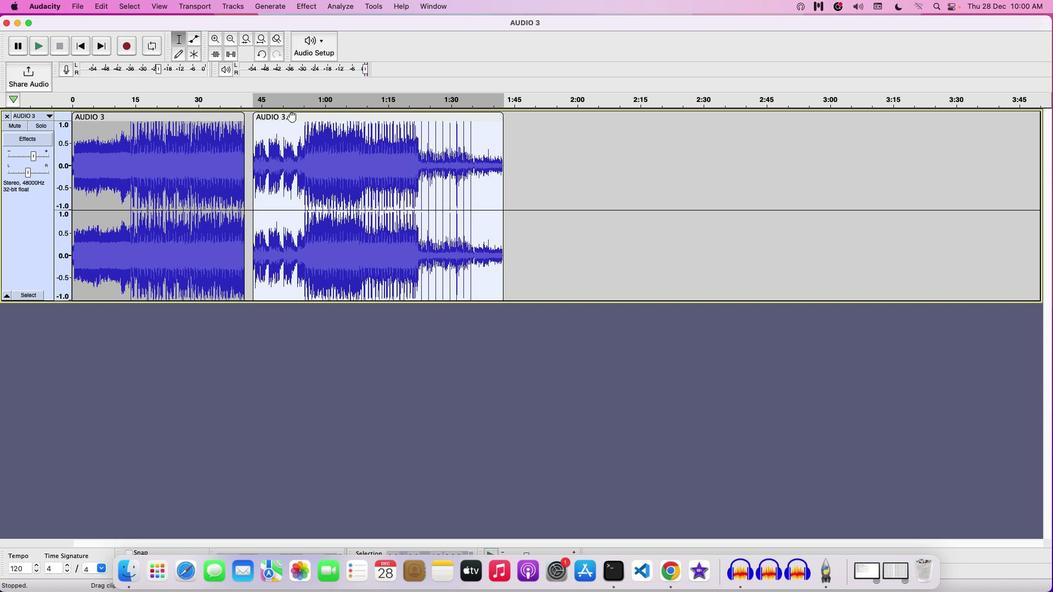 
Action: Mouse pressed left at (30, 153)
Screenshot: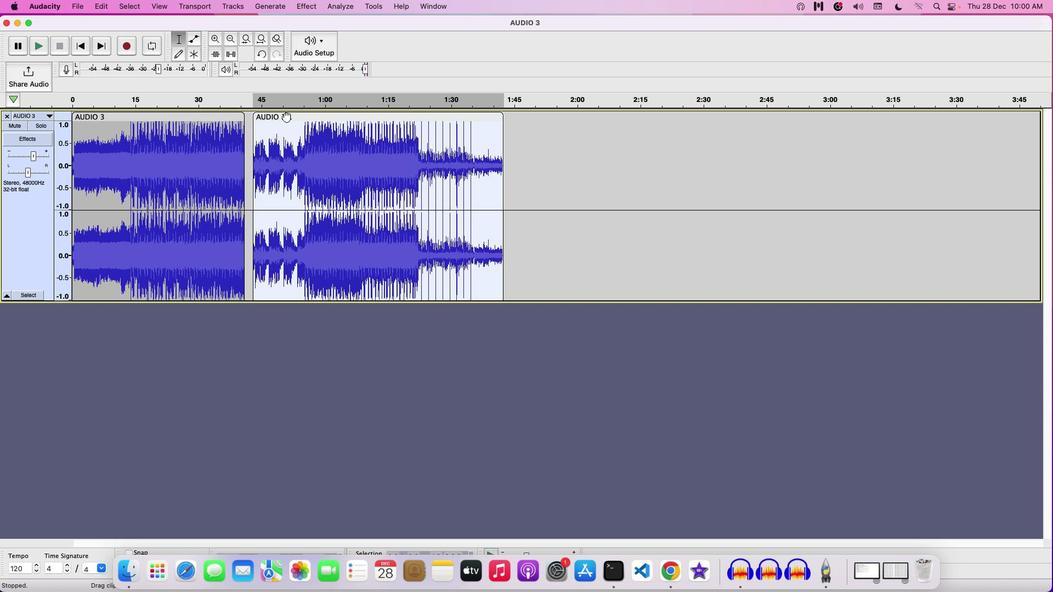 
Action: Mouse moved to (30, 152)
Screenshot: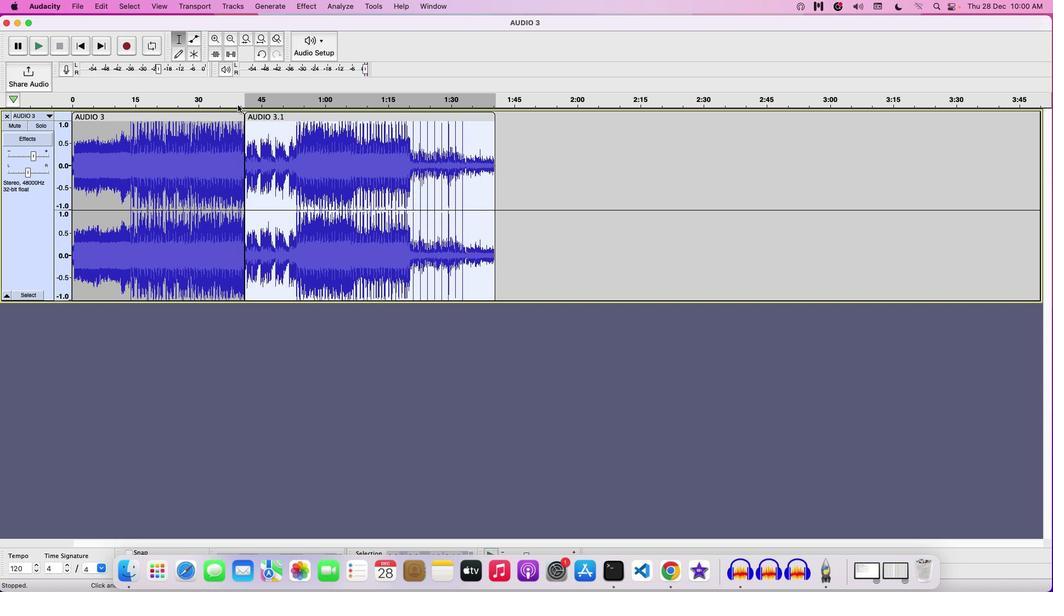 
Action: Mouse pressed left at (30, 152)
Screenshot: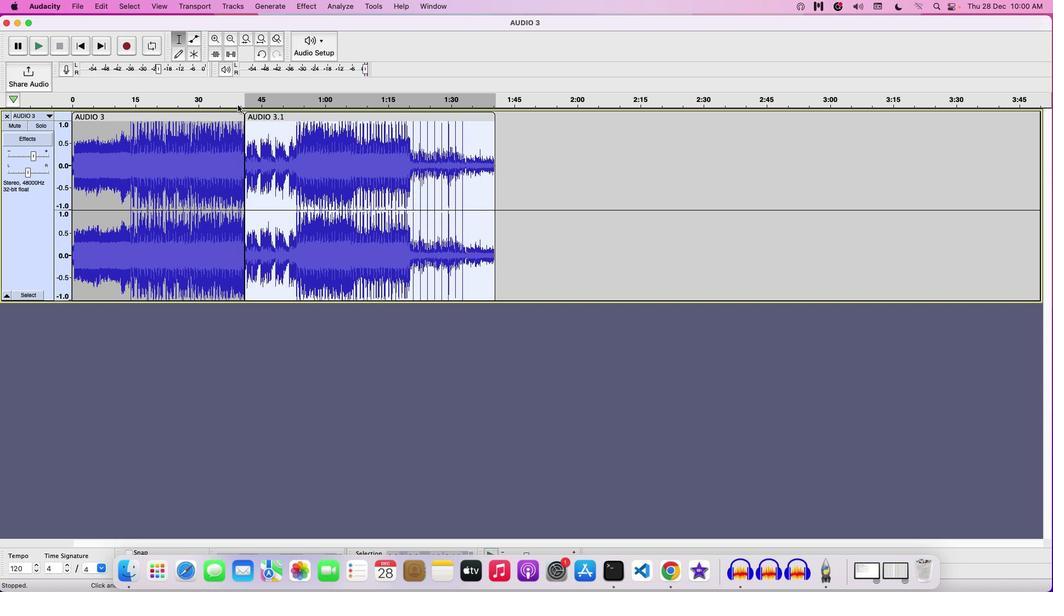 
Action: Mouse moved to (30, 153)
Screenshot: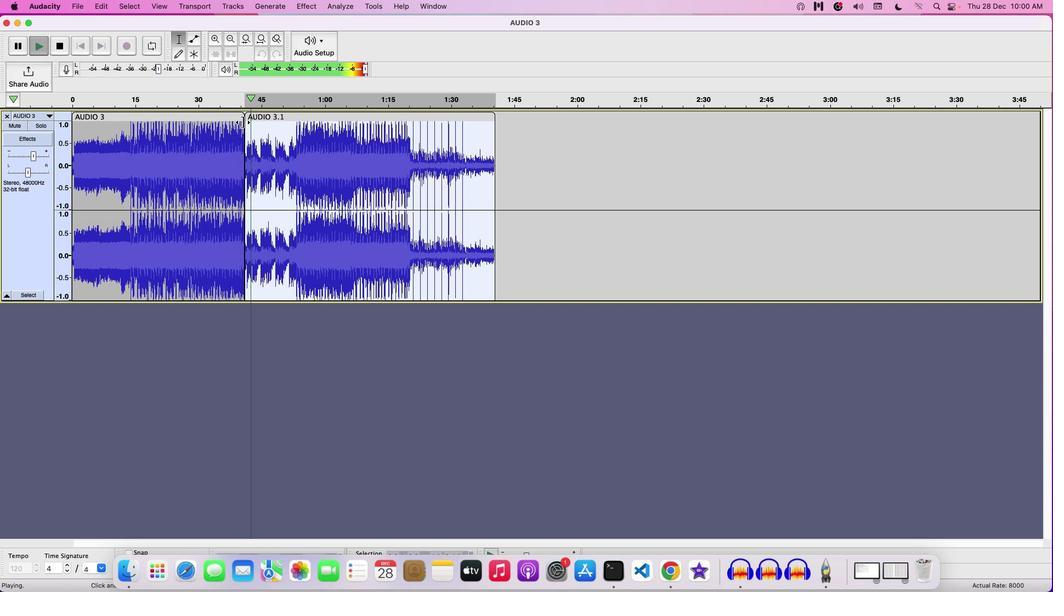 
Action: Key pressed Key.space
Screenshot: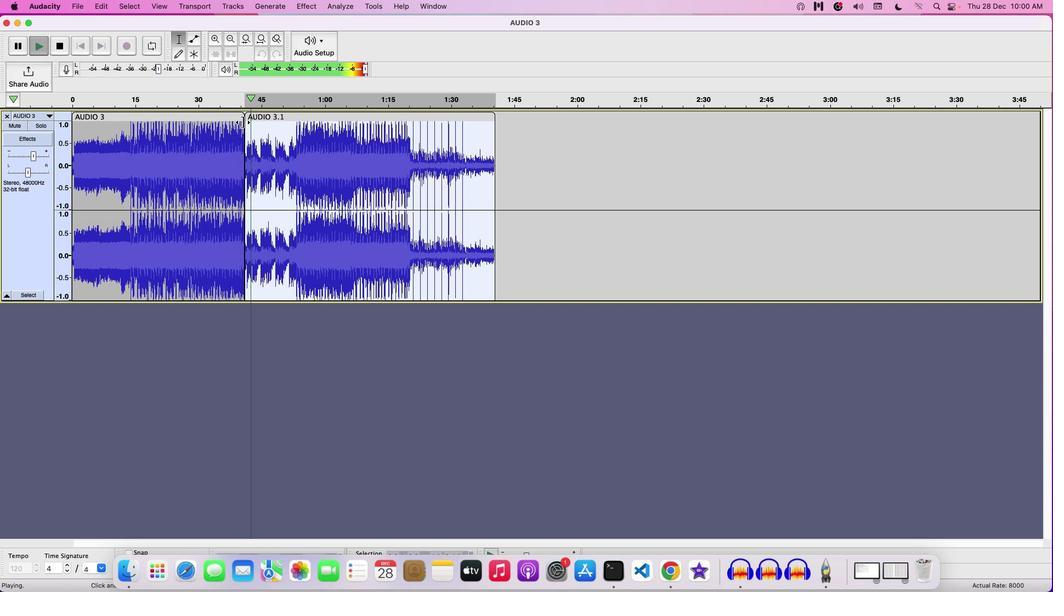 
Action: Mouse moved to (30, 148)
Screenshot: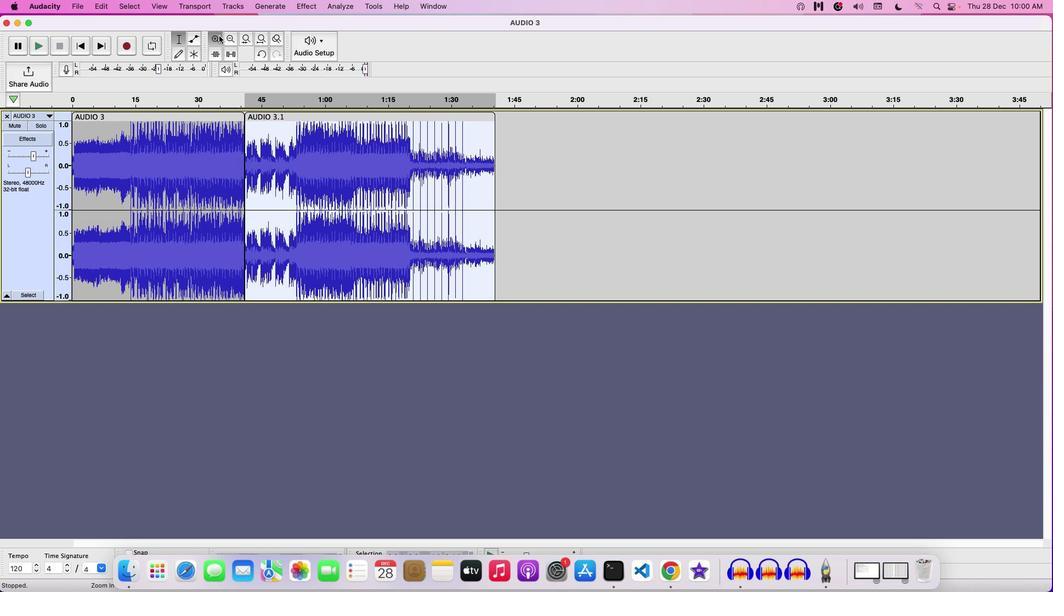 
Action: Mouse pressed left at (30, 148)
Screenshot: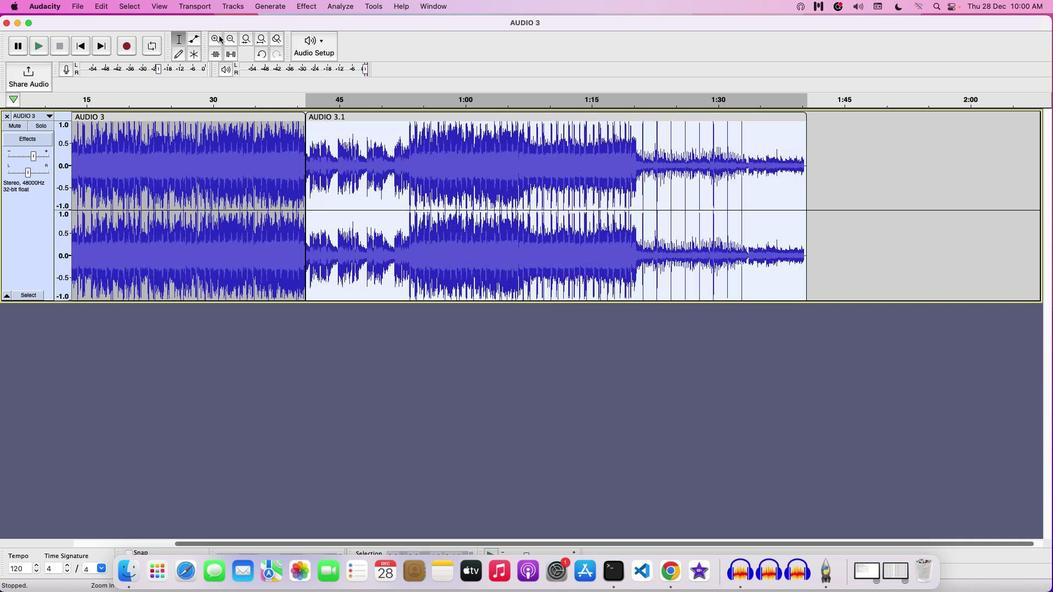 
Action: Mouse pressed left at (30, 148)
Screenshot: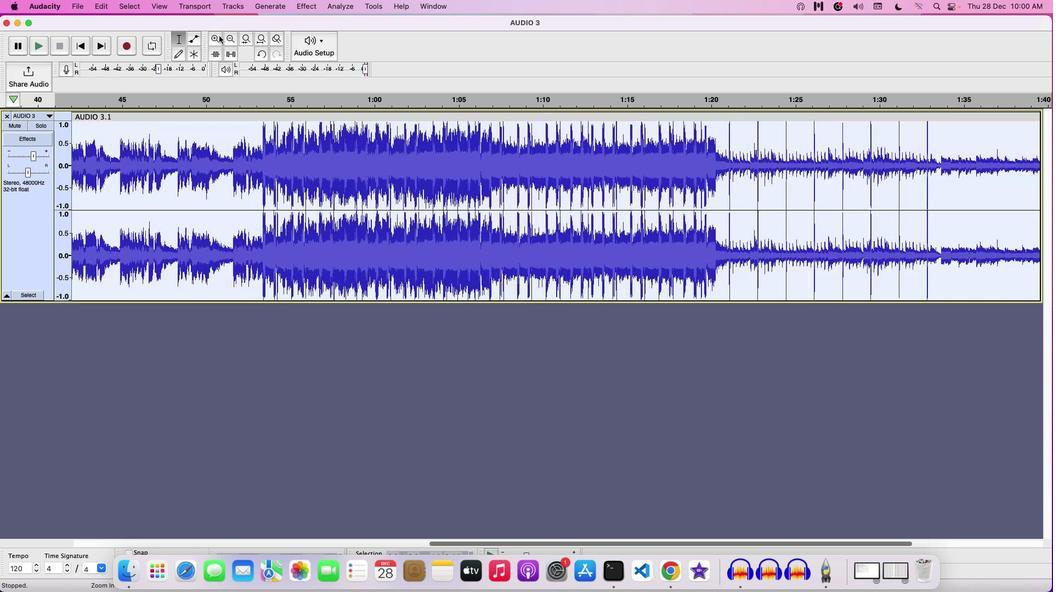 
Action: Mouse moved to (30, 148)
Screenshot: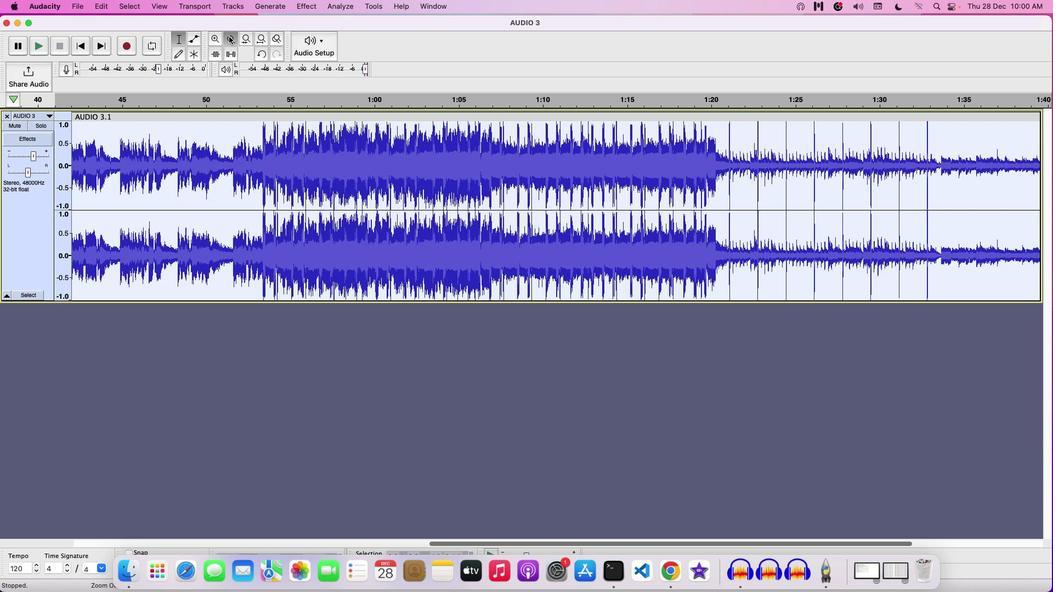 
Action: Mouse pressed left at (30, 148)
Screenshot: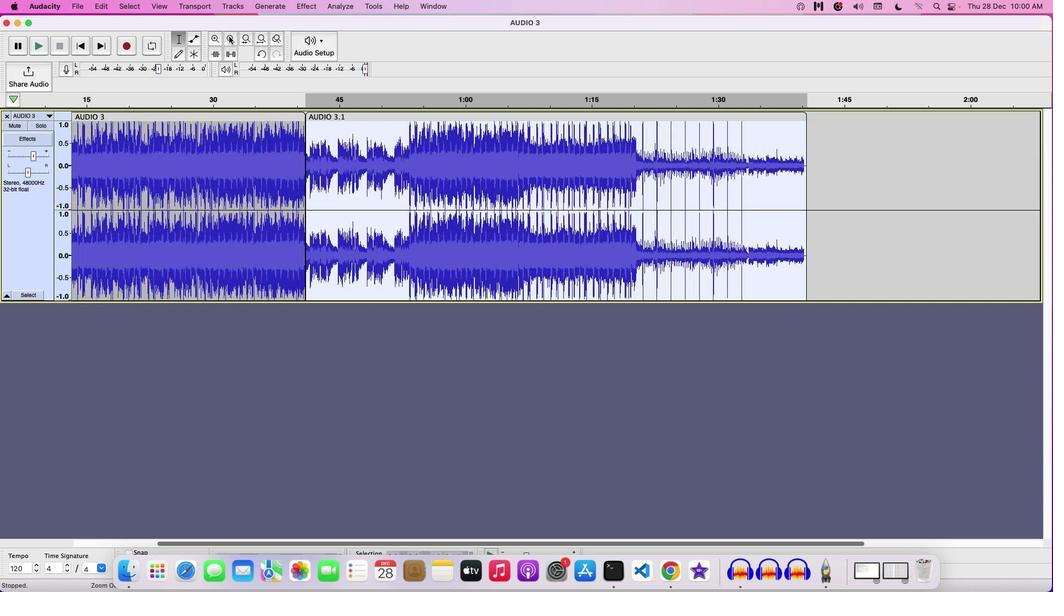 
Action: Mouse moved to (30, 154)
Screenshot: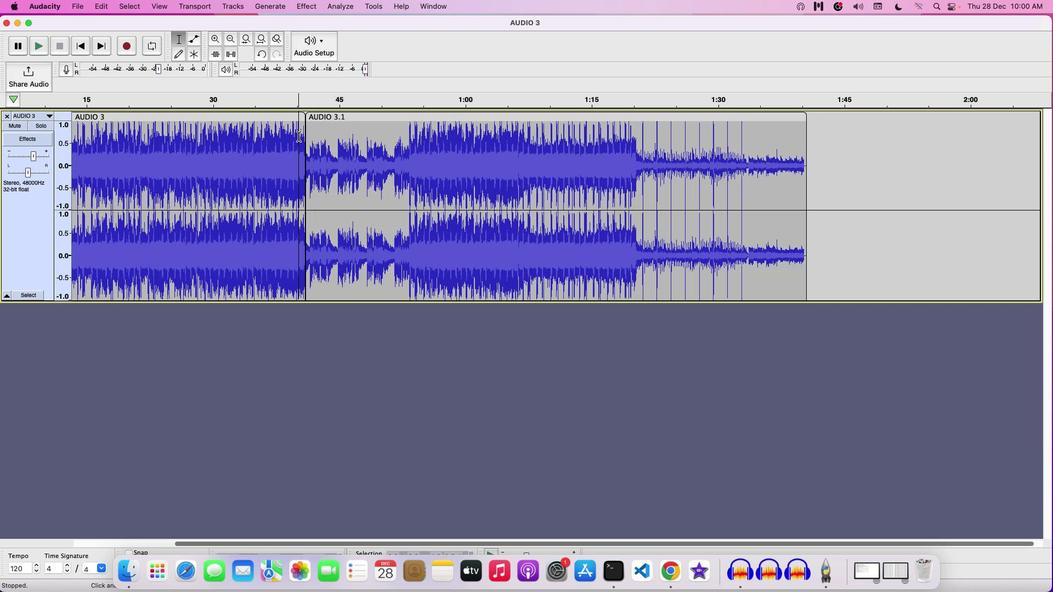 
Action: Mouse pressed left at (30, 154)
Screenshot: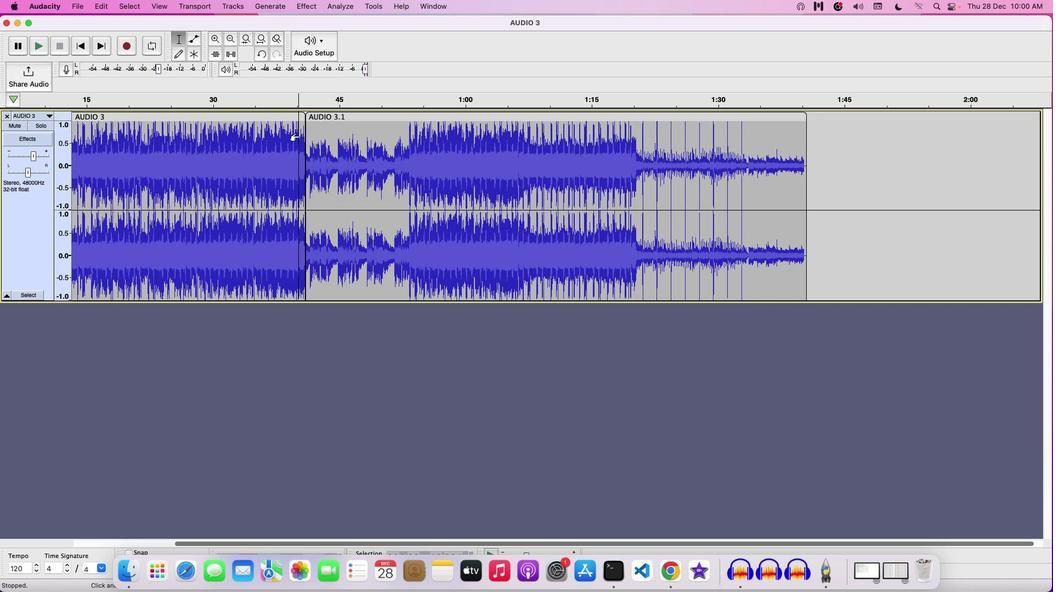 
Action: Mouse moved to (30, 148)
Screenshot: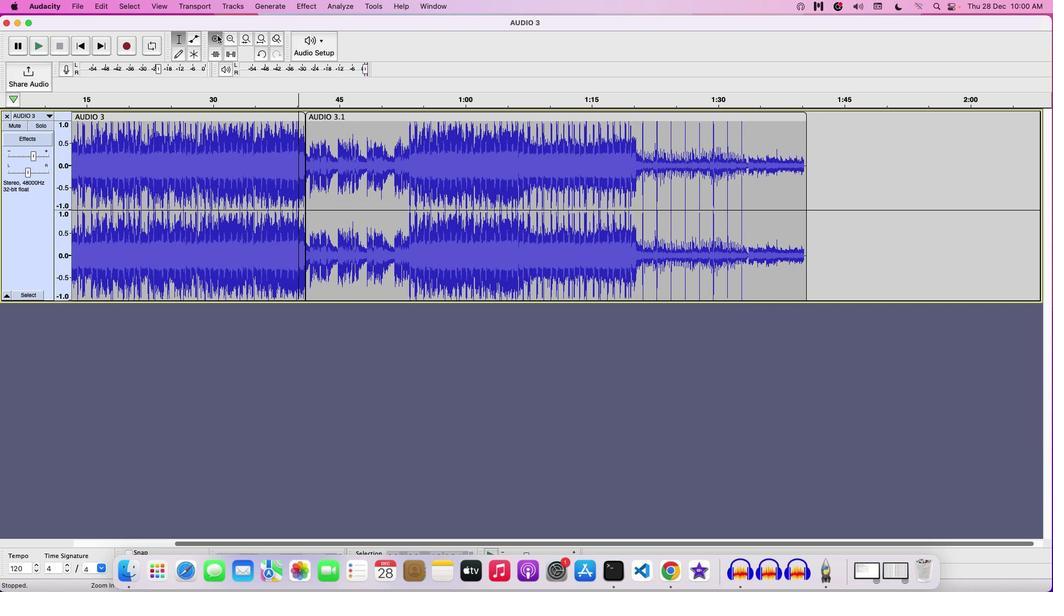 
Action: Mouse pressed left at (30, 148)
Screenshot: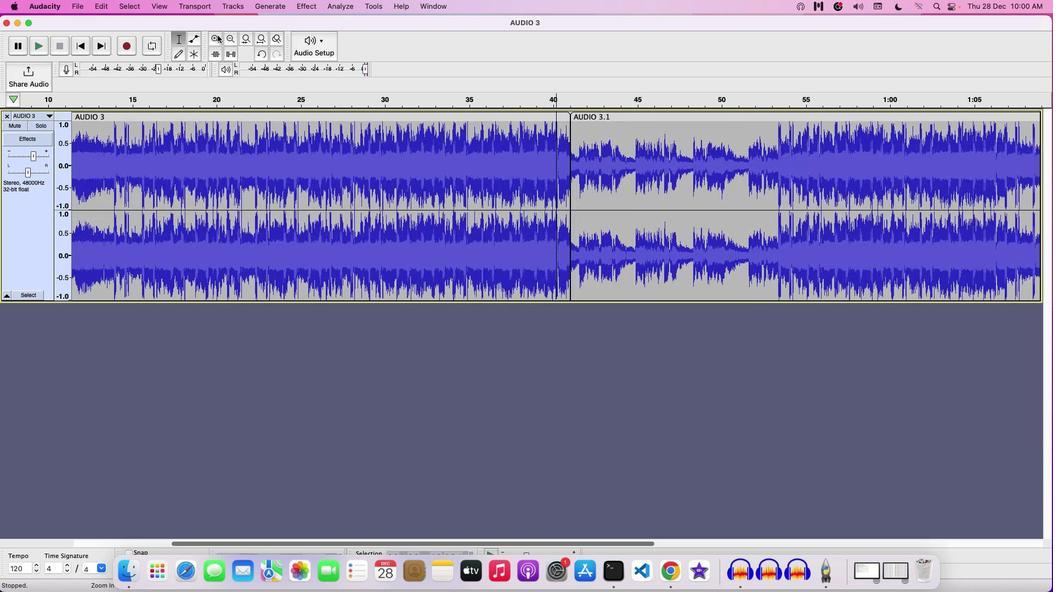 
Action: Mouse moved to (30, 153)
Screenshot: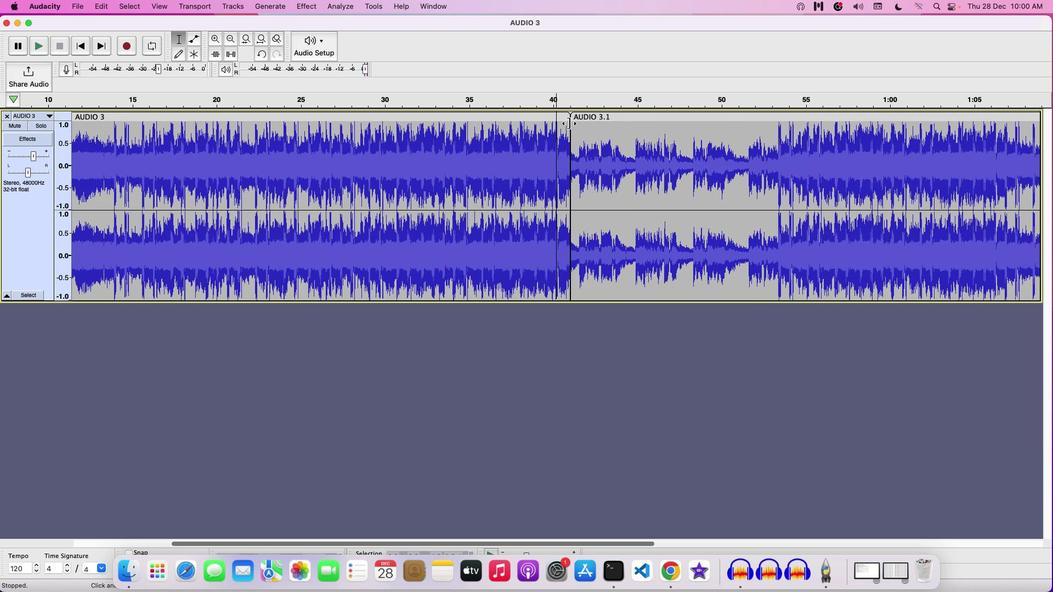 
Action: Mouse pressed left at (30, 153)
Screenshot: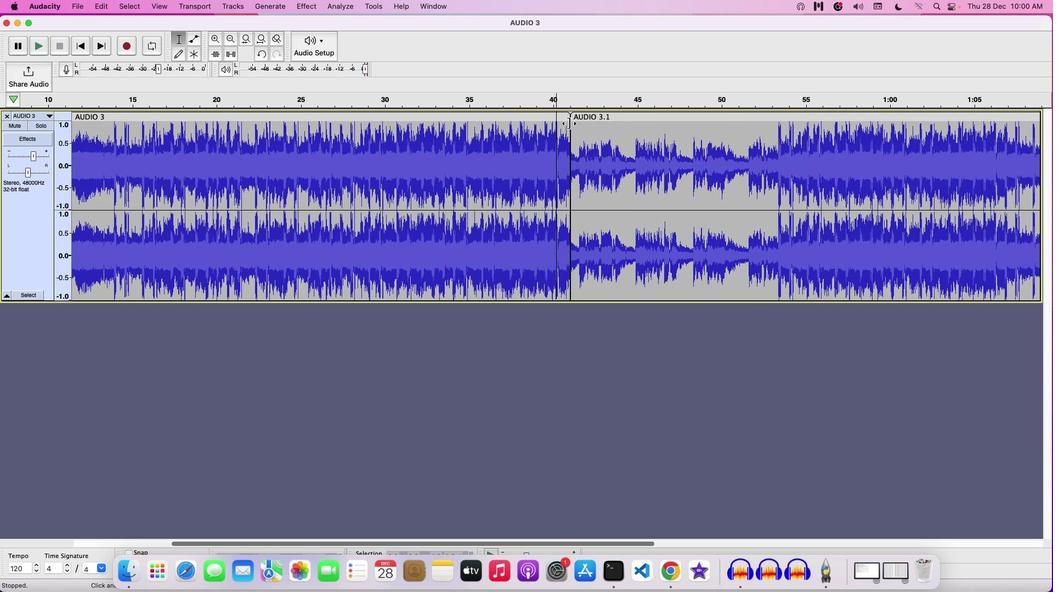 
Action: Mouse moved to (30, 153)
Screenshot: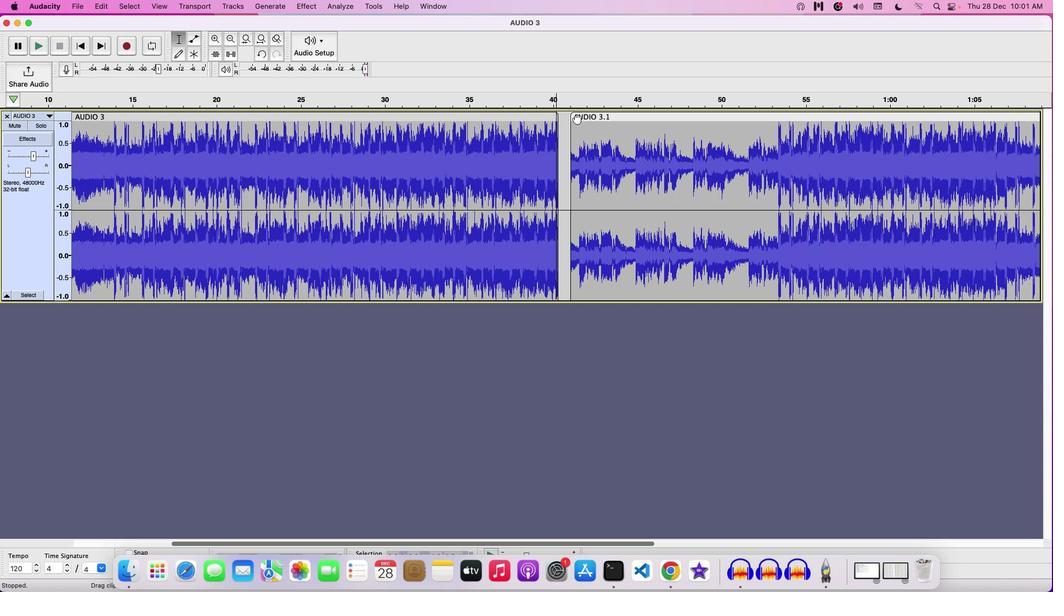 
Action: Mouse pressed left at (30, 153)
Screenshot: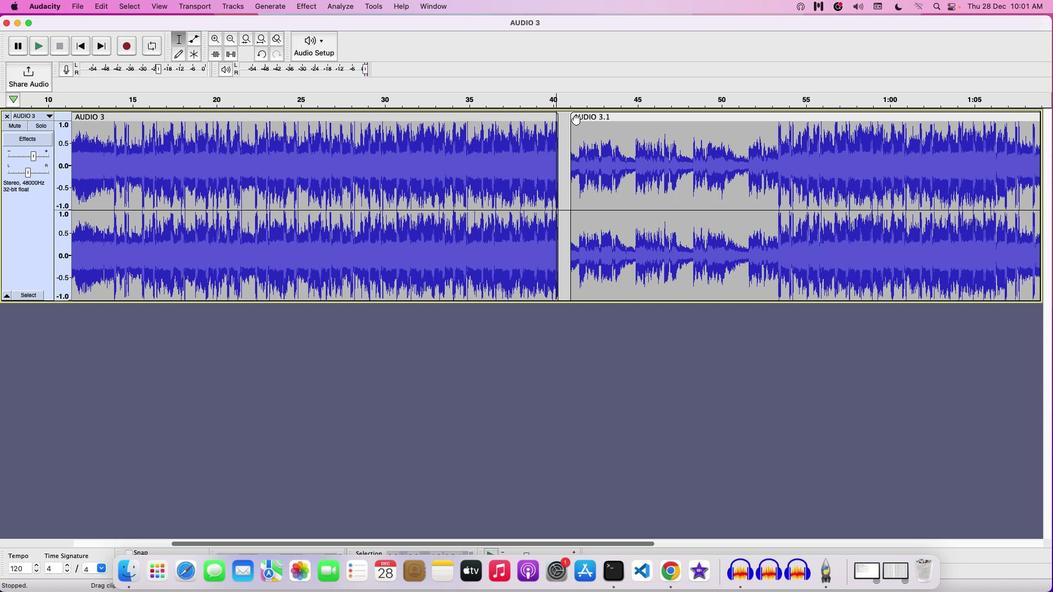 
Action: Mouse moved to (30, 154)
Screenshot: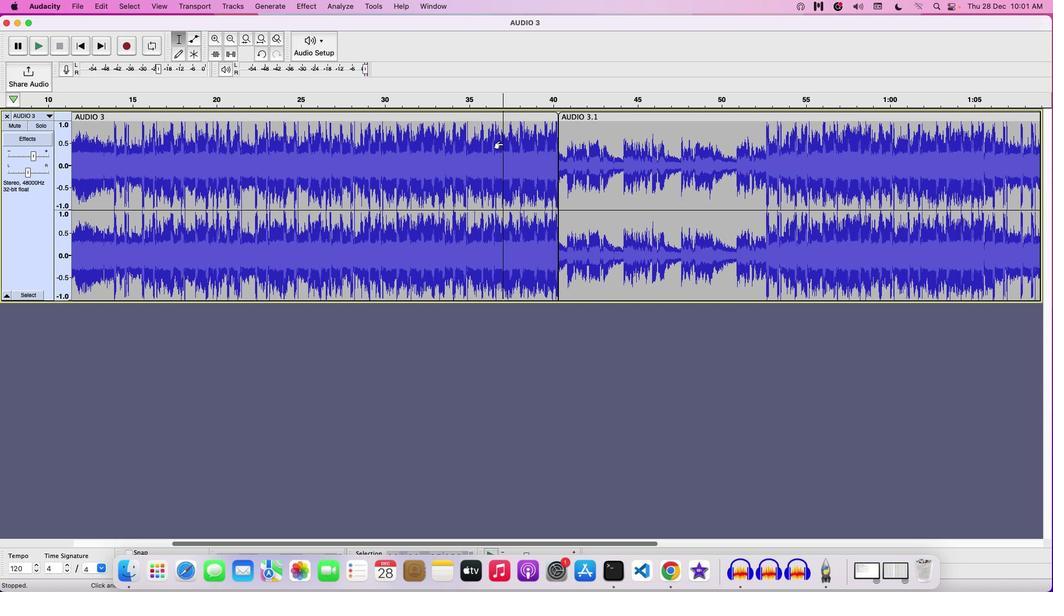 
Action: Mouse pressed left at (30, 154)
Screenshot: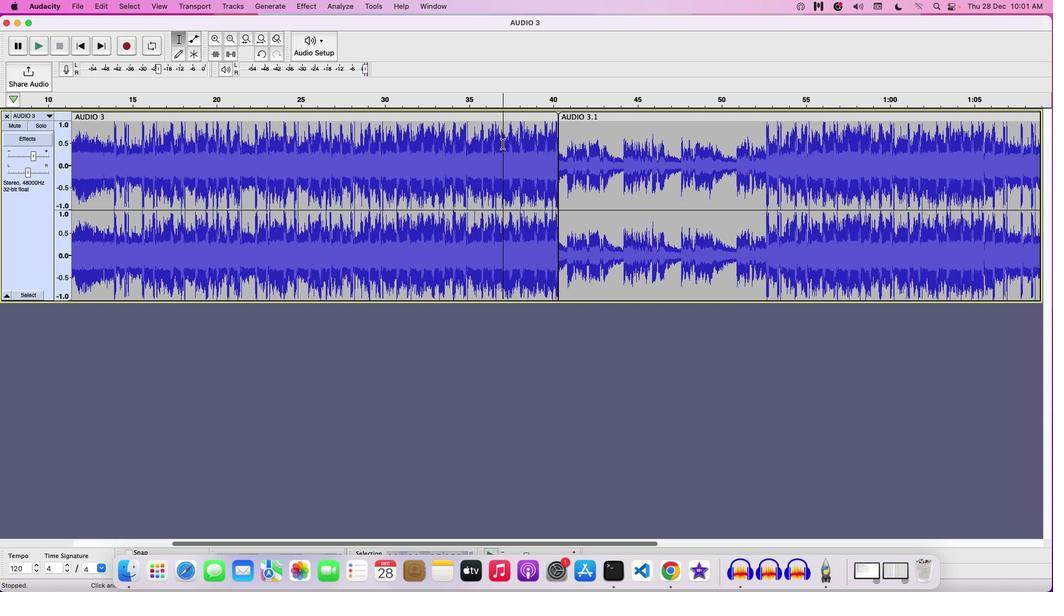 
Action: Mouse pressed left at (30, 154)
Screenshot: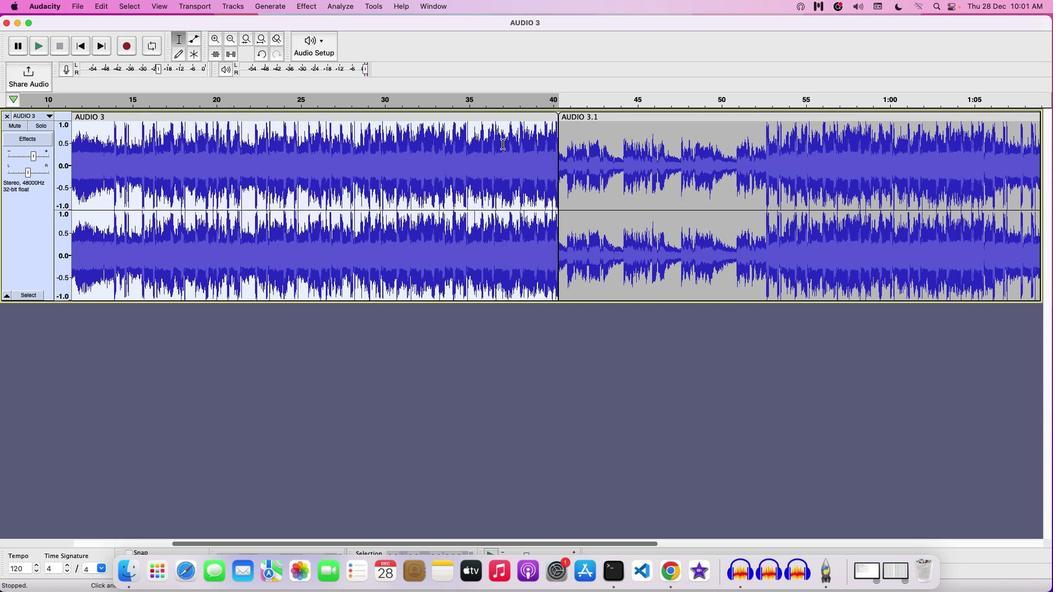 
Action: Mouse moved to (30, 147)
Screenshot: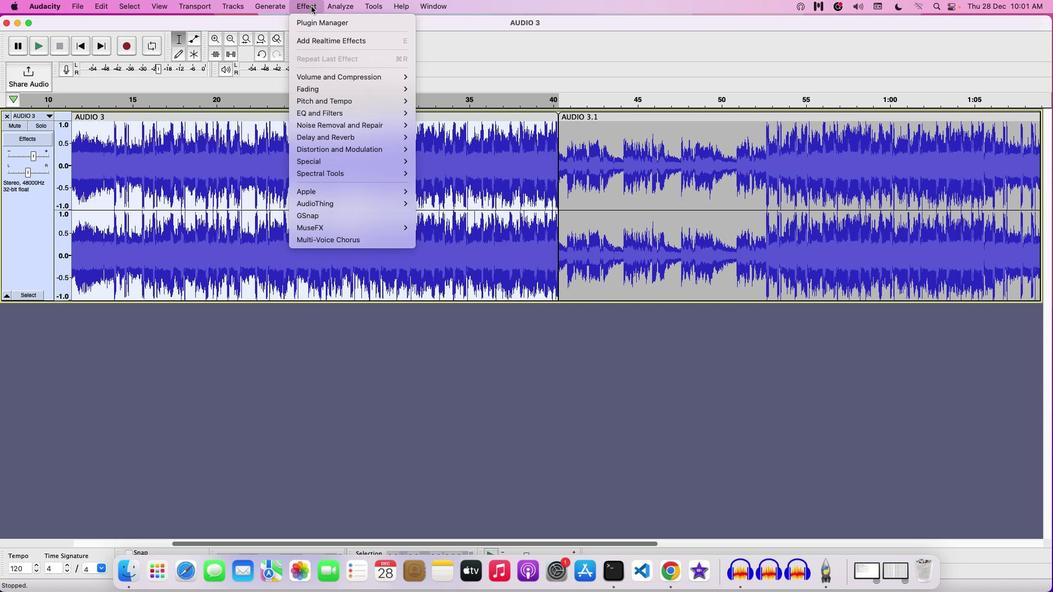 
Action: Mouse pressed left at (30, 147)
Screenshot: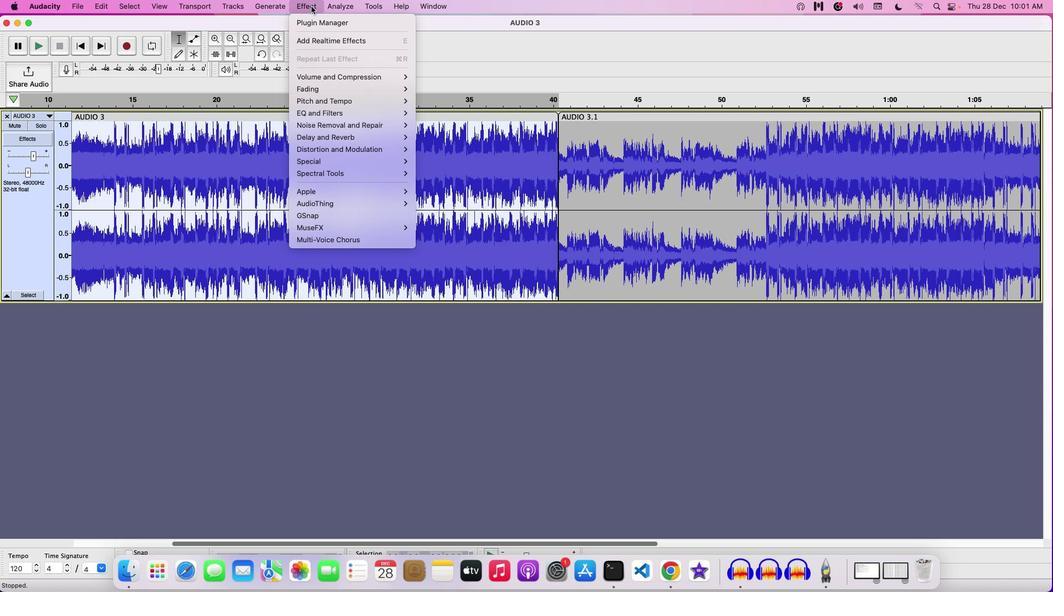 
Action: Mouse moved to (30, 151)
Screenshot: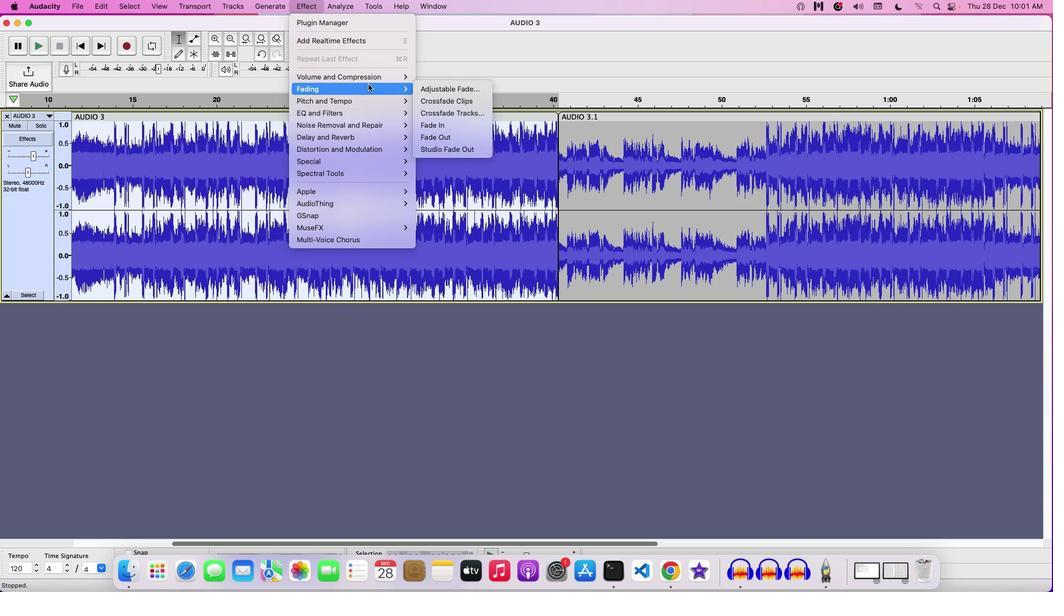
Action: Mouse pressed left at (30, 151)
Screenshot: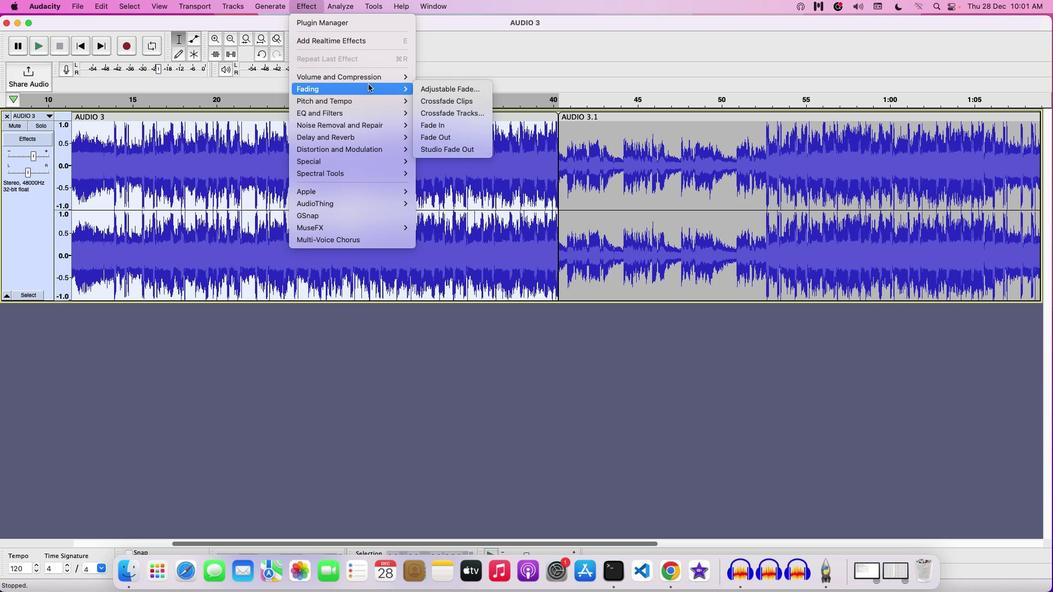 
Action: Mouse moved to (30, 151)
Screenshot: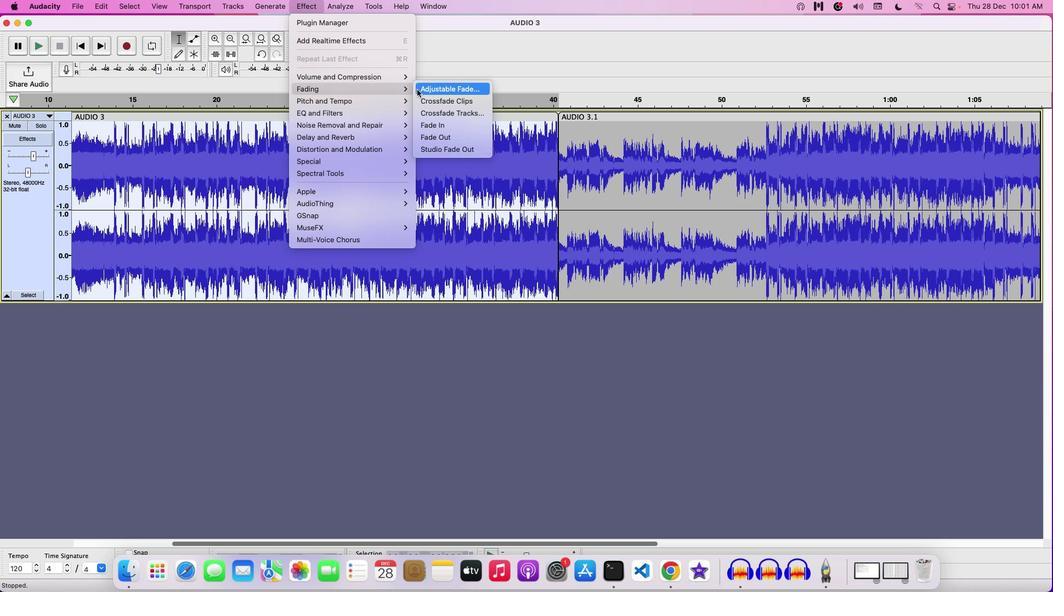 
Action: Mouse pressed left at (30, 151)
Screenshot: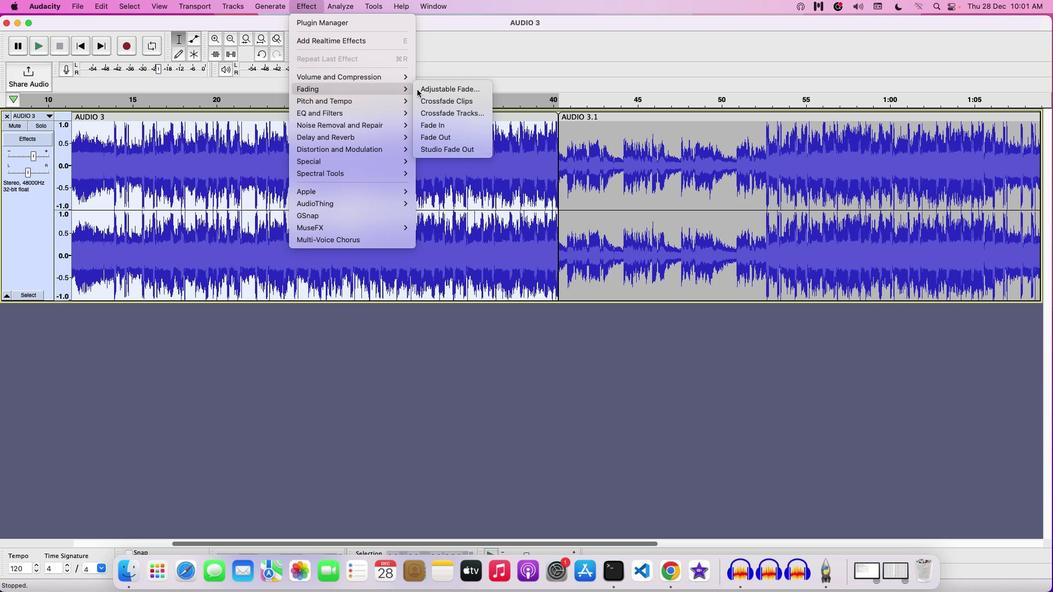 
Action: Mouse moved to (30, 161)
Screenshot: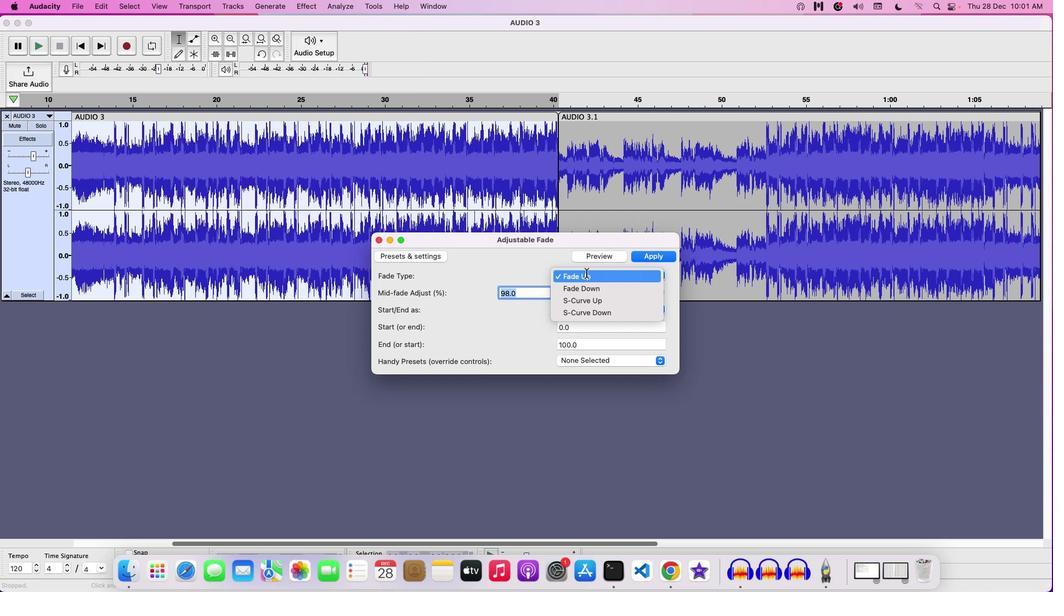 
Action: Mouse pressed left at (30, 161)
Screenshot: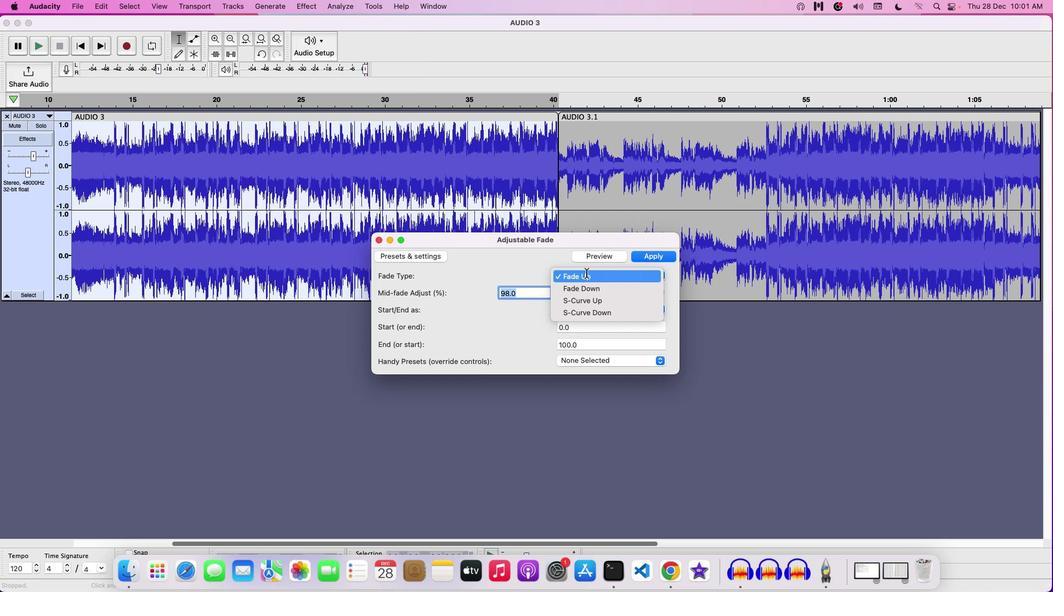 
Action: Mouse moved to (30, 163)
Screenshot: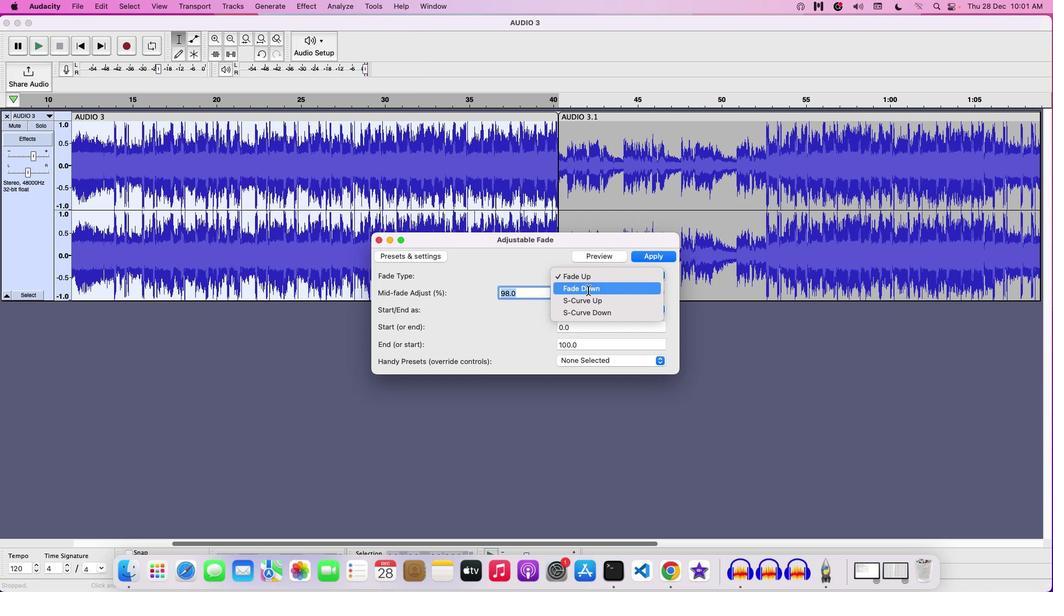 
Action: Mouse pressed left at (30, 163)
Screenshot: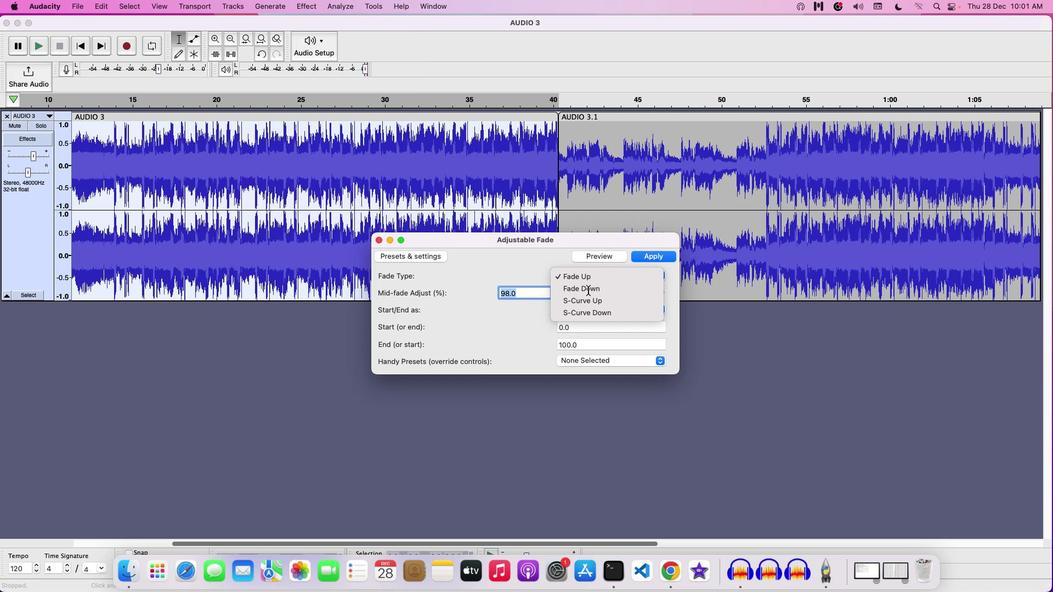 
Action: Mouse moved to (30, 163)
Screenshot: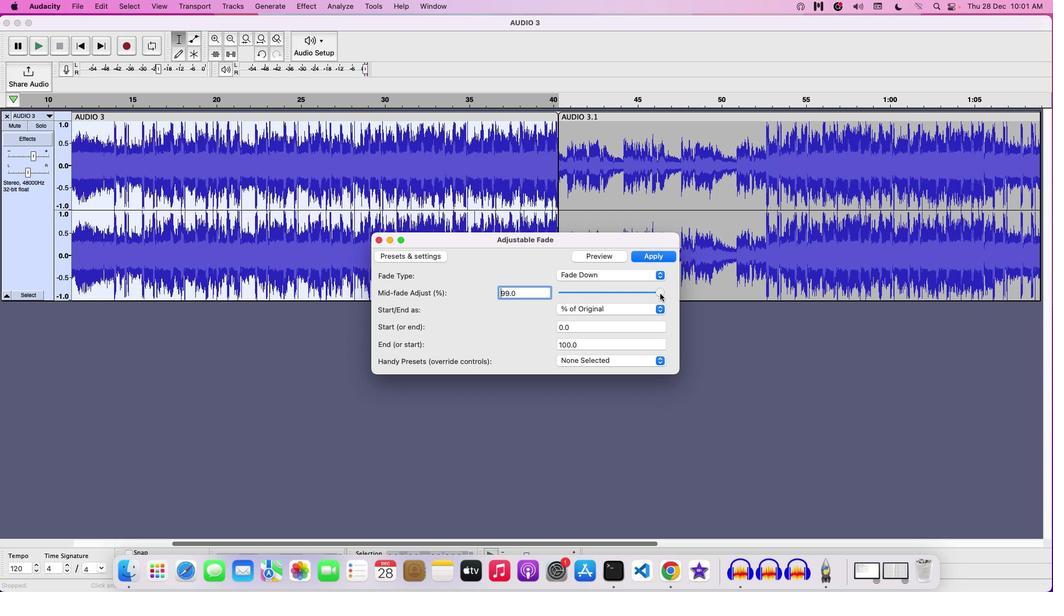 
Action: Mouse pressed left at (30, 163)
Screenshot: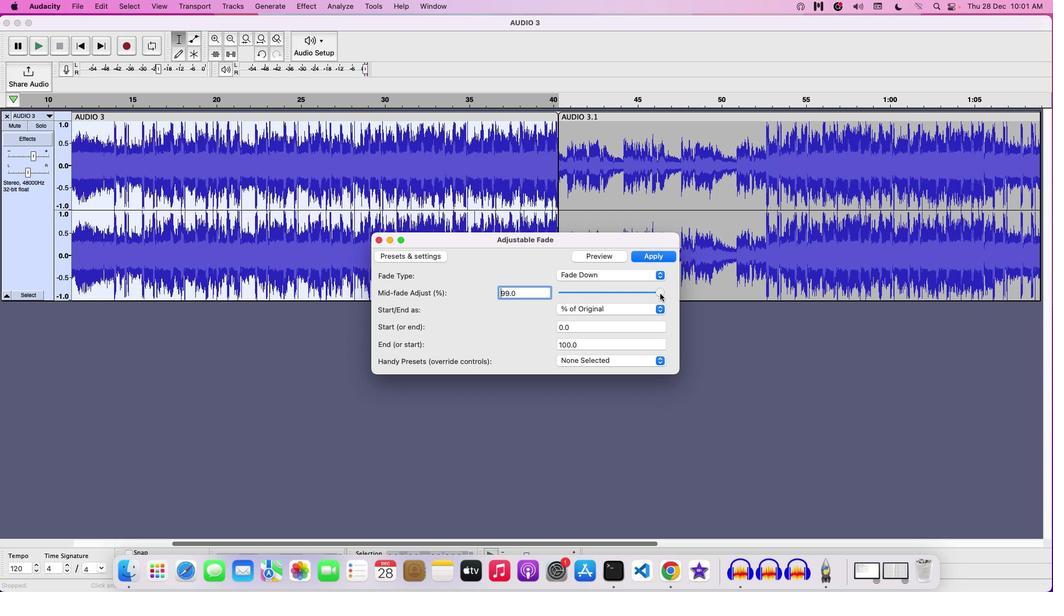 
Action: Mouse moved to (30, 160)
Screenshot: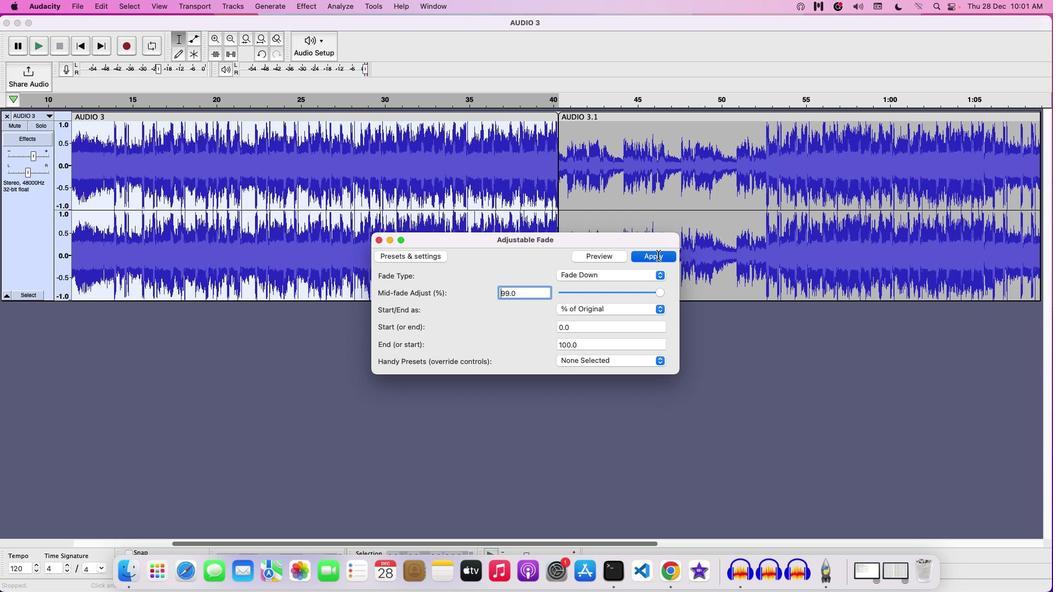 
Action: Mouse pressed left at (30, 160)
Screenshot: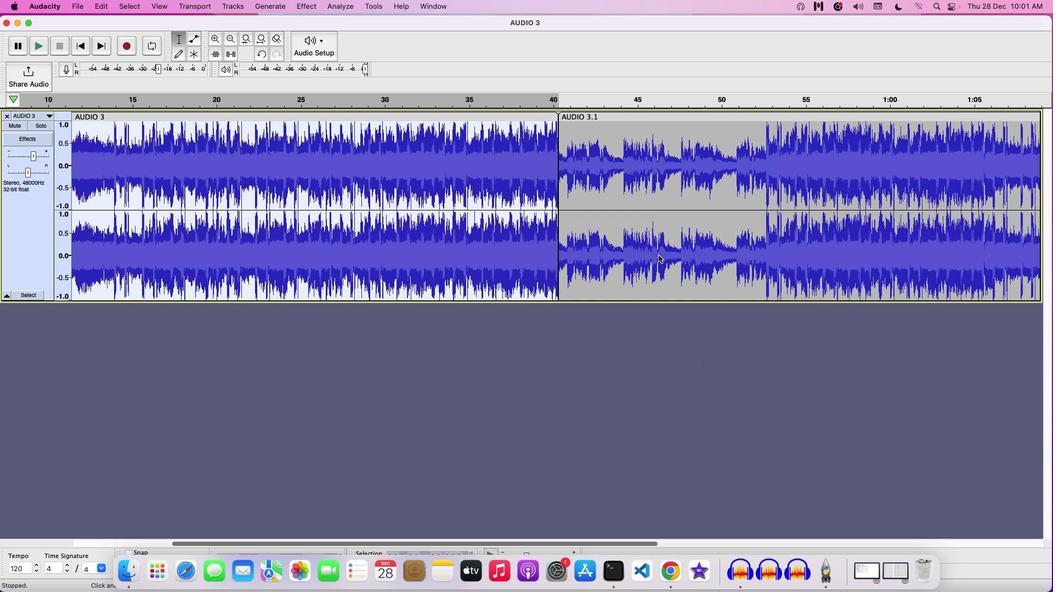 
Action: Mouse moved to (30, 154)
Screenshot: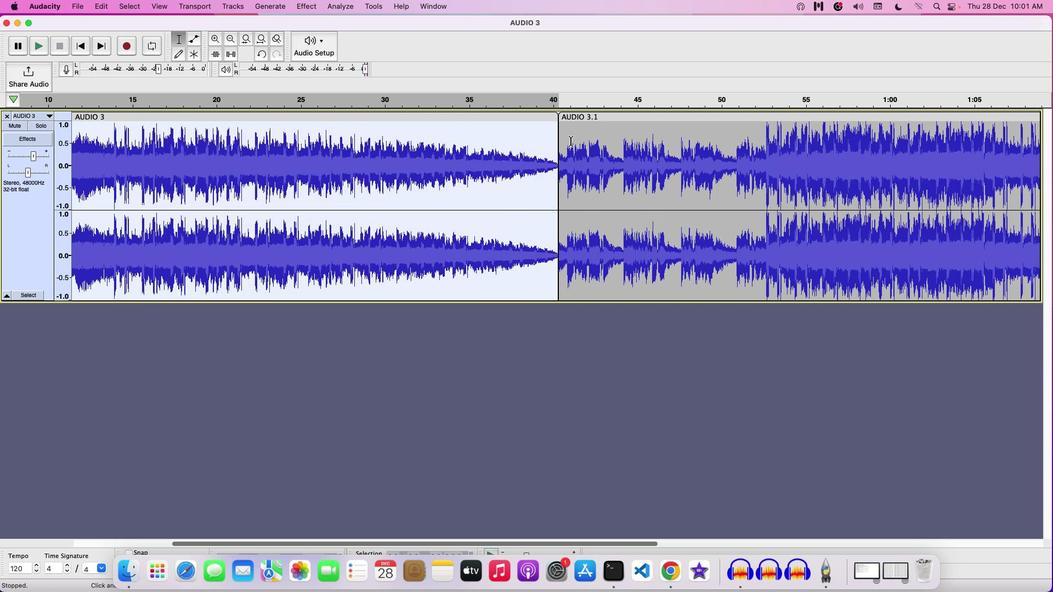 
Action: Mouse pressed left at (30, 154)
Screenshot: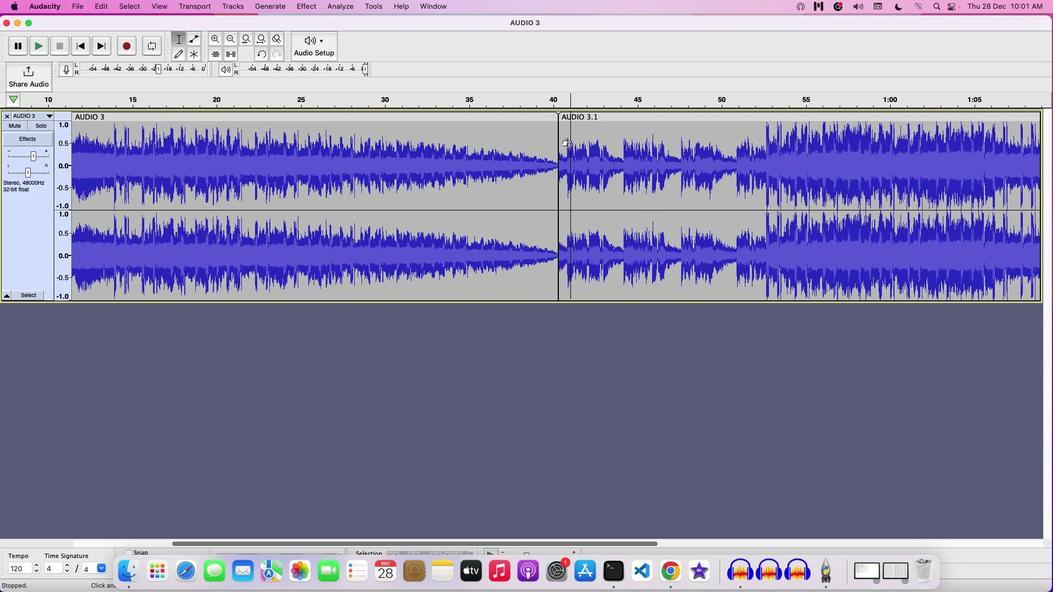 
Action: Mouse pressed left at (30, 154)
Screenshot: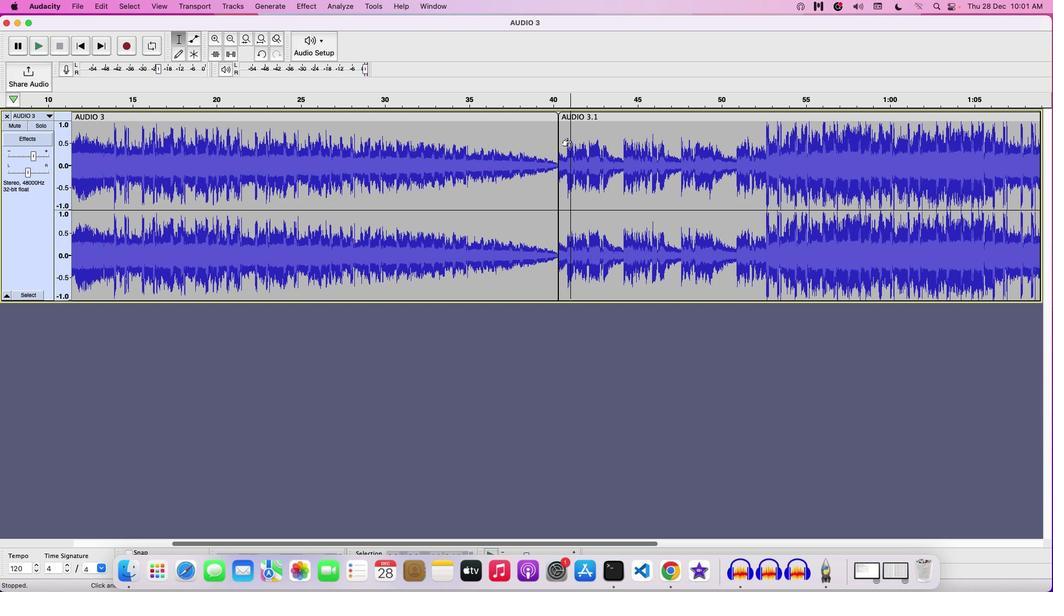 
Action: Mouse moved to (30, 154)
Screenshot: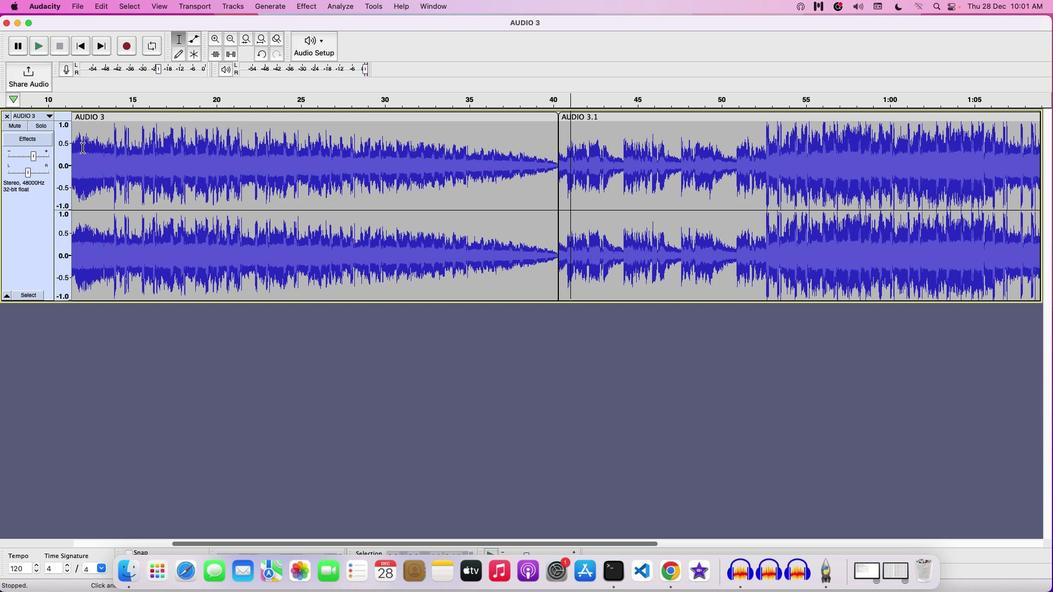 
Action: Mouse pressed left at (30, 154)
Screenshot: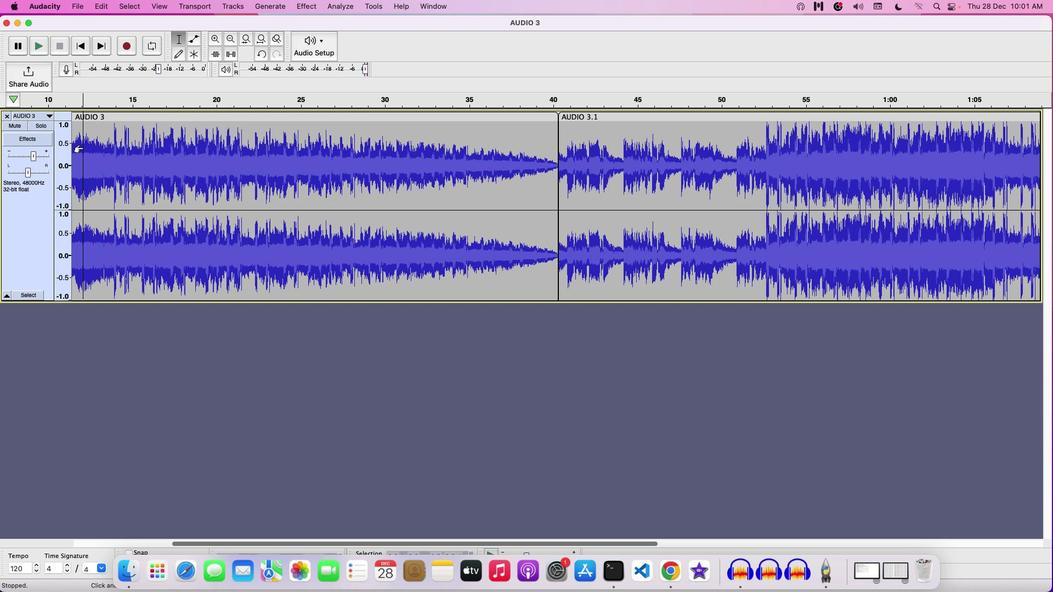 
Action: Mouse moved to (30, 155)
Screenshot: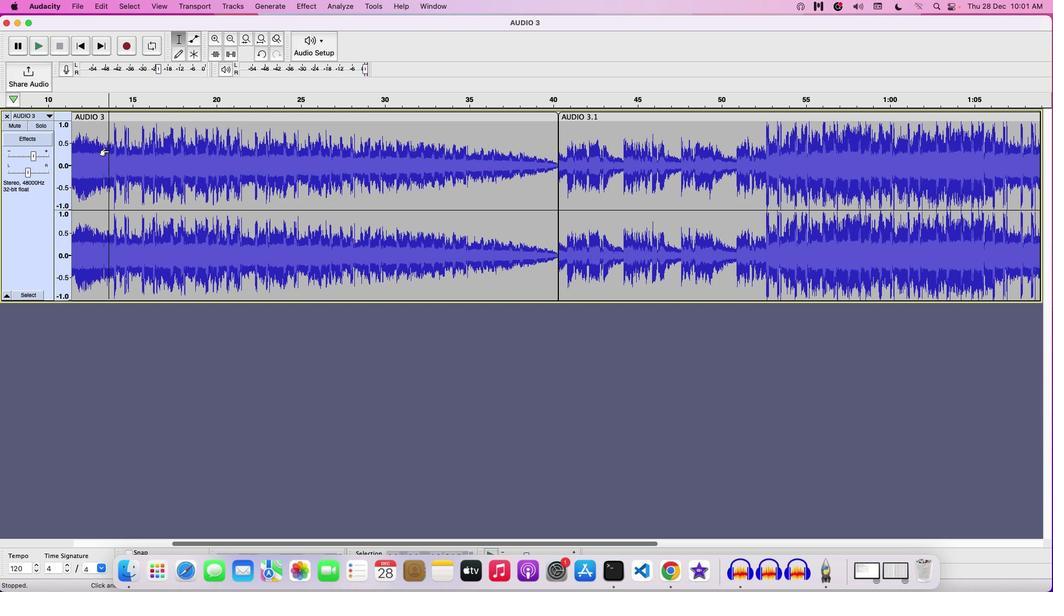 
Action: Mouse pressed left at (30, 155)
Screenshot: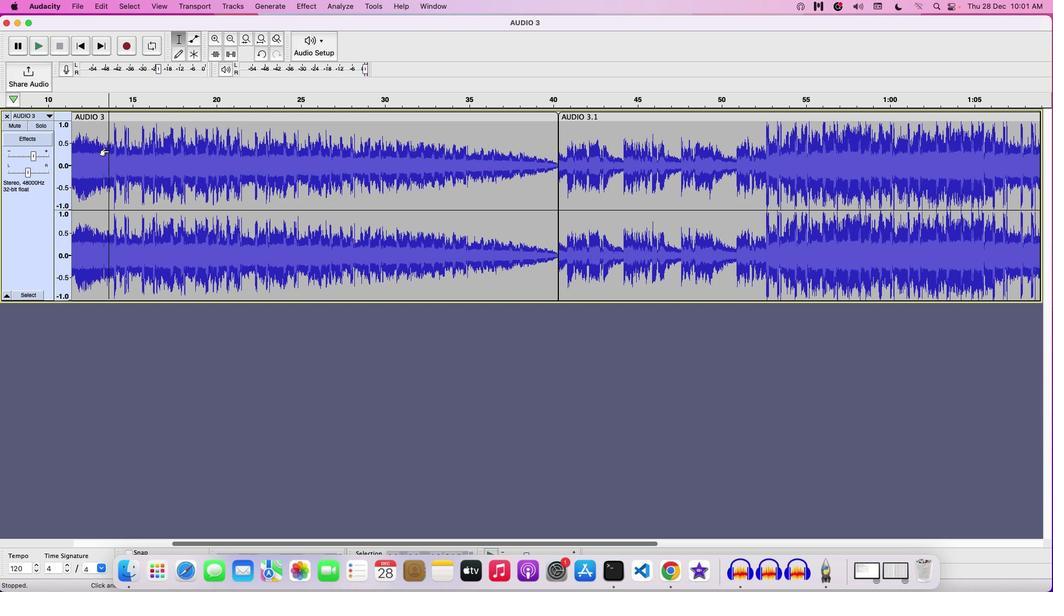 
Action: Key pressed Key.space
Screenshot: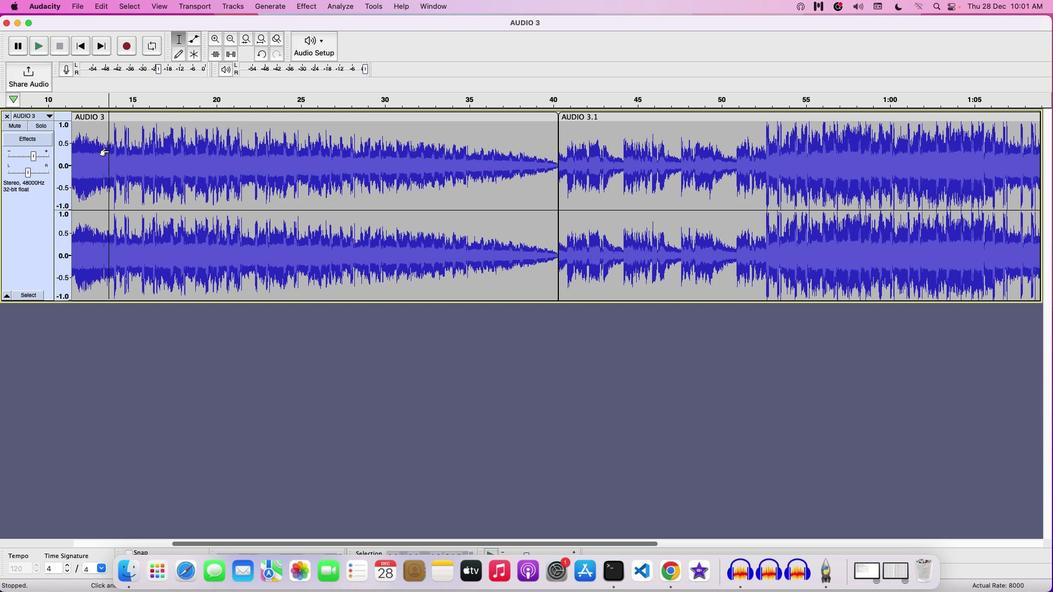 
Action: Mouse moved to (30, 155)
Screenshot: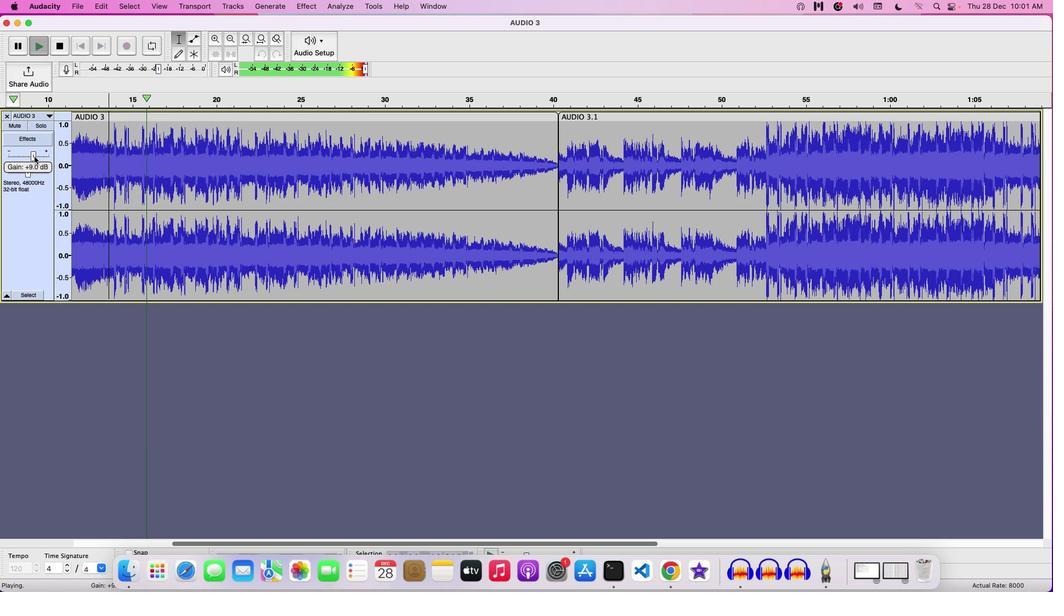 
Action: Mouse pressed left at (30, 155)
Screenshot: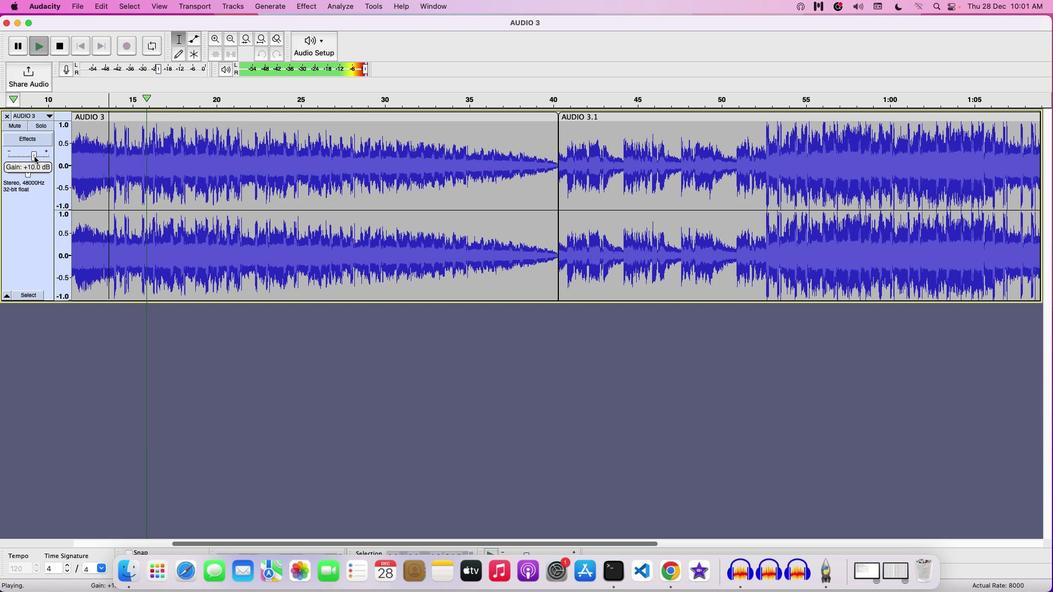 
Action: Mouse moved to (30, 155)
Screenshot: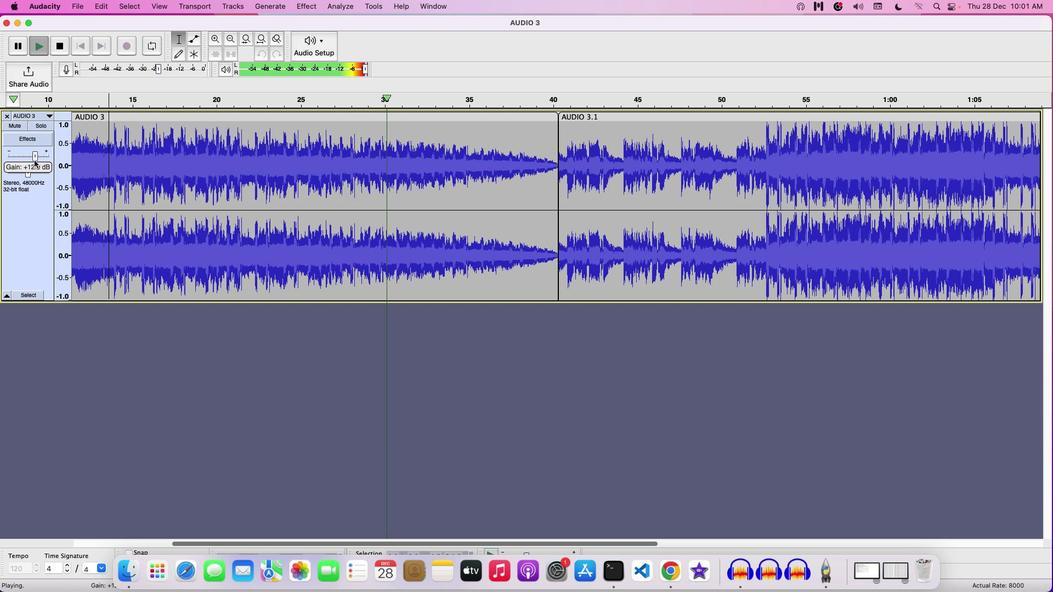 
Action: Mouse pressed left at (30, 155)
Screenshot: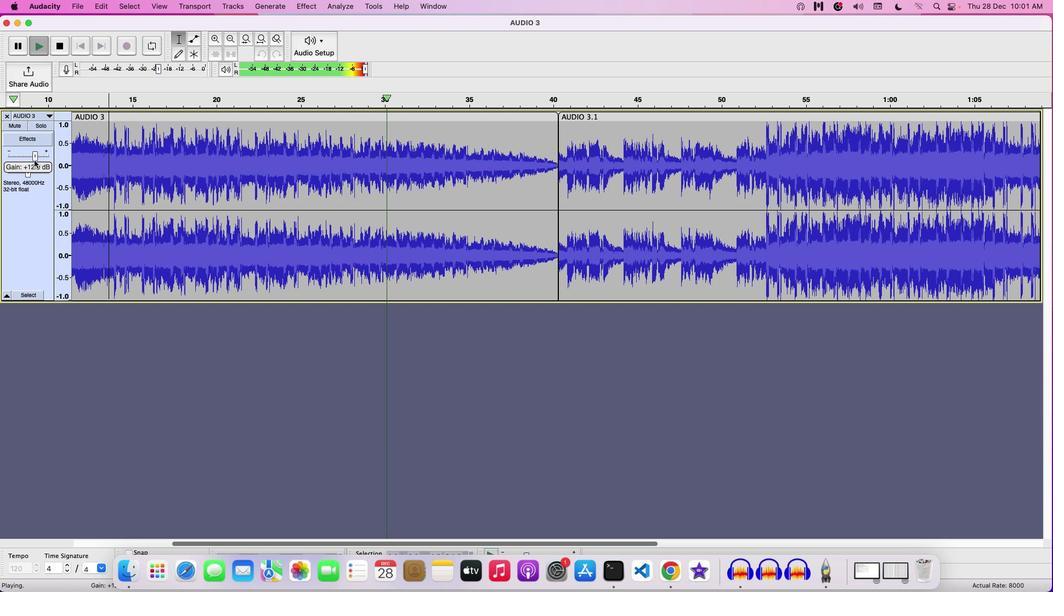 
Action: Mouse moved to (30, 155)
Screenshot: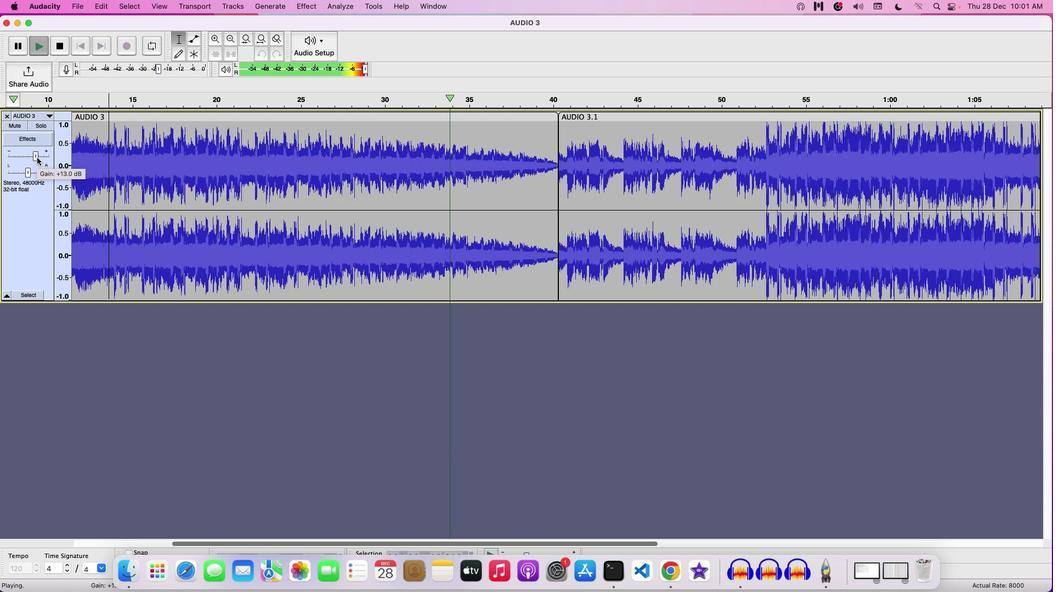 
Action: Mouse pressed left at (30, 155)
Screenshot: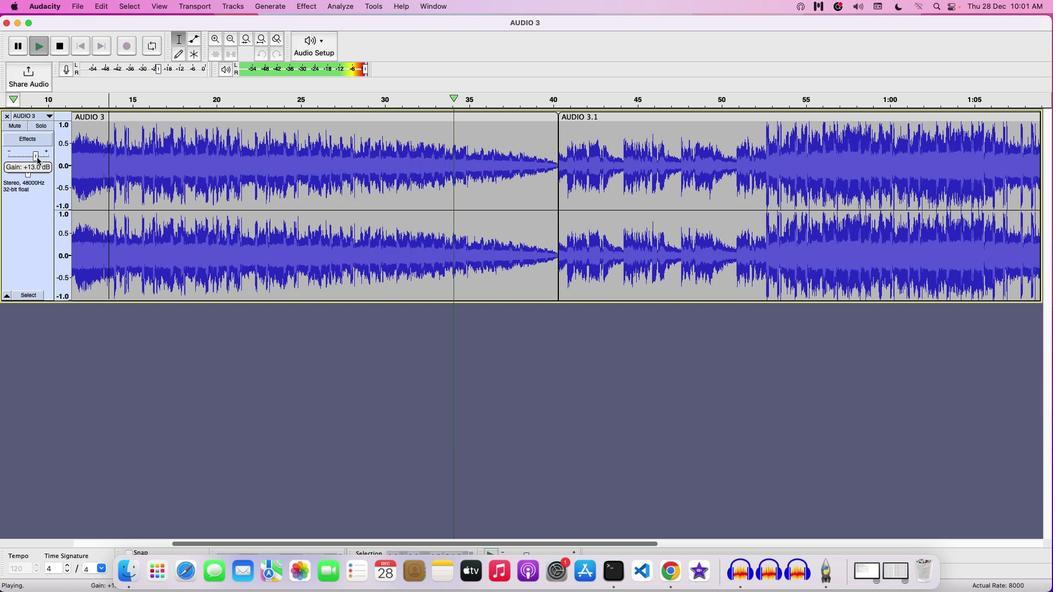 
Action: Mouse moved to (30, 156)
Screenshot: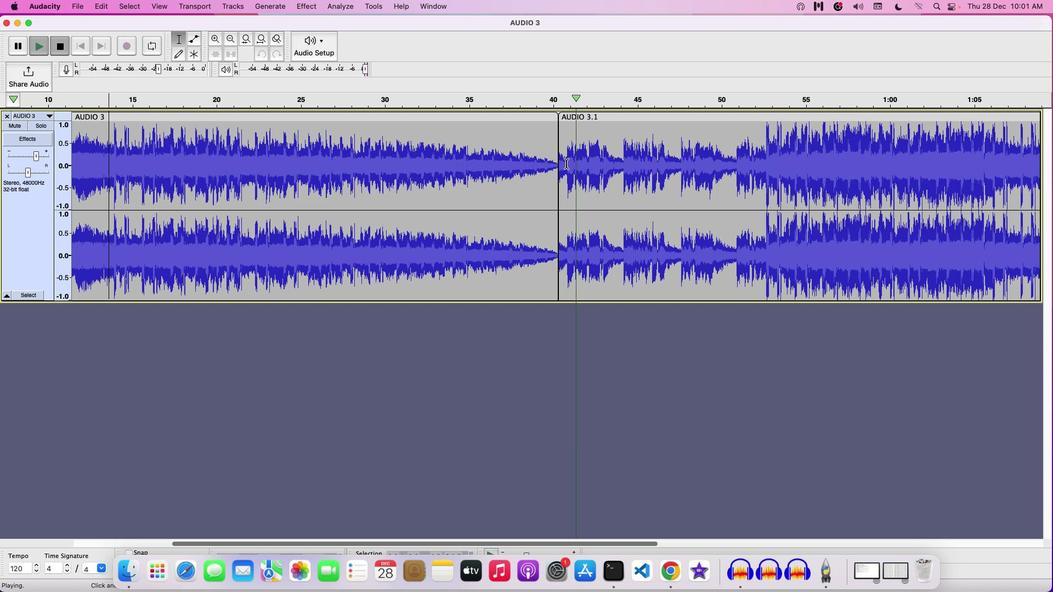 
Action: Key pressed Key.space
Screenshot: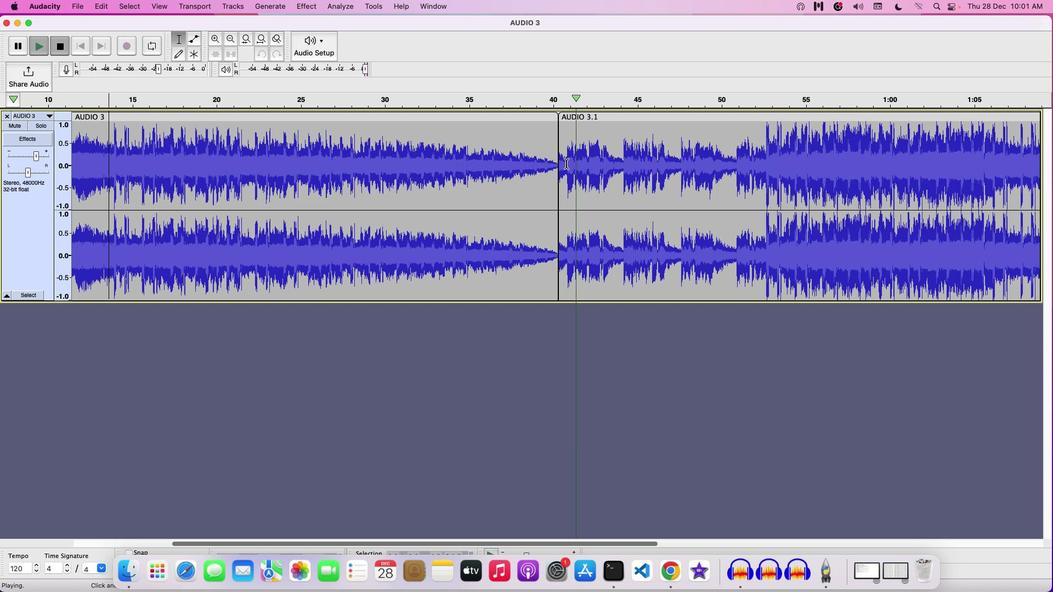 
Action: Mouse moved to (30, 155)
Screenshot: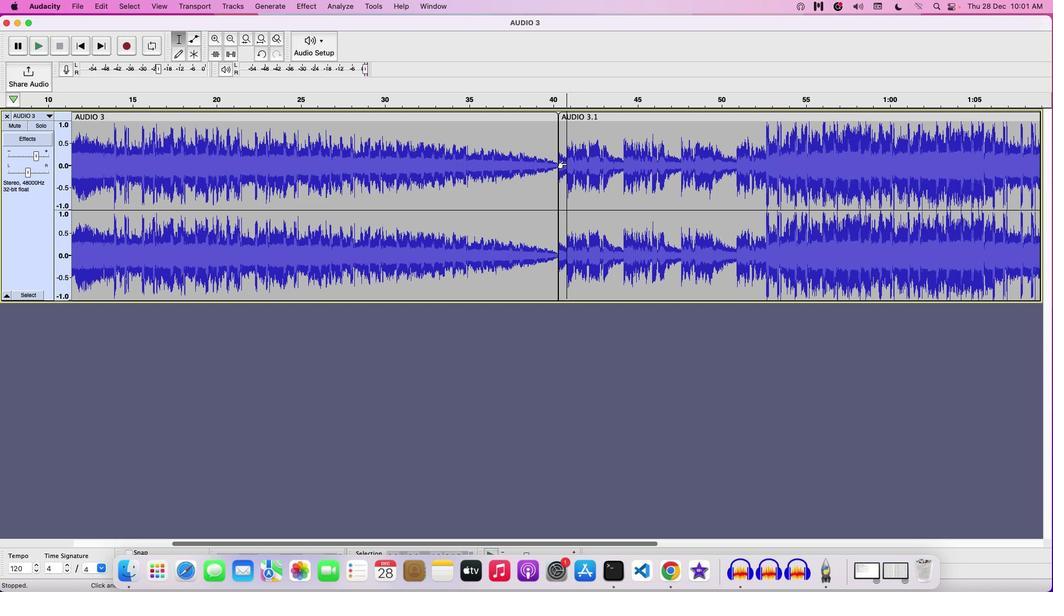 
Action: Mouse pressed left at (30, 155)
Screenshot: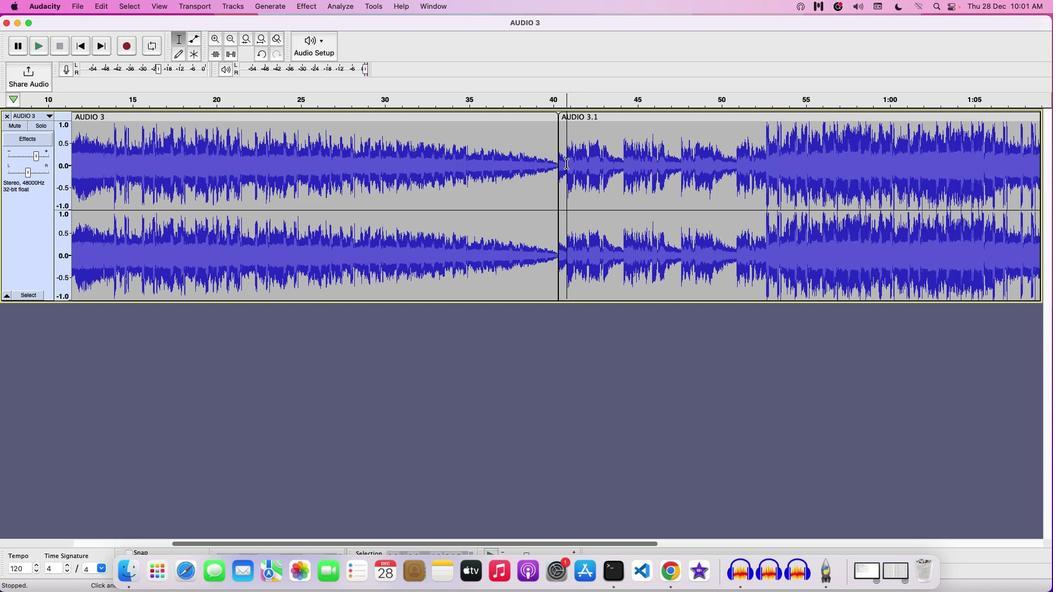 
Action: Mouse pressed left at (30, 155)
Screenshot: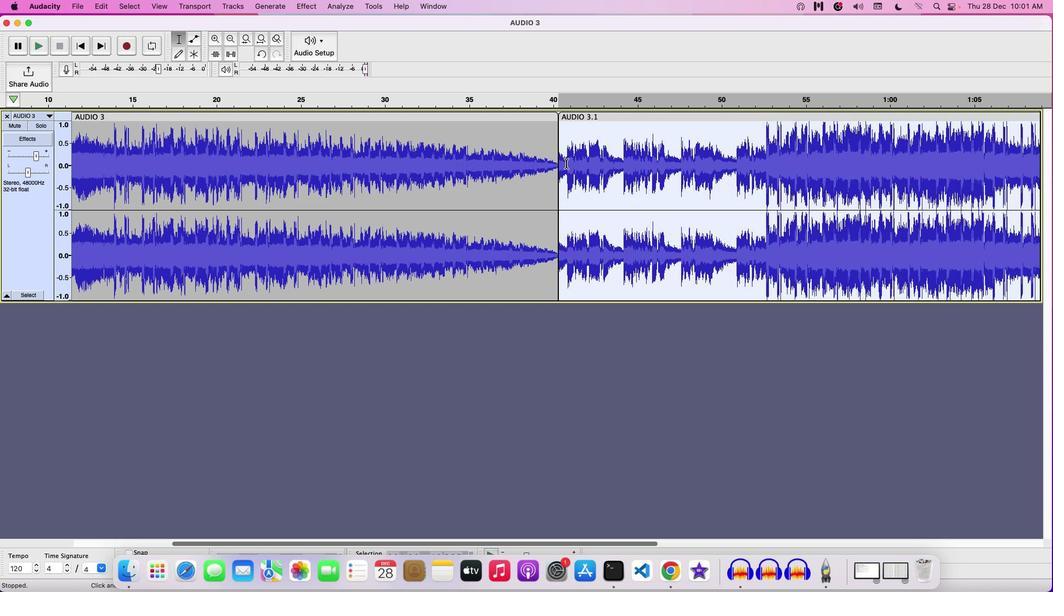 
Action: Mouse moved to (30, 147)
Screenshot: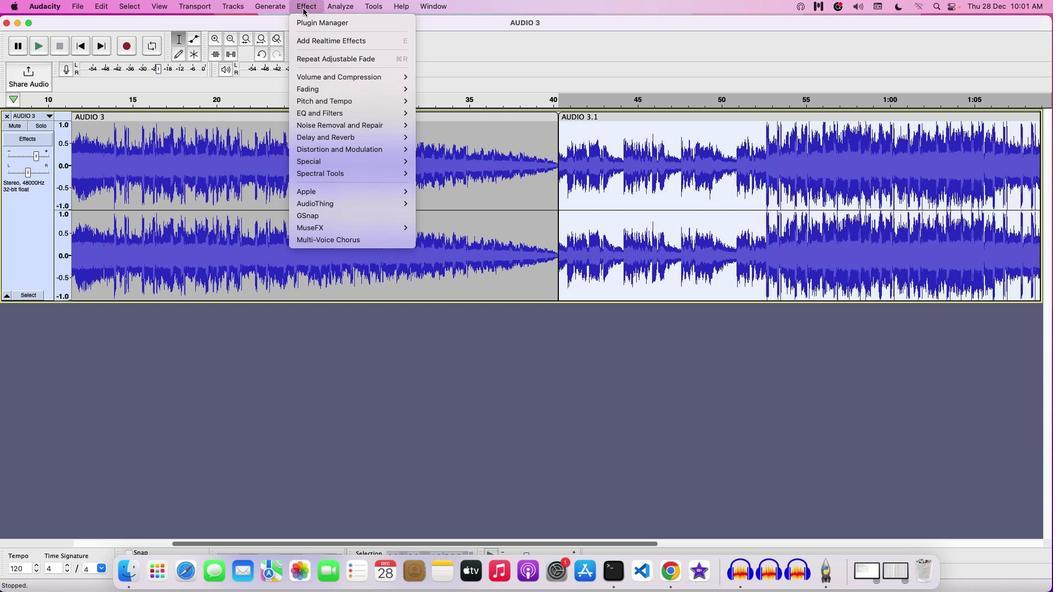 
Action: Mouse pressed left at (30, 147)
Screenshot: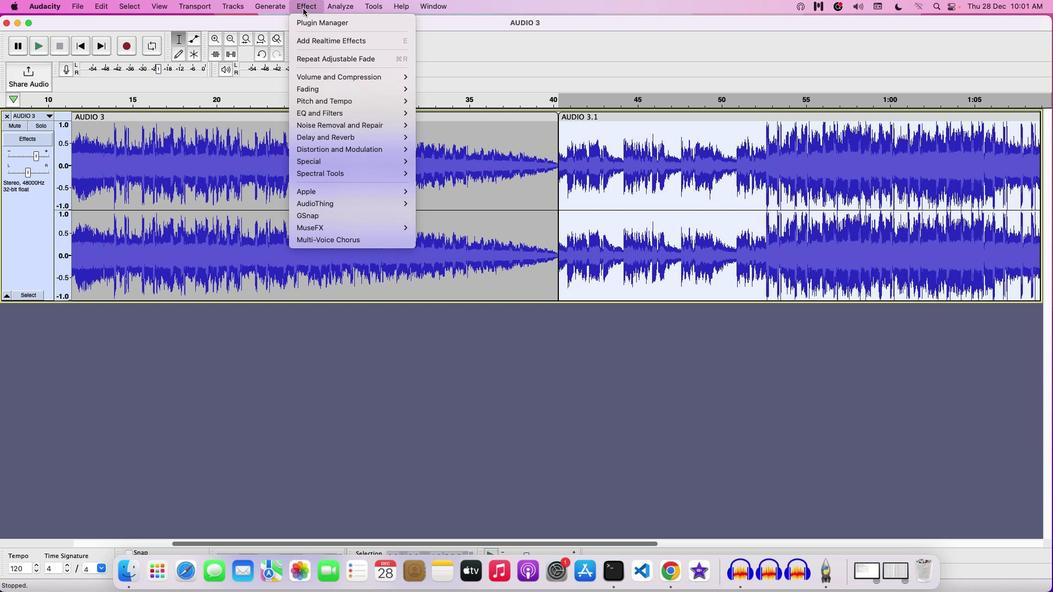 
Action: Mouse moved to (30, 152)
Screenshot: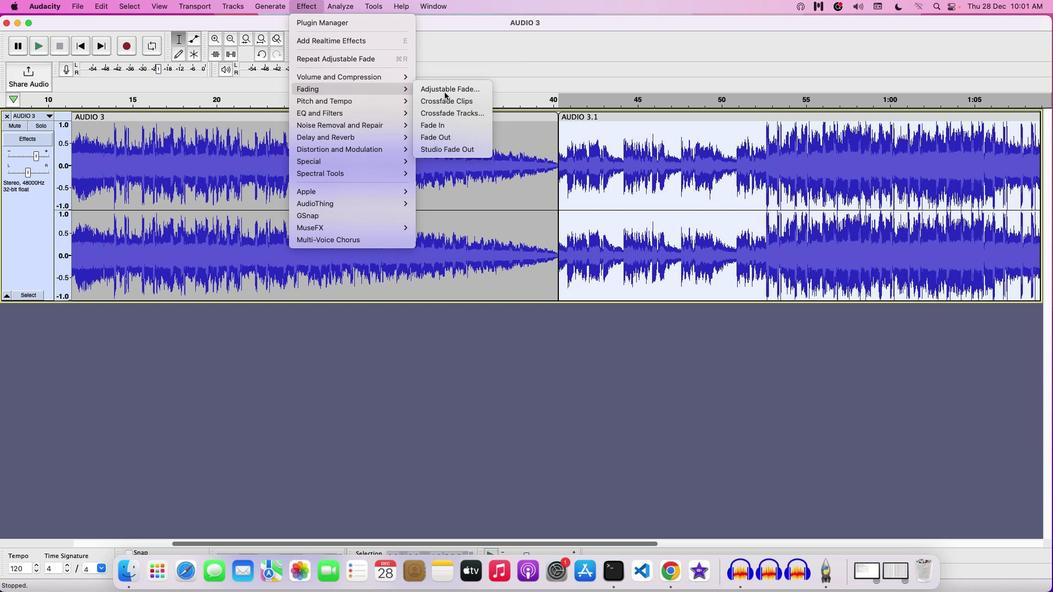 
Action: Mouse pressed left at (30, 152)
Screenshot: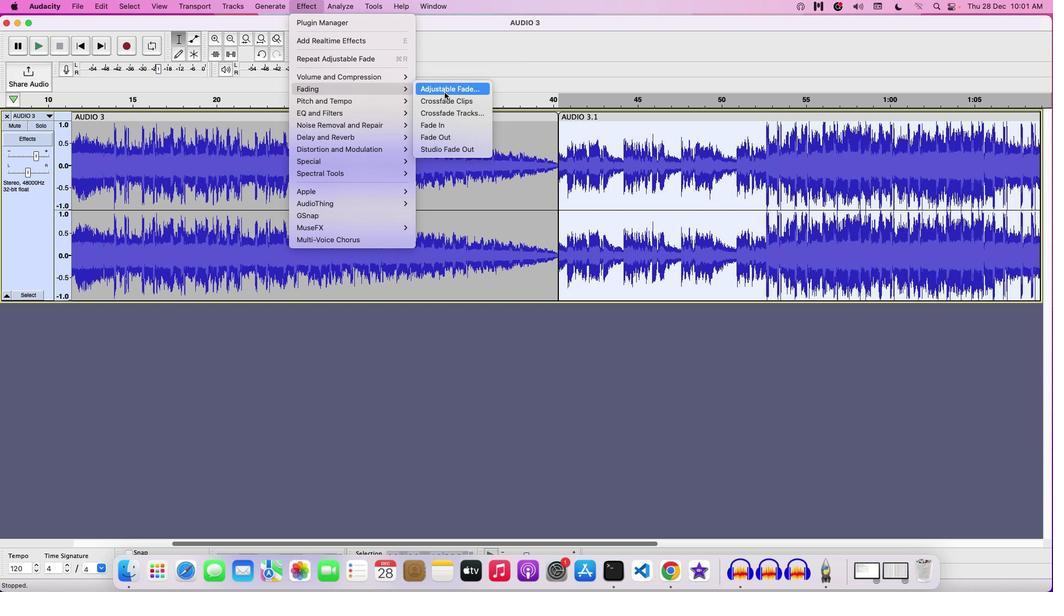 
Action: Mouse moved to (30, 161)
Screenshot: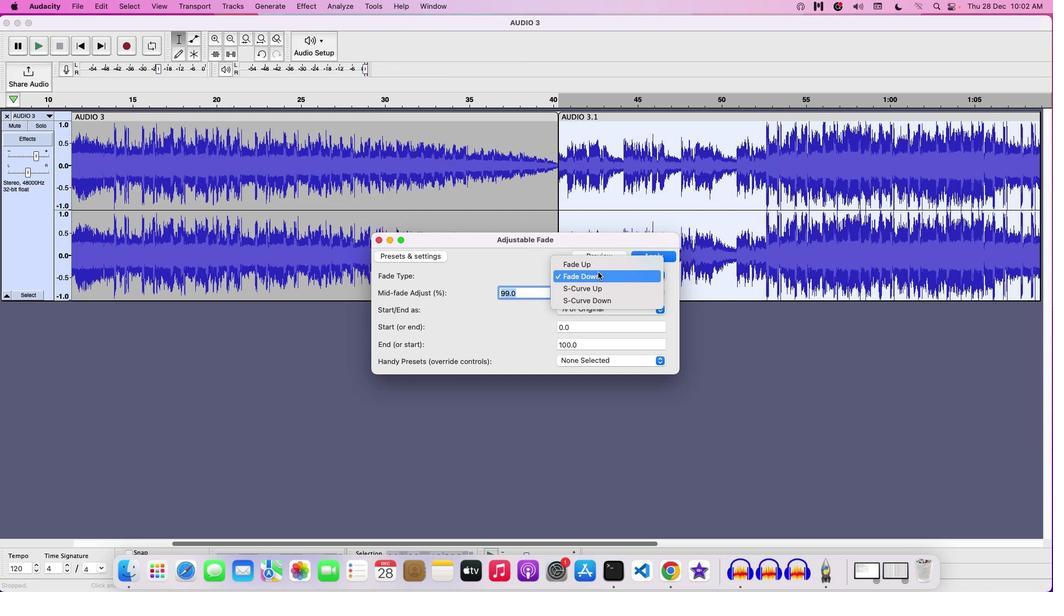 
Action: Mouse pressed left at (30, 161)
Screenshot: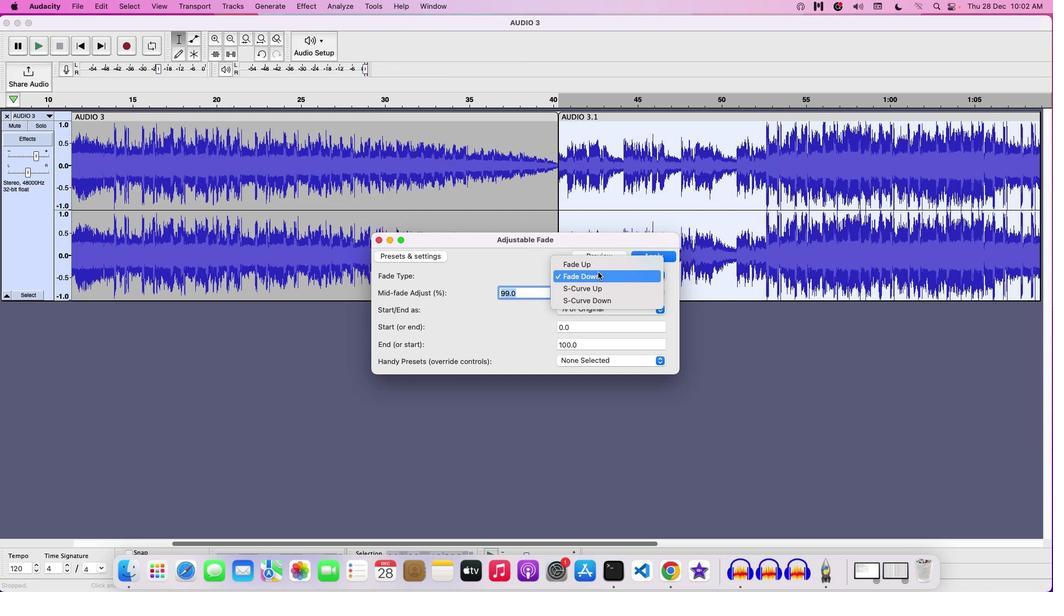 
Action: Mouse moved to (30, 161)
Screenshot: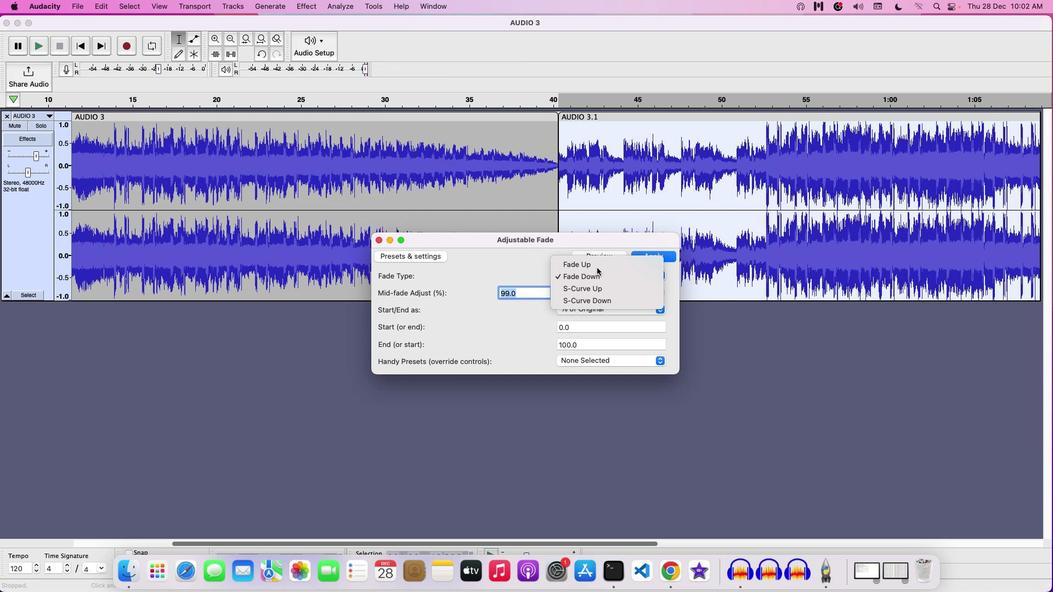 
Action: Mouse pressed left at (30, 161)
Screenshot: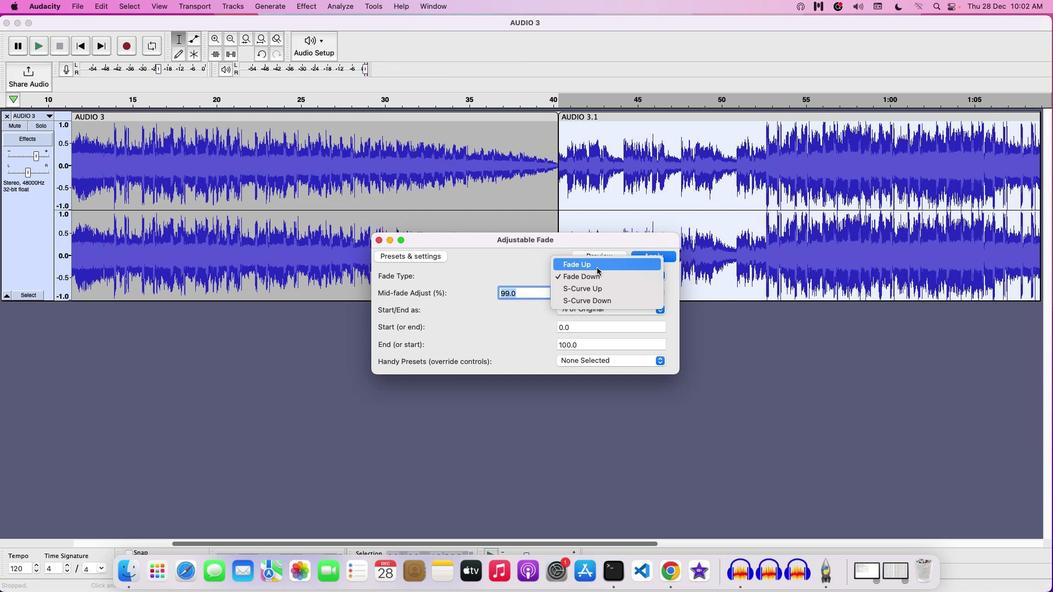 
Action: Mouse moved to (30, 160)
Screenshot: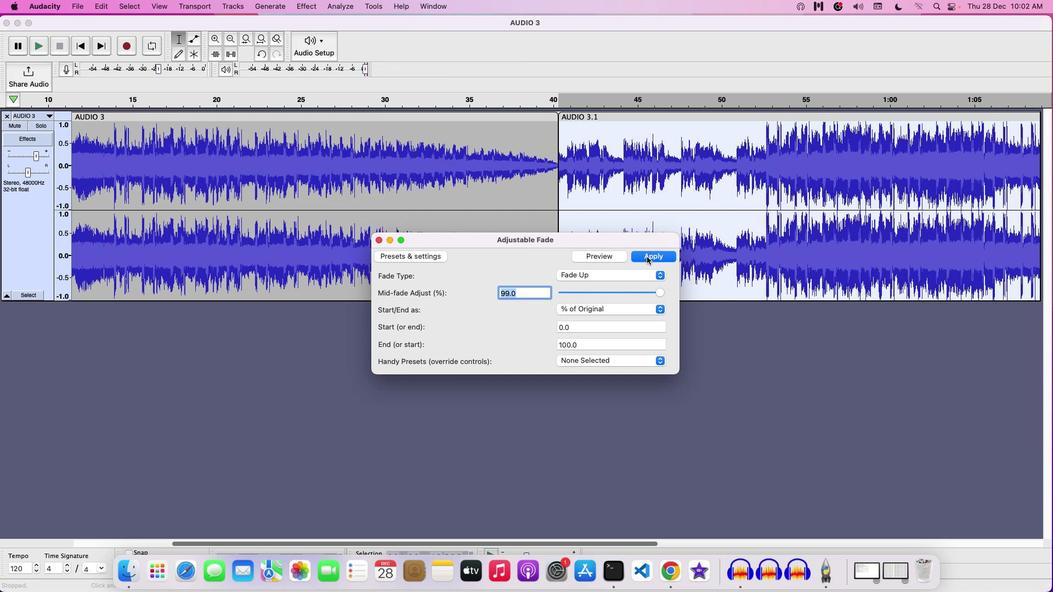 
Action: Mouse pressed left at (30, 160)
Screenshot: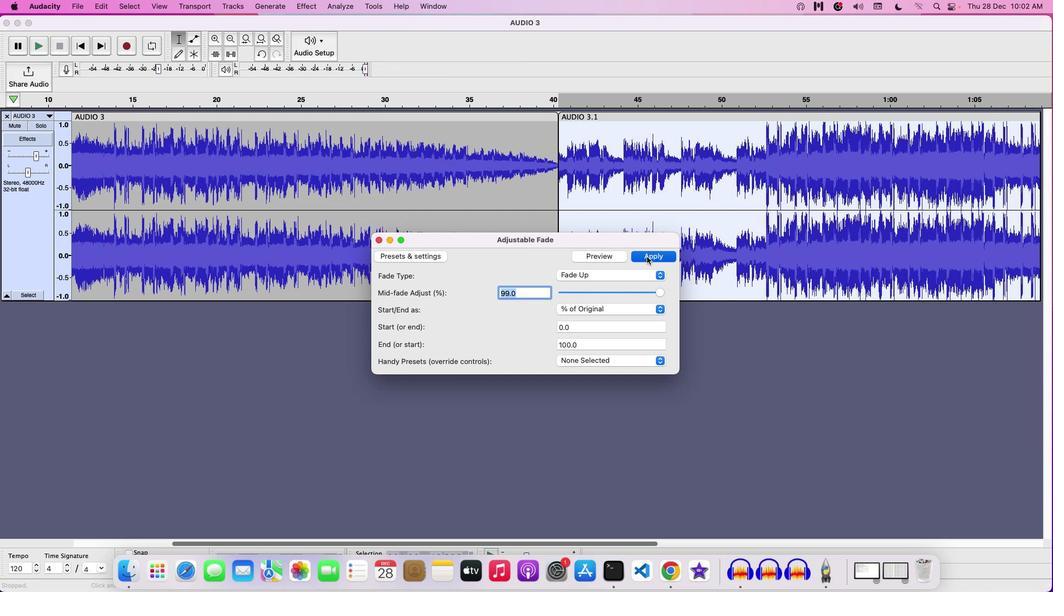 
Action: Mouse moved to (30, 160)
Screenshot: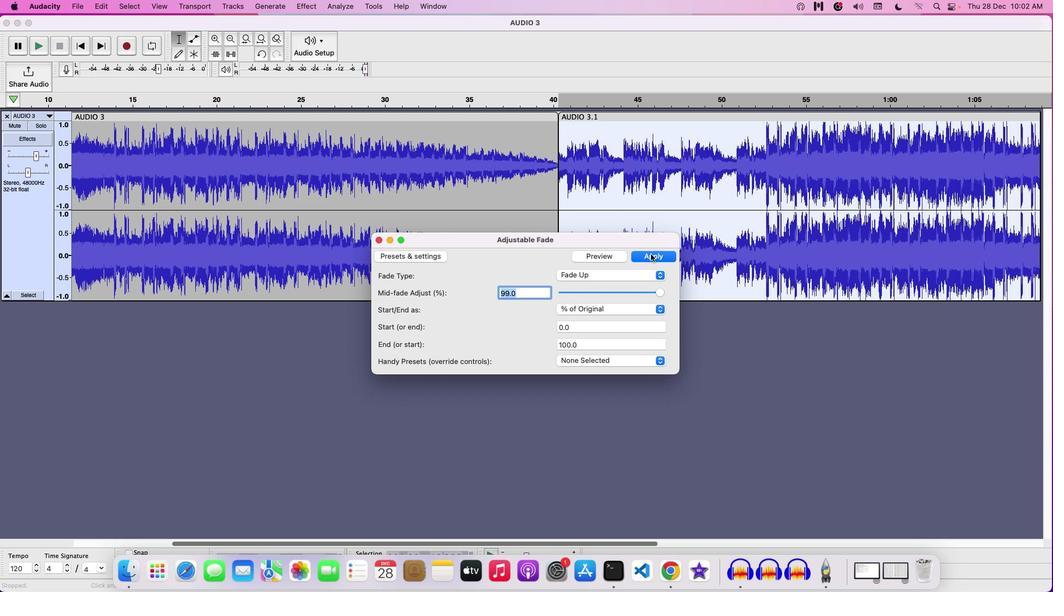
Action: Mouse pressed left at (30, 160)
Screenshot: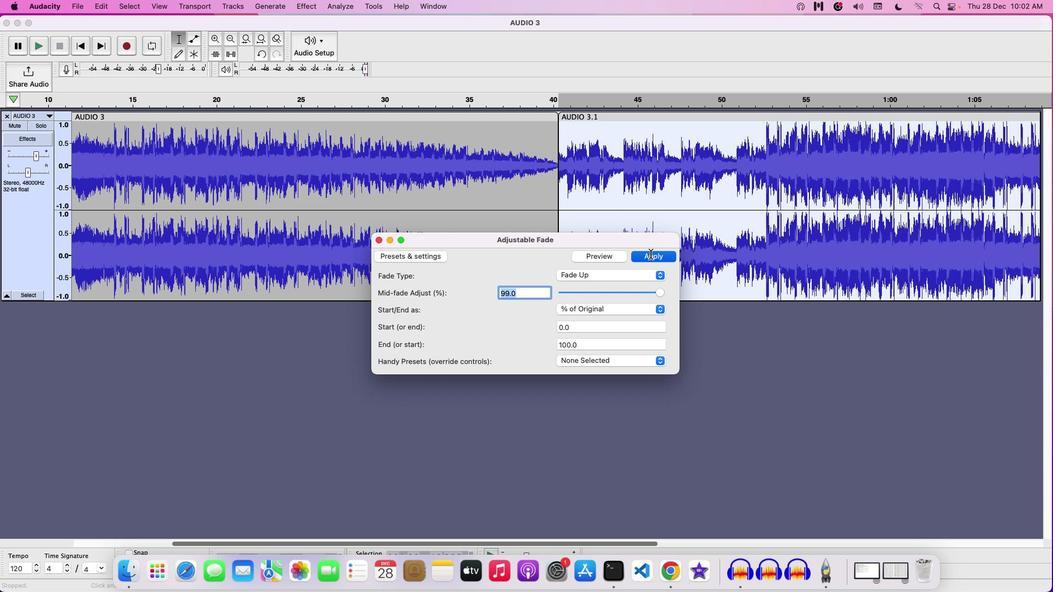 
Action: Mouse moved to (30, 155)
Screenshot: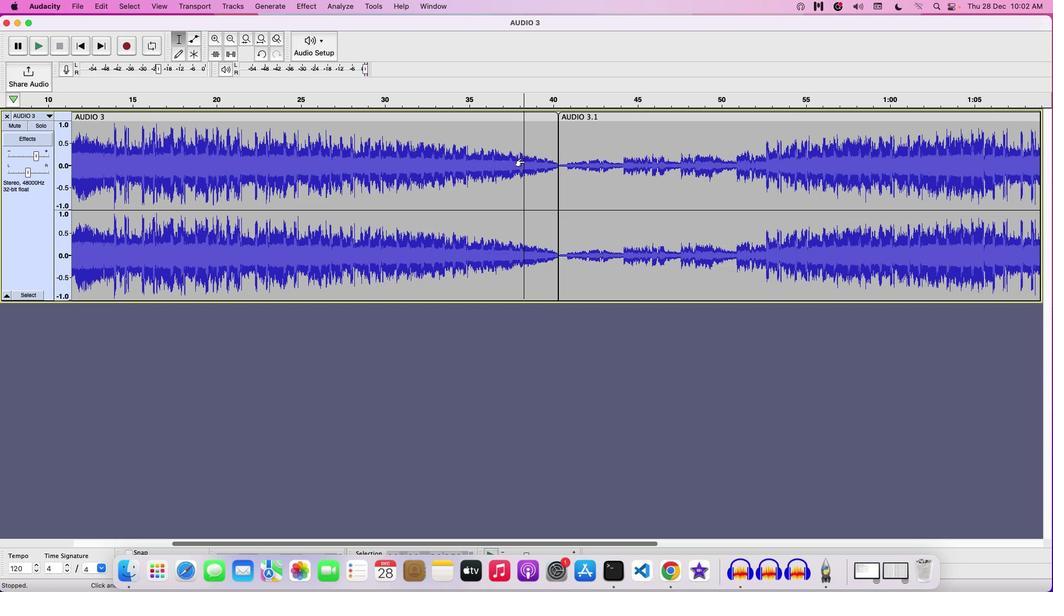 
Action: Mouse pressed left at (30, 155)
Screenshot: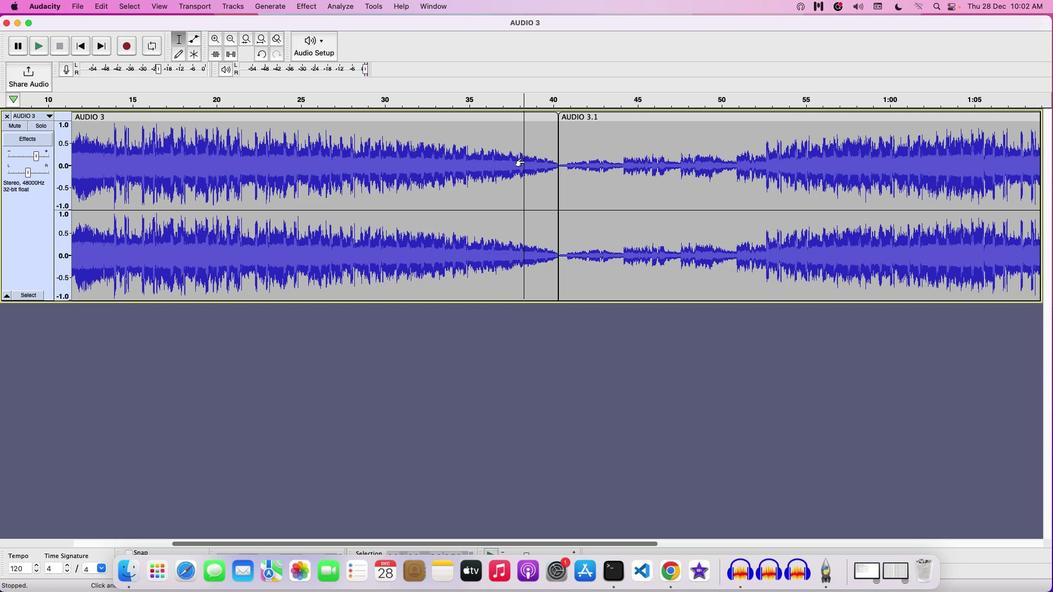 
Action: Mouse moved to (30, 155)
Screenshot: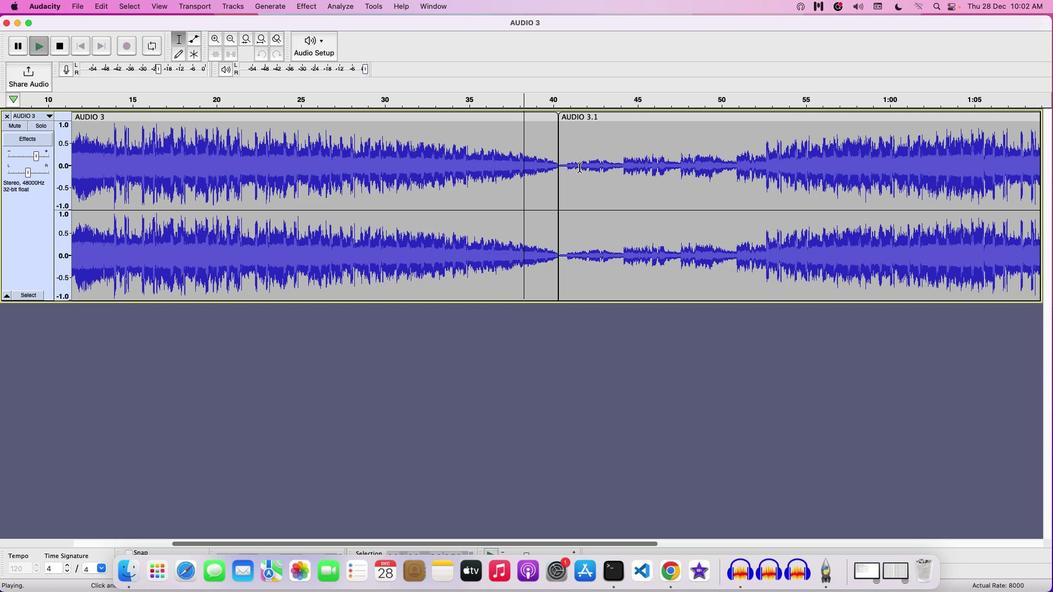 
Action: Key pressed Key.space
Screenshot: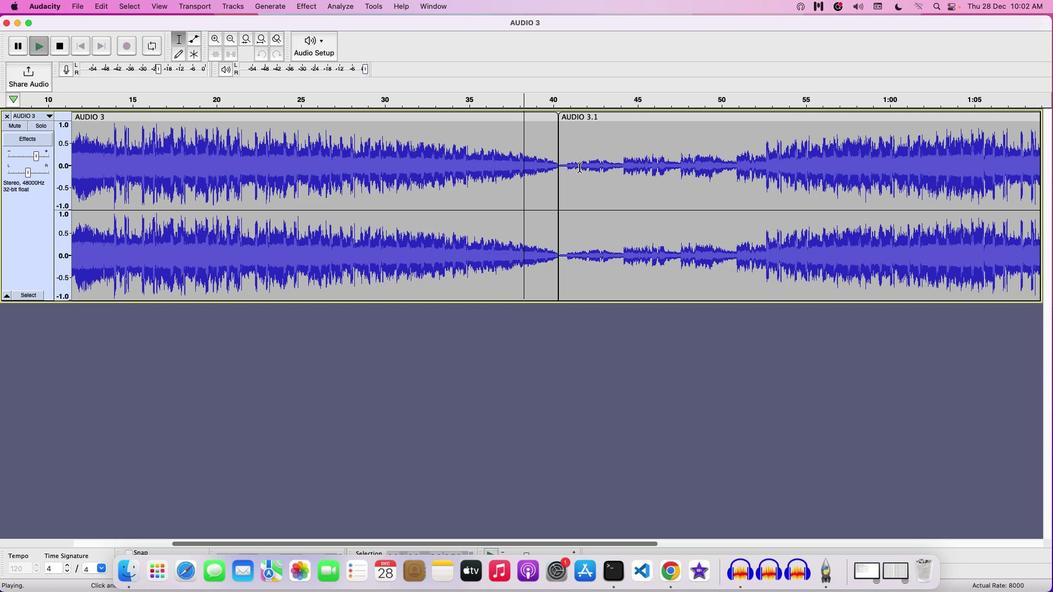 
Action: Mouse moved to (30, 155)
Screenshot: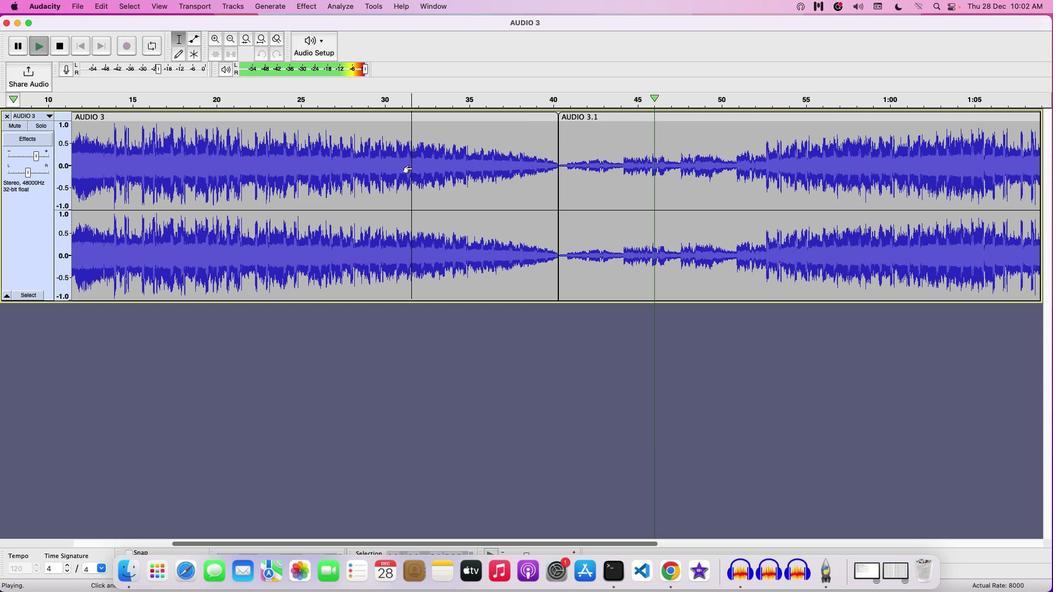 
Action: Mouse pressed left at (30, 155)
Screenshot: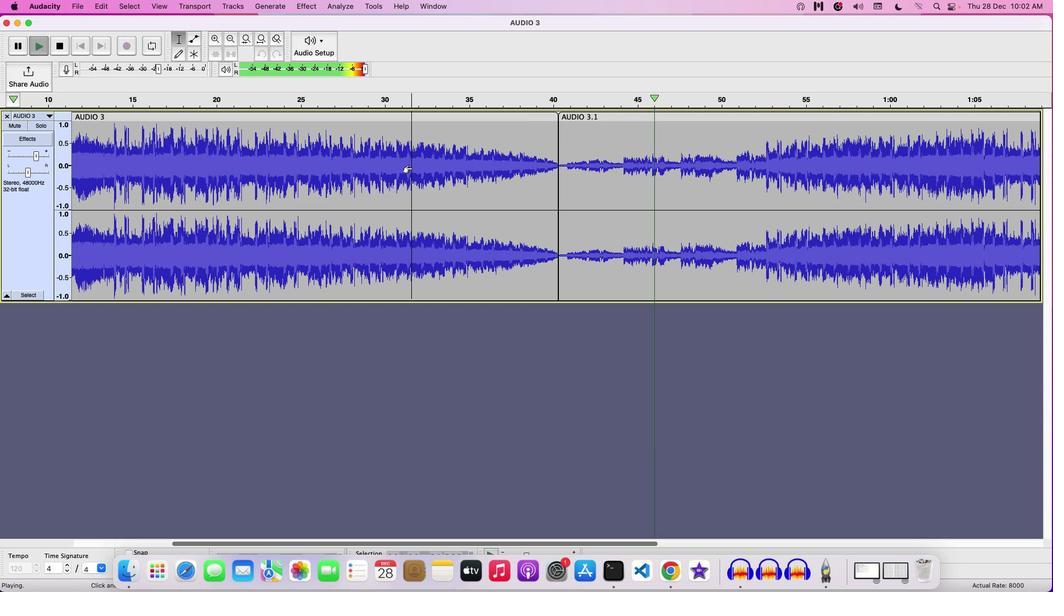 
Action: Mouse moved to (30, 155)
Screenshot: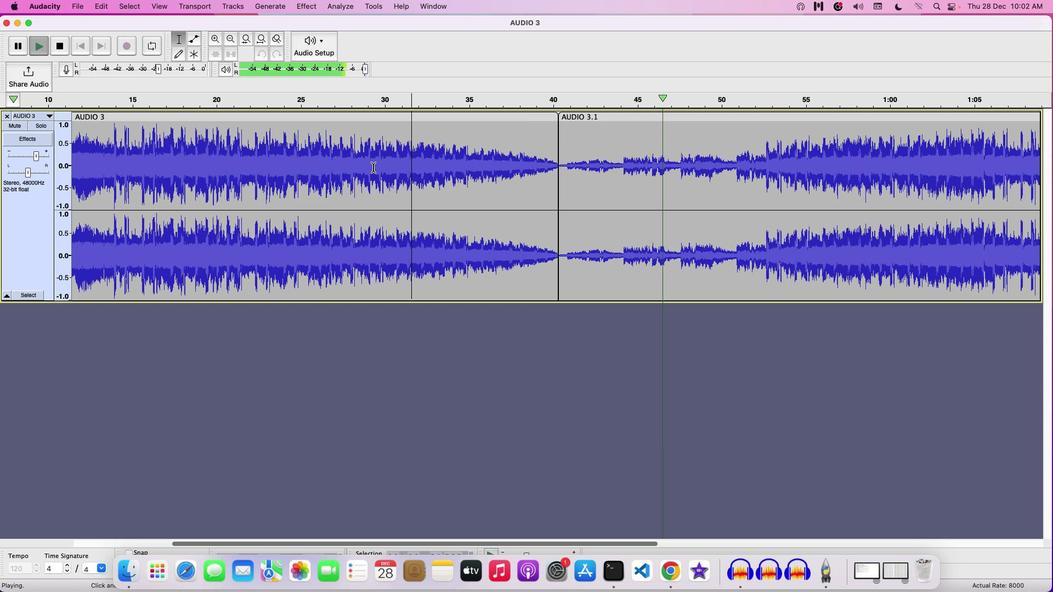 
Action: Mouse pressed left at (30, 155)
Screenshot: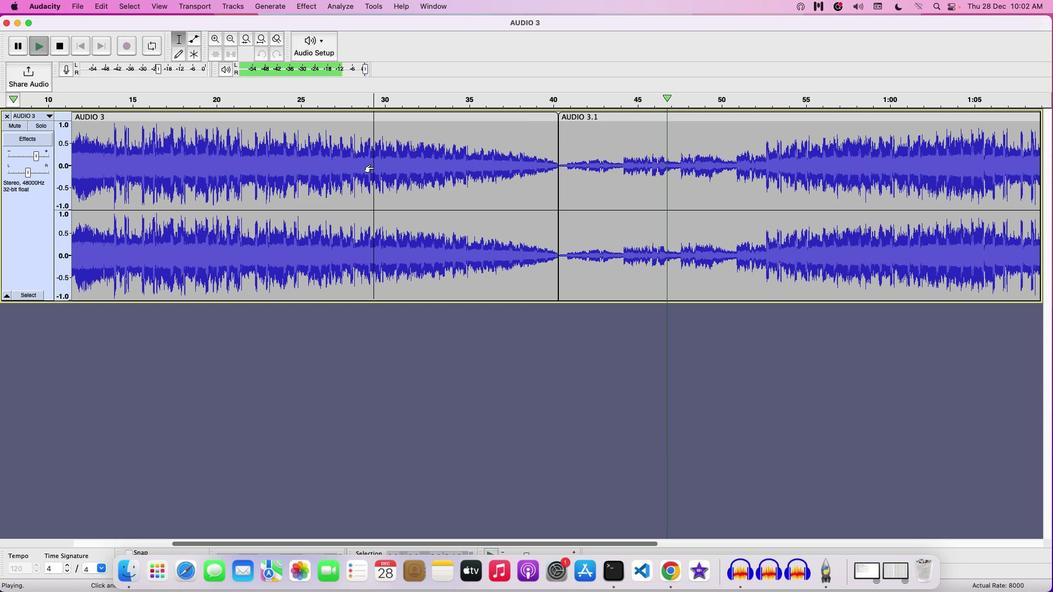 
Action: Key pressed Key.spaceKey.space
Screenshot: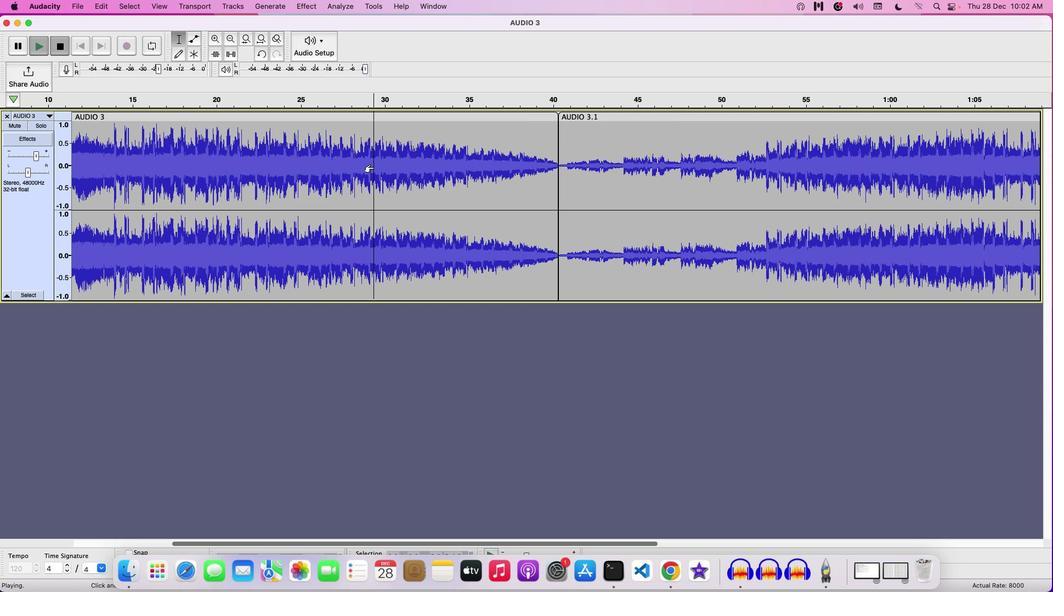 
Action: Mouse moved to (30, 155)
Screenshot: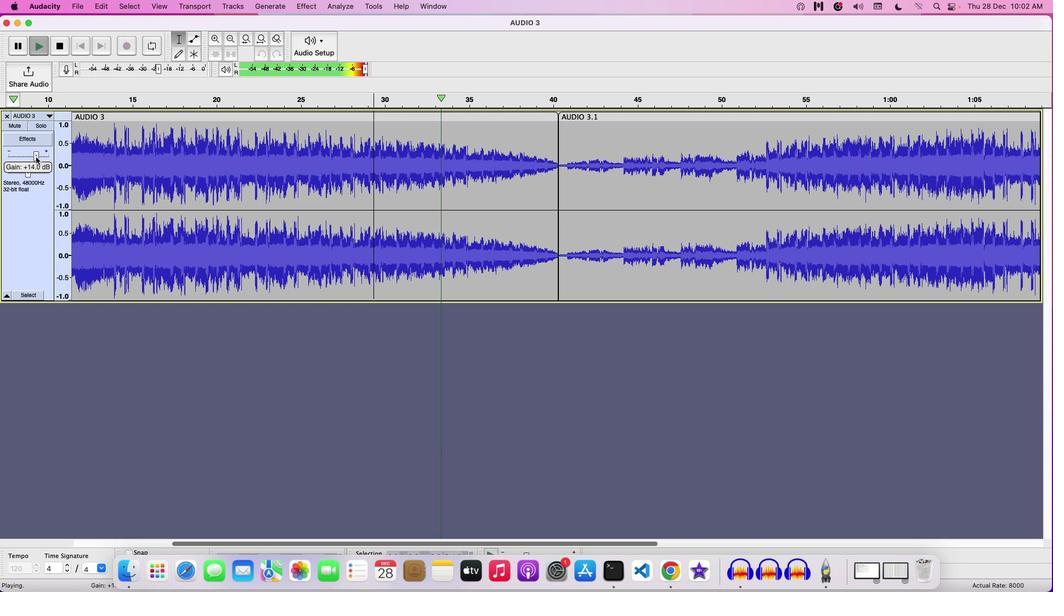 
Action: Mouse pressed left at (30, 155)
Screenshot: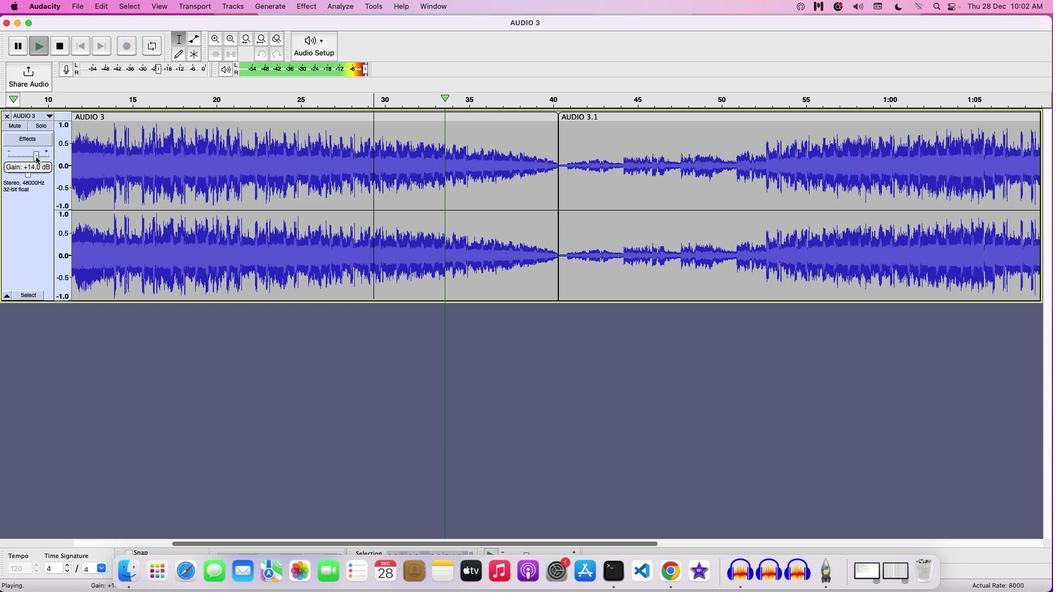 
Action: Mouse moved to (30, 155)
Screenshot: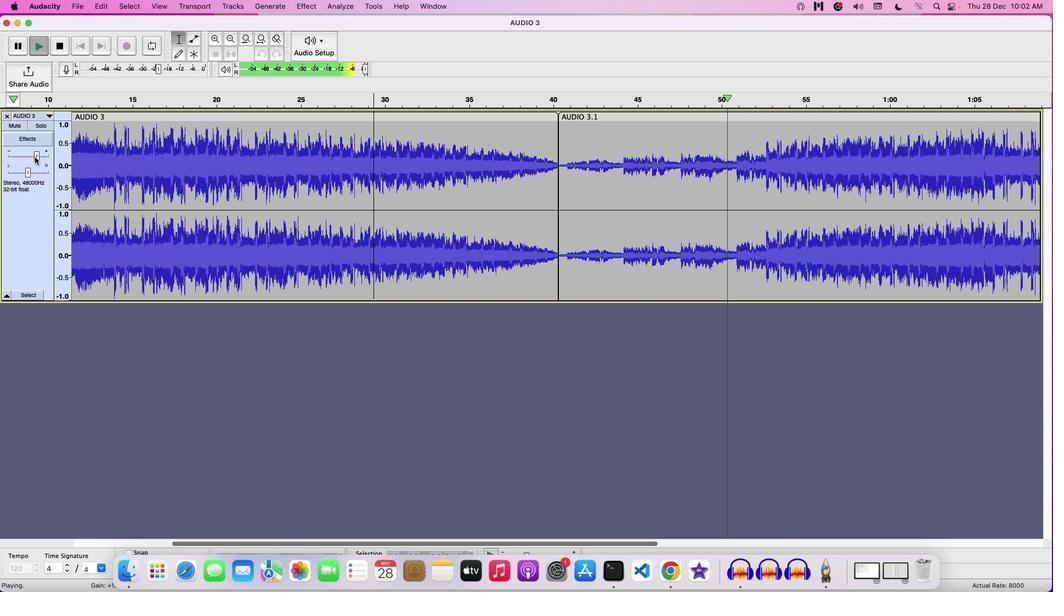 
Action: Mouse pressed left at (30, 155)
Screenshot: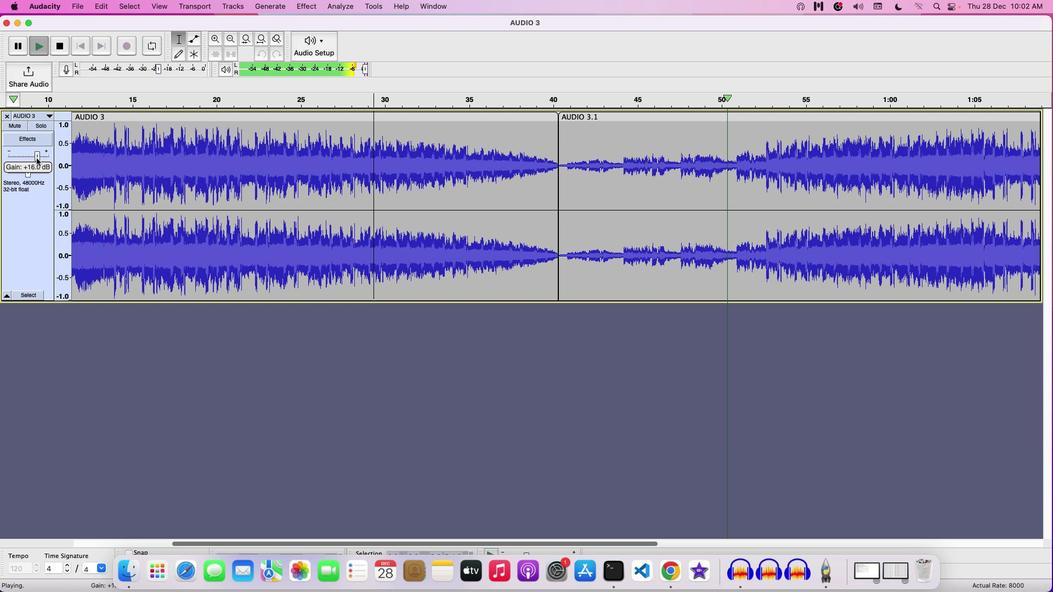 
Action: Mouse moved to (30, 155)
Screenshot: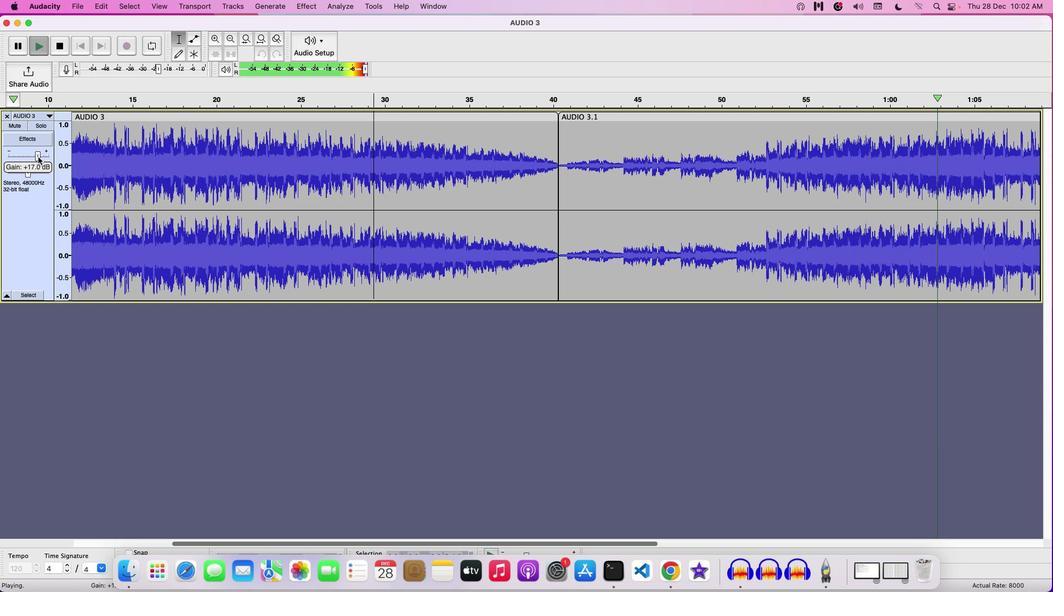 
Action: Mouse pressed left at (30, 155)
Screenshot: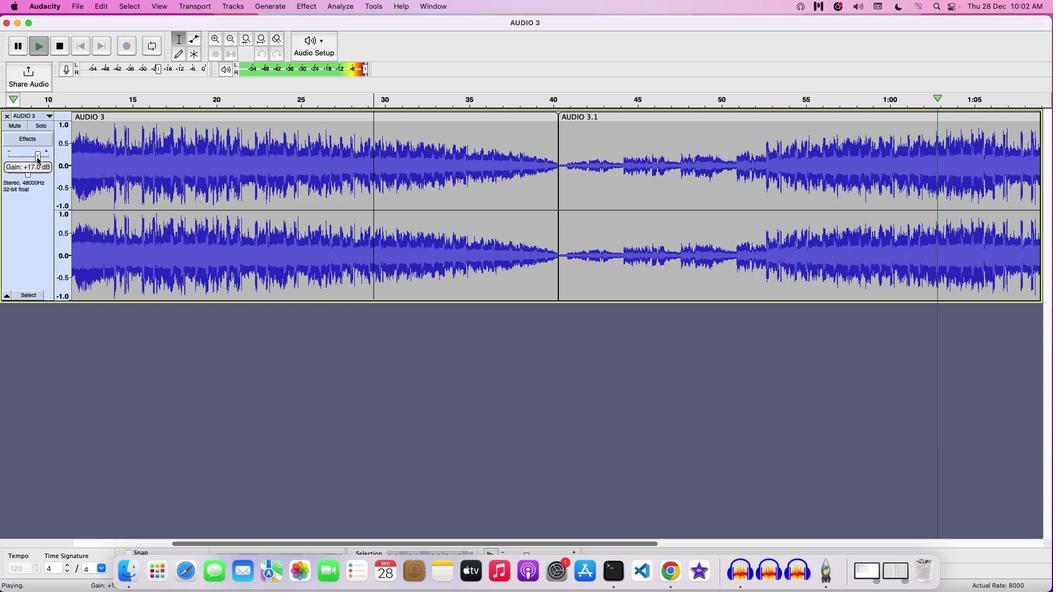 
Action: Mouse moved to (30, 156)
Screenshot: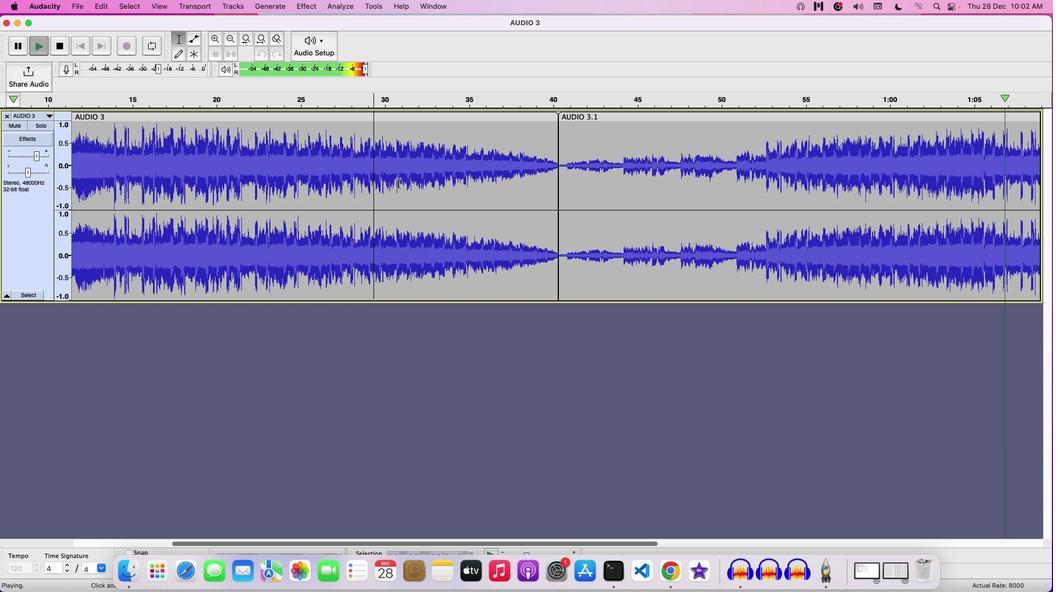 
Action: Key pressed Key.space
Screenshot: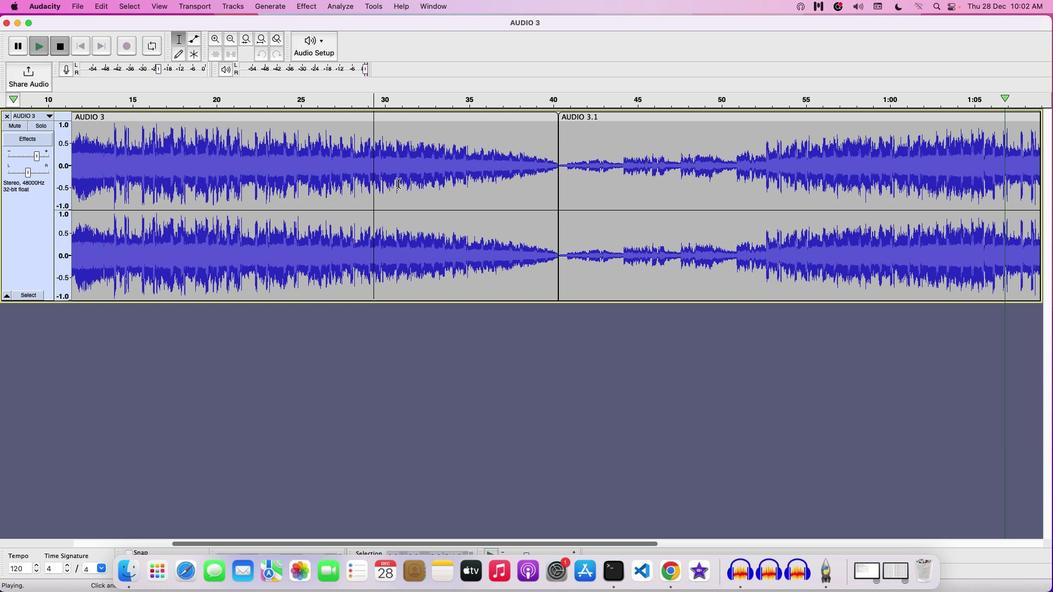 
Action: Mouse moved to (30, 147)
Screenshot: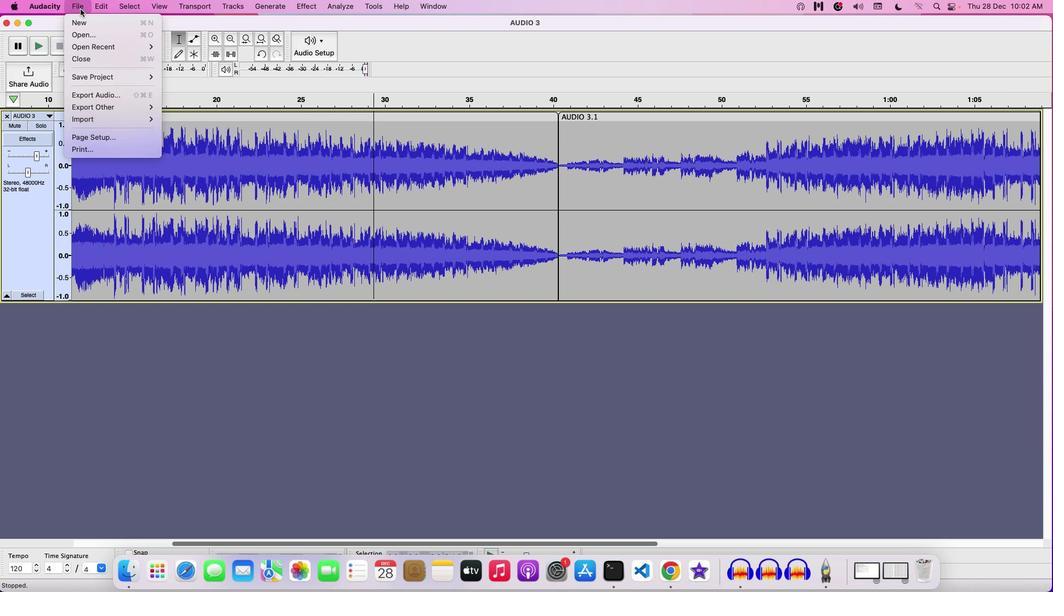 
Action: Mouse pressed left at (30, 147)
Screenshot: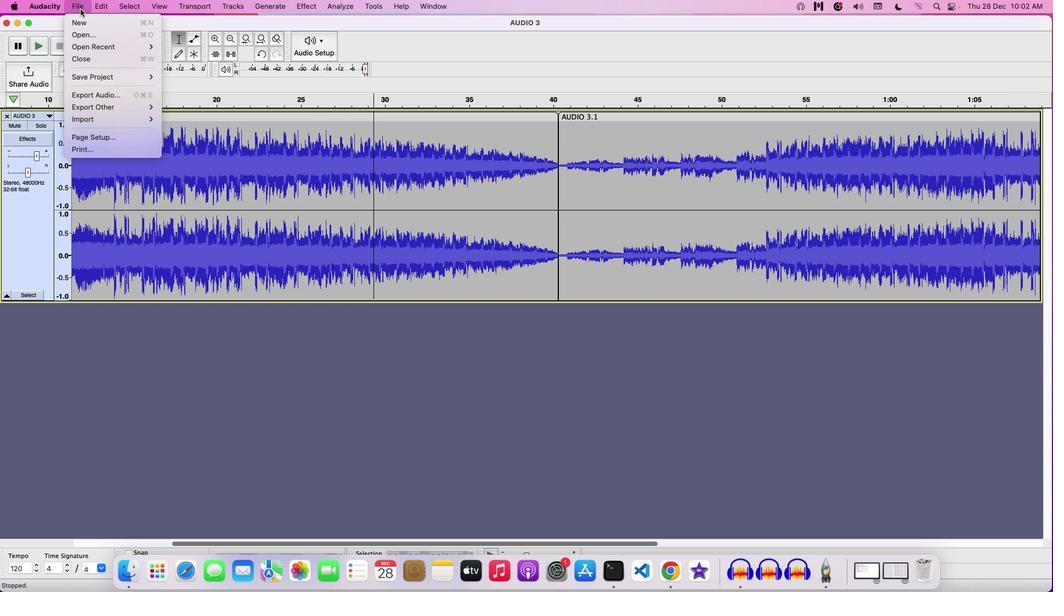
Action: Mouse moved to (30, 150)
Screenshot: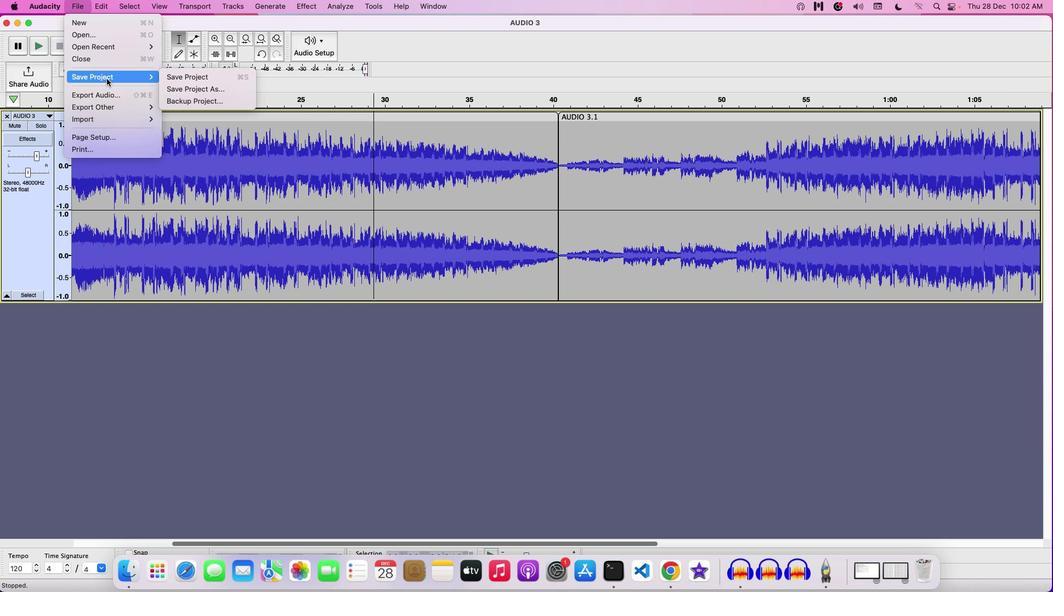 
Action: Mouse pressed left at (30, 150)
Screenshot: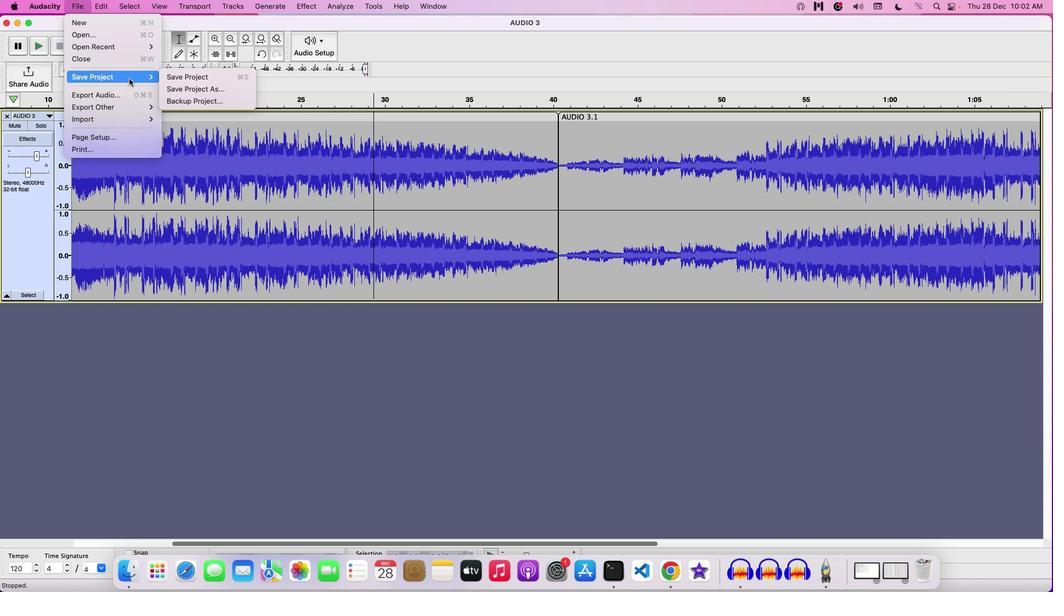 
Action: Mouse moved to (30, 150)
Screenshot: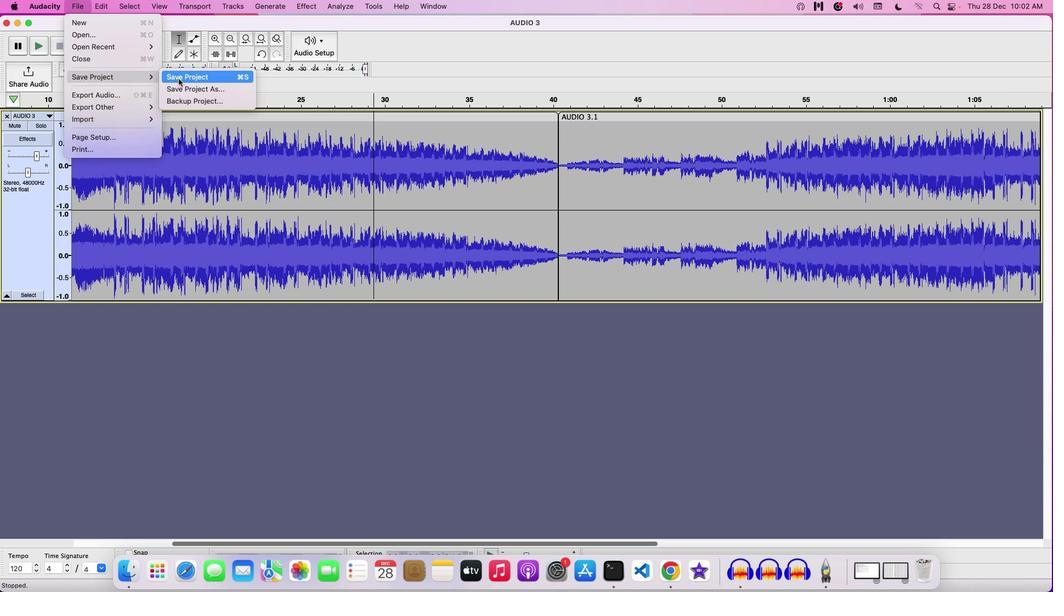 
Action: Mouse pressed left at (30, 150)
Screenshot: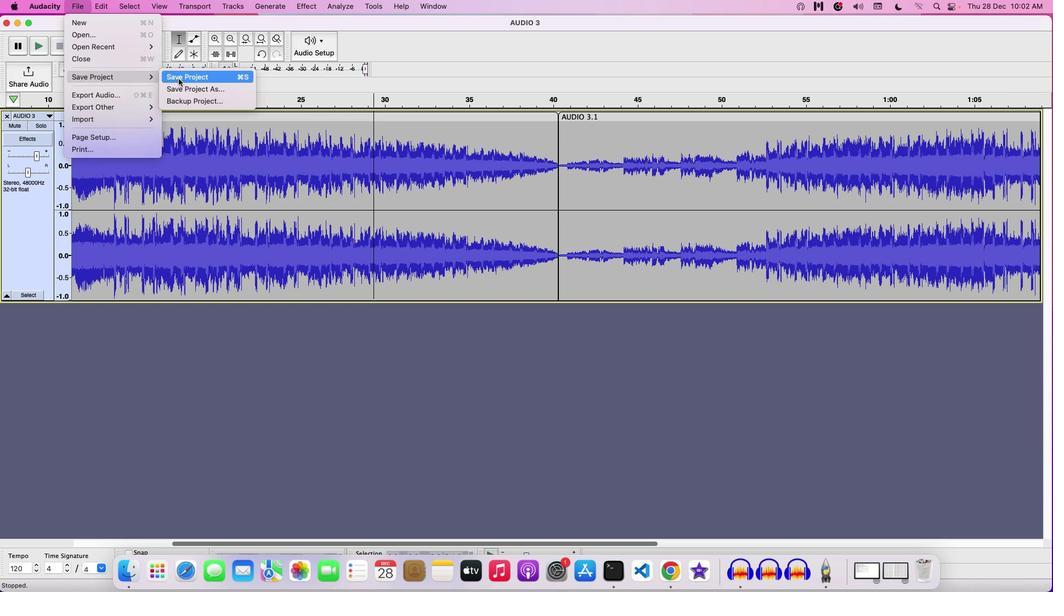 
Action: Mouse moved to (30, 155)
Screenshot: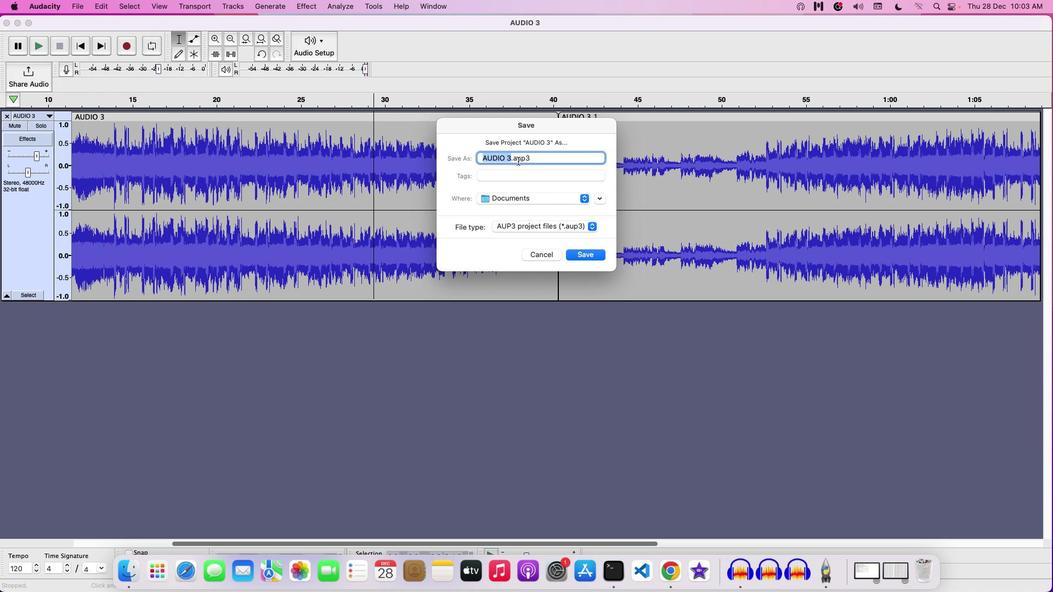 
Action: Key pressed Key.backspace'R''E''P''E''A''T''I''N''G'Key.space'C''H''O''R''U''S'
Screenshot: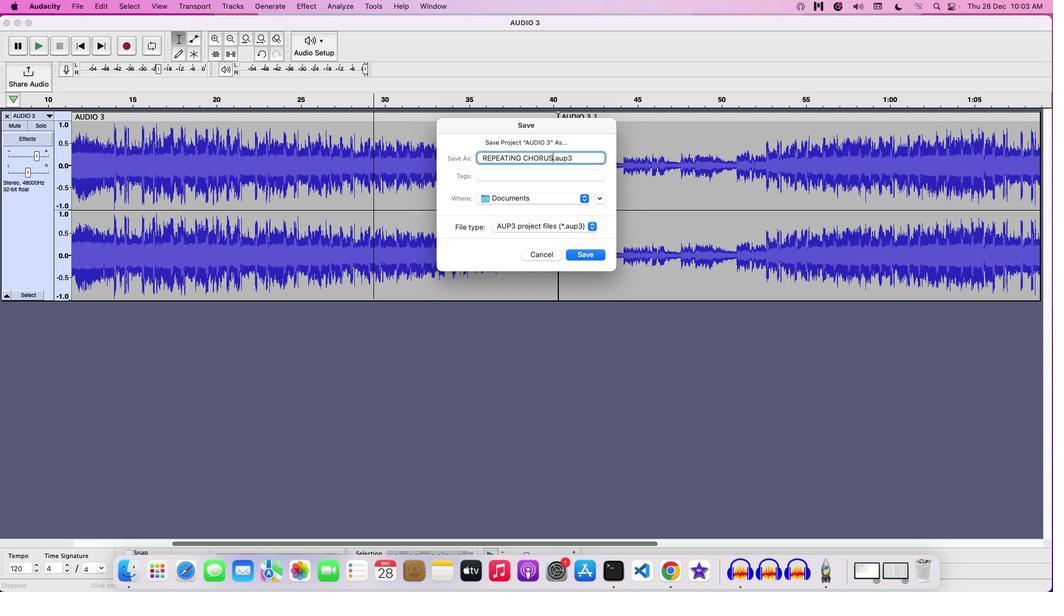 
Action: Mouse moved to (30, 160)
Screenshot: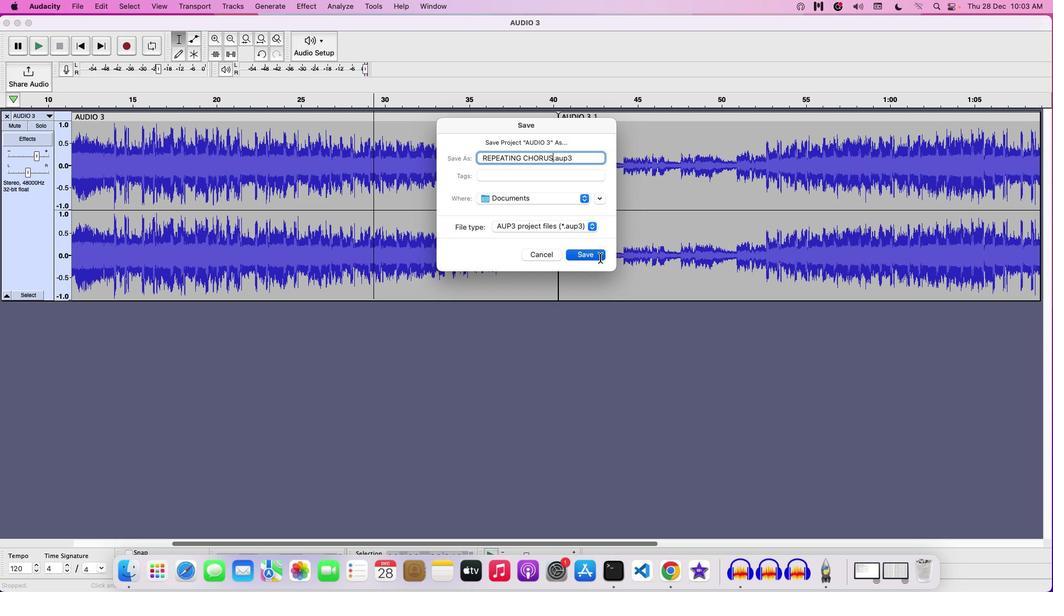 
Action: Mouse pressed left at (30, 160)
Screenshot: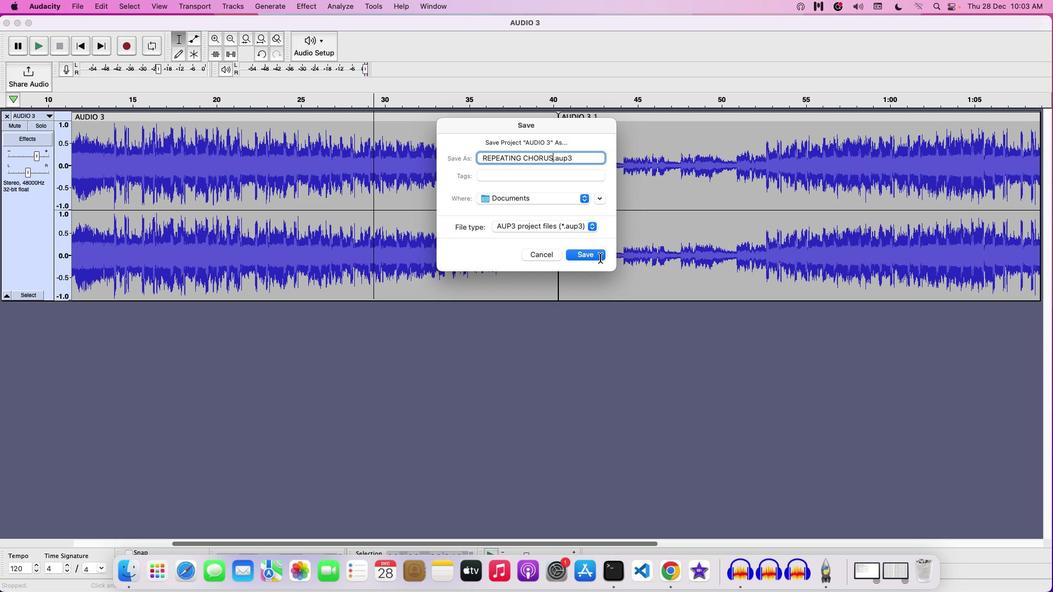 
Action: Mouse moved to (30, 157)
Screenshot: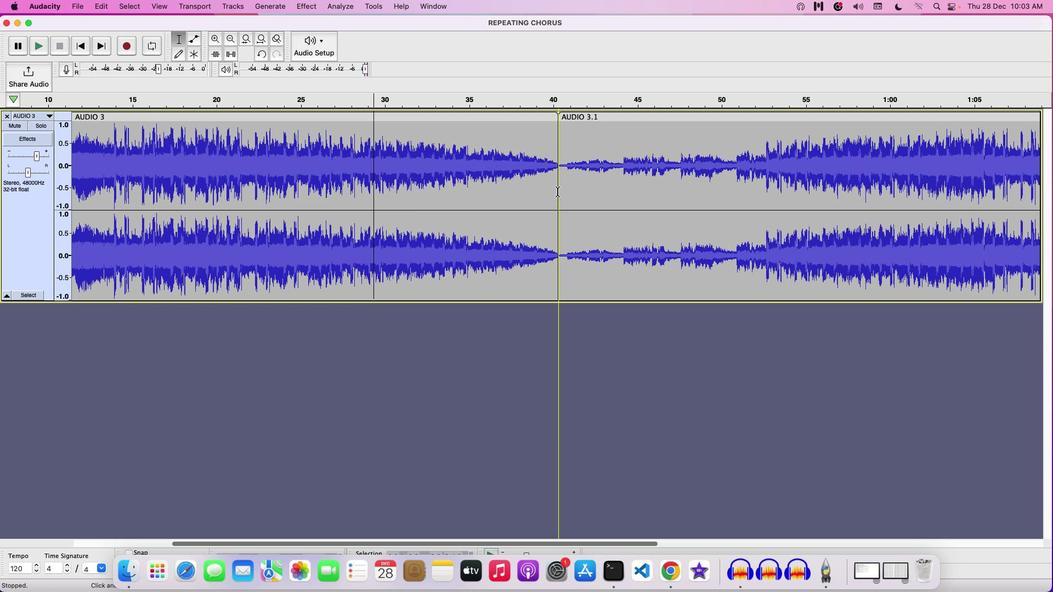 
